 Task: Look for space in East Hill-Meridian, United States from 6th September, 2023 to 15th September, 2023 for 6 adults in price range Rs.8000 to Rs.12000. Place can be entire place or private room with 6 bedrooms having 6 beds and 6 bathrooms. Property type can be house, flat, guest house. Amenities needed are: wifi, TV, free parkinig on premises, gym, breakfast. Booking option can be shelf check-in. Required host language is English.
Action: Mouse moved to (525, 124)
Screenshot: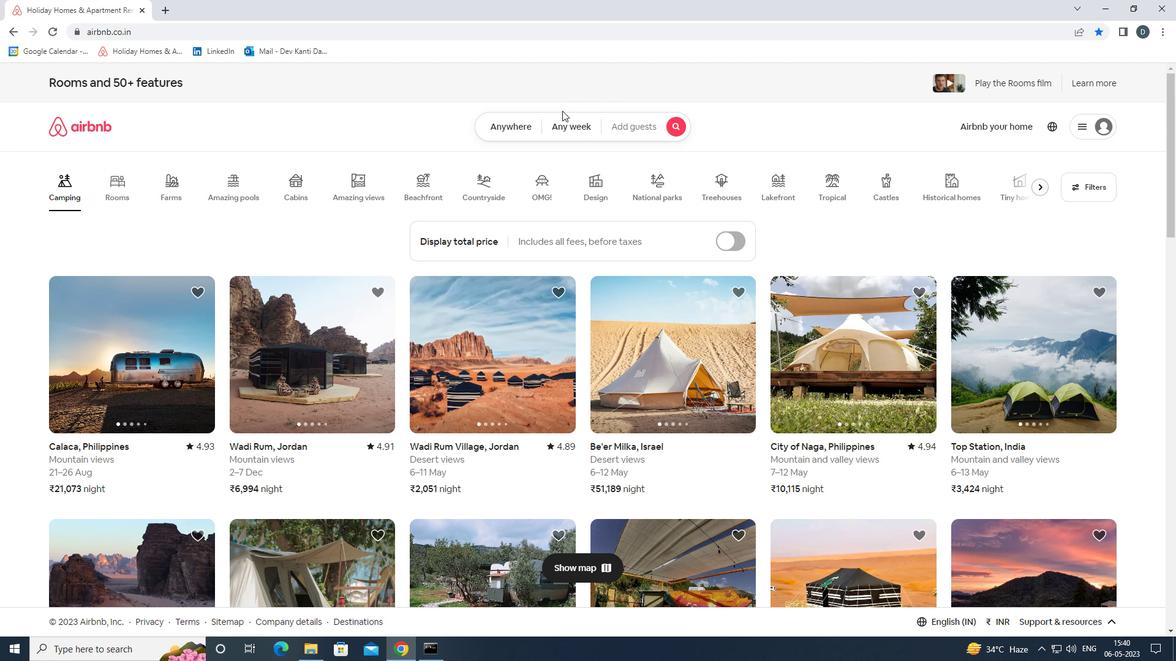 
Action: Mouse pressed left at (525, 124)
Screenshot: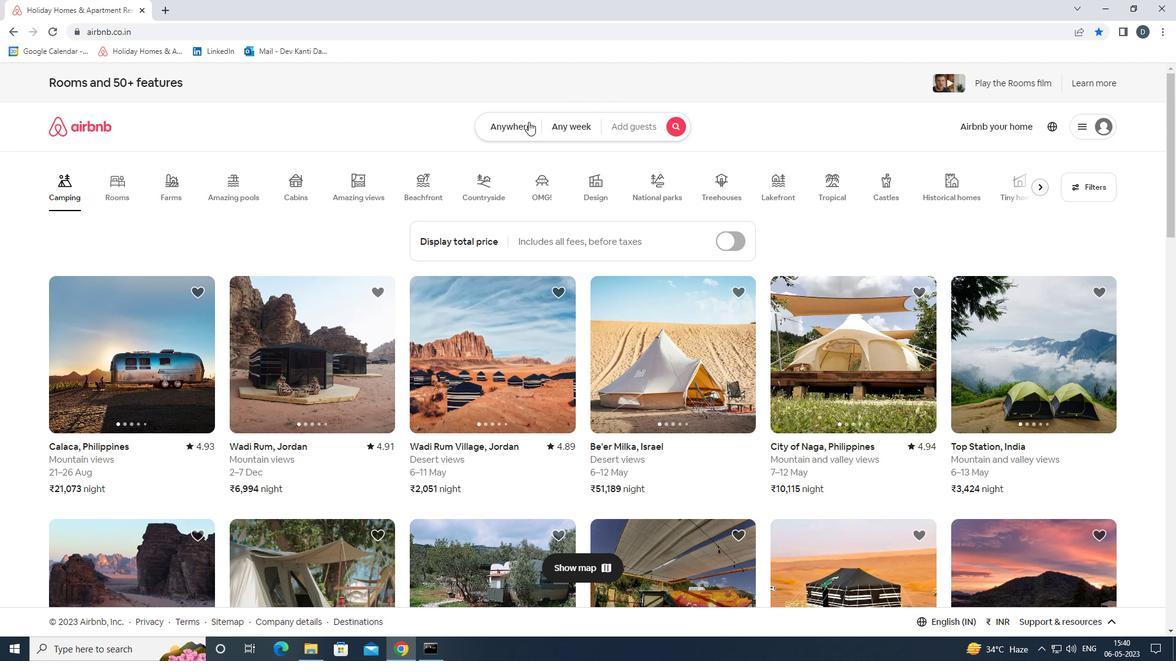 
Action: Mouse moved to (477, 175)
Screenshot: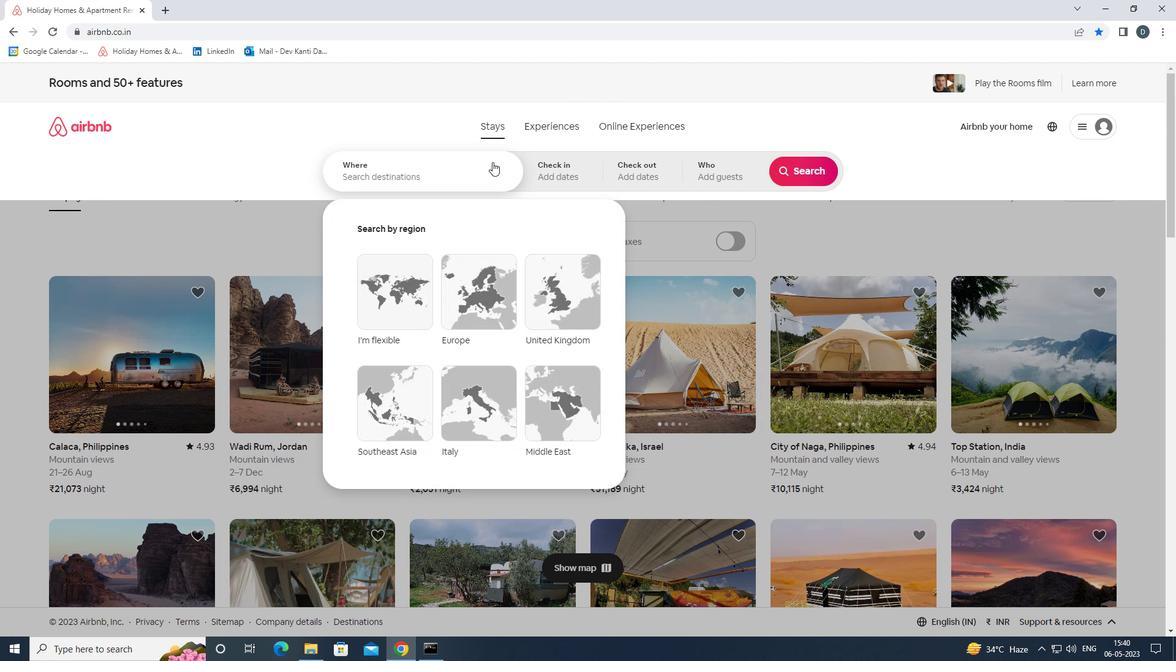 
Action: Mouse pressed left at (477, 175)
Screenshot: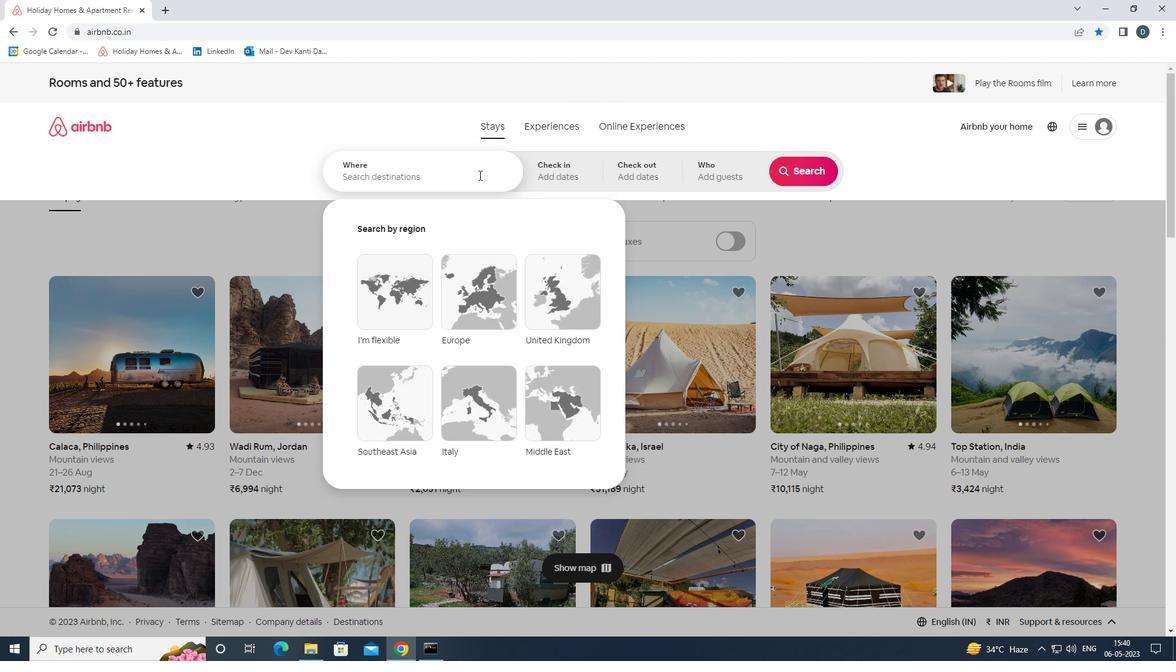 
Action: Key pressed <Key.shift>EAST<Key.space><Key.shift>HILL-<Key.shift><Key.shift>MERIDIAN,<Key.shift><Key.shift><Key.shift><Key.shift><Key.shift>UNITED<Key.space><Key.shift>STATES<Key.enter>
Screenshot: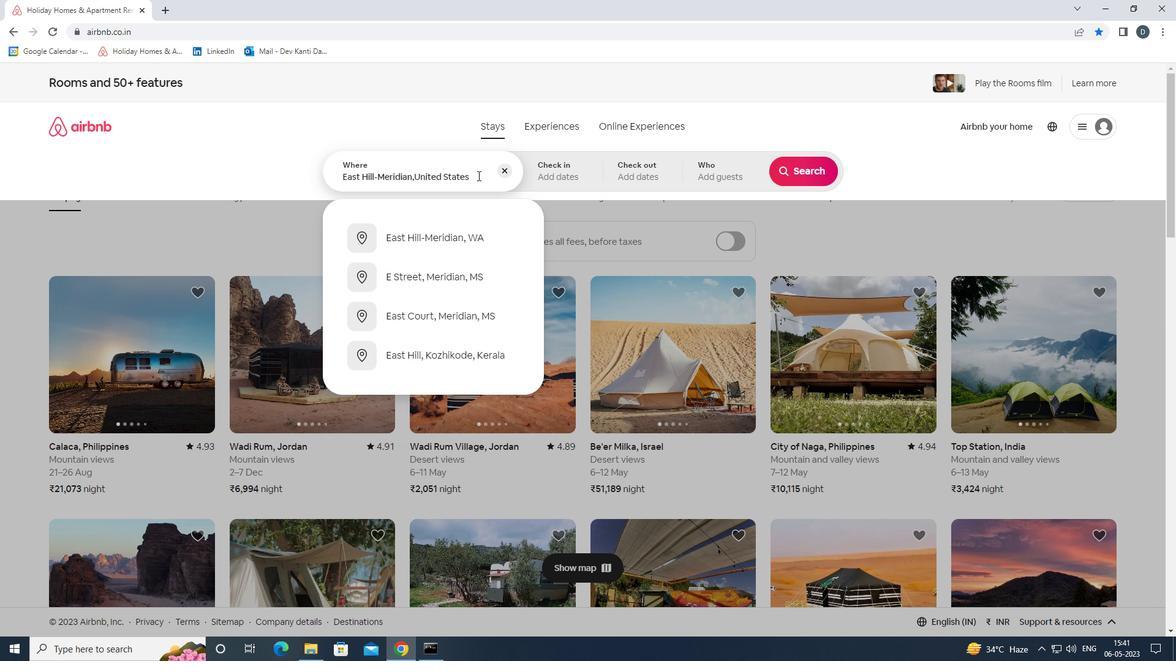 
Action: Mouse moved to (794, 270)
Screenshot: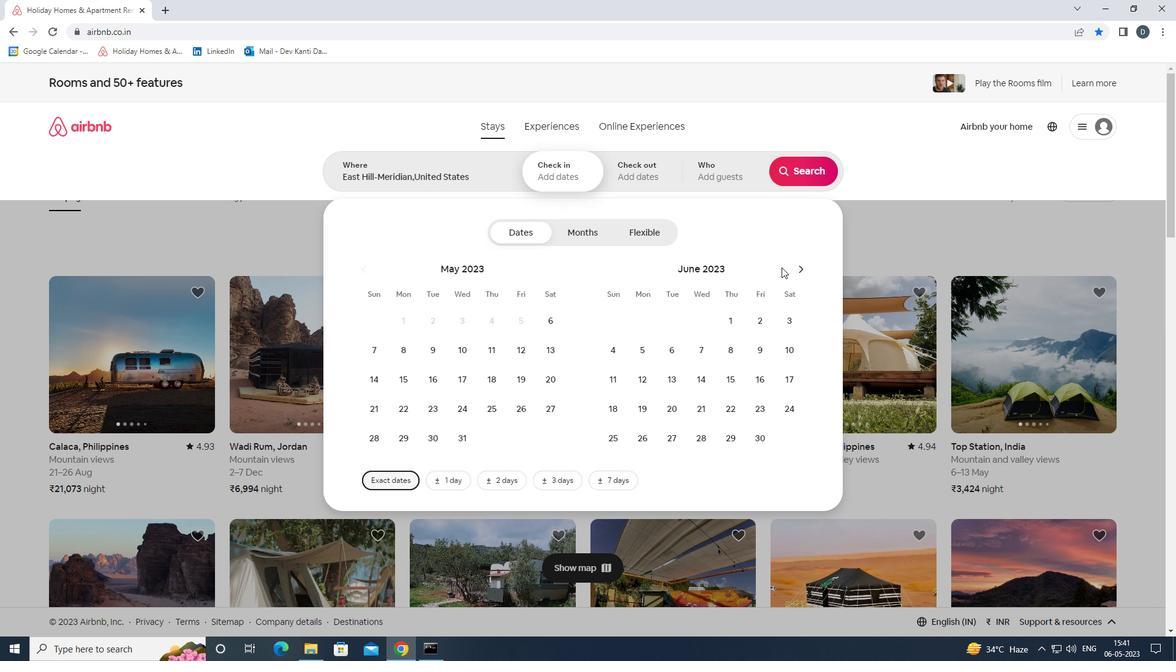 
Action: Mouse pressed left at (794, 270)
Screenshot: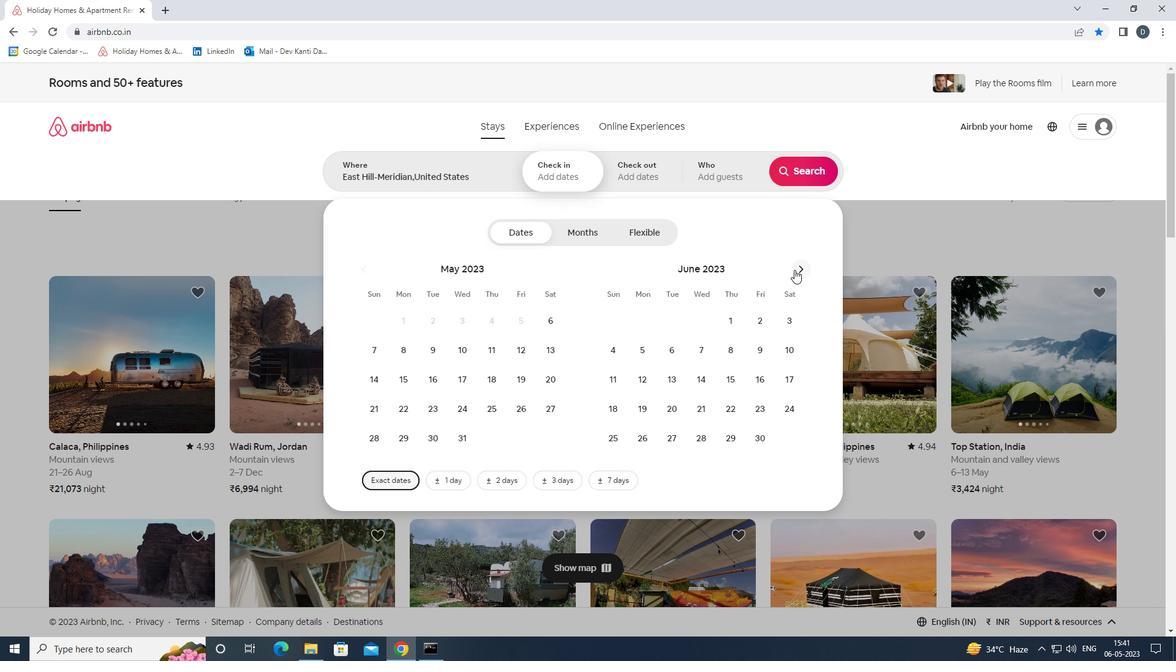 
Action: Mouse pressed left at (794, 270)
Screenshot: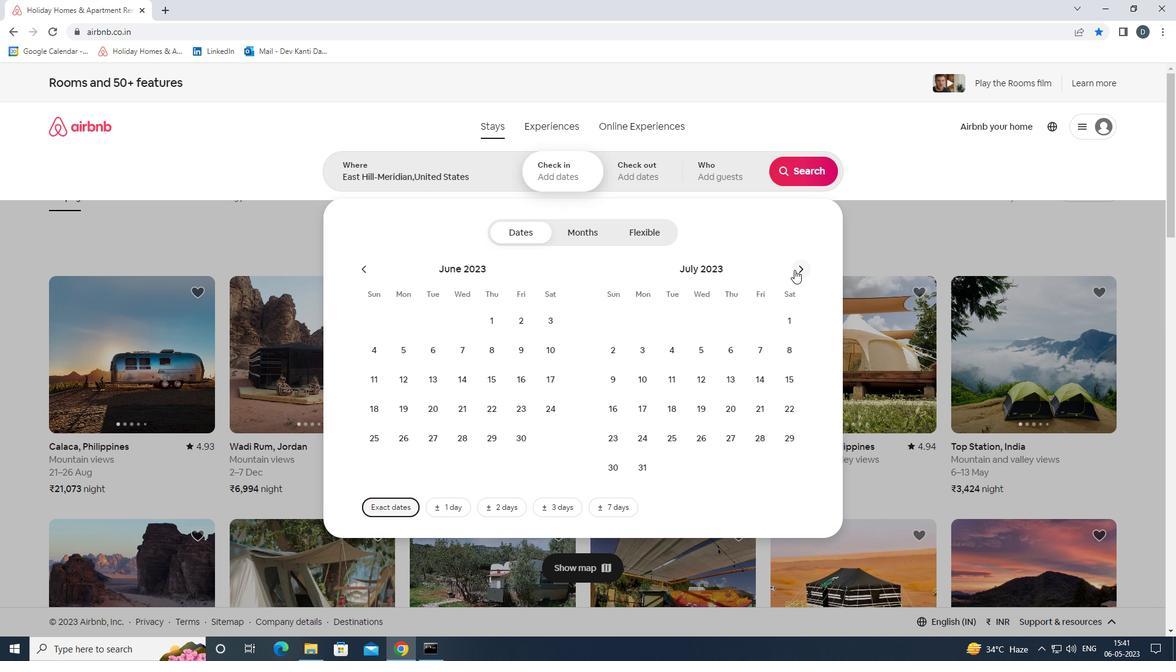 
Action: Mouse moved to (798, 269)
Screenshot: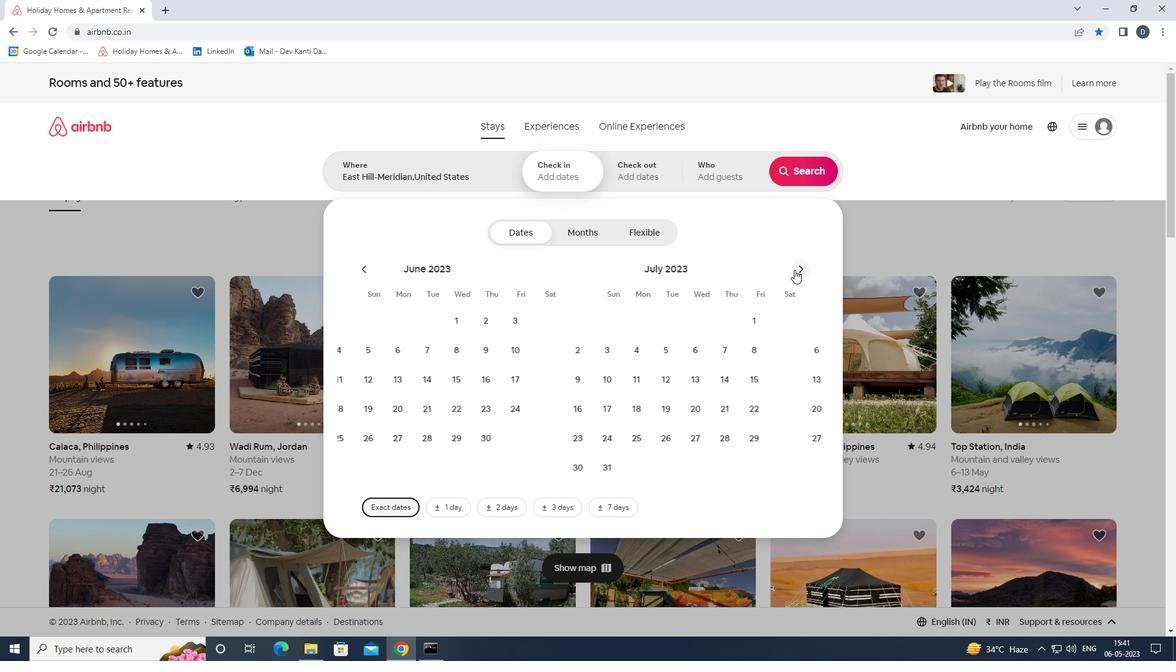 
Action: Mouse pressed left at (798, 269)
Screenshot: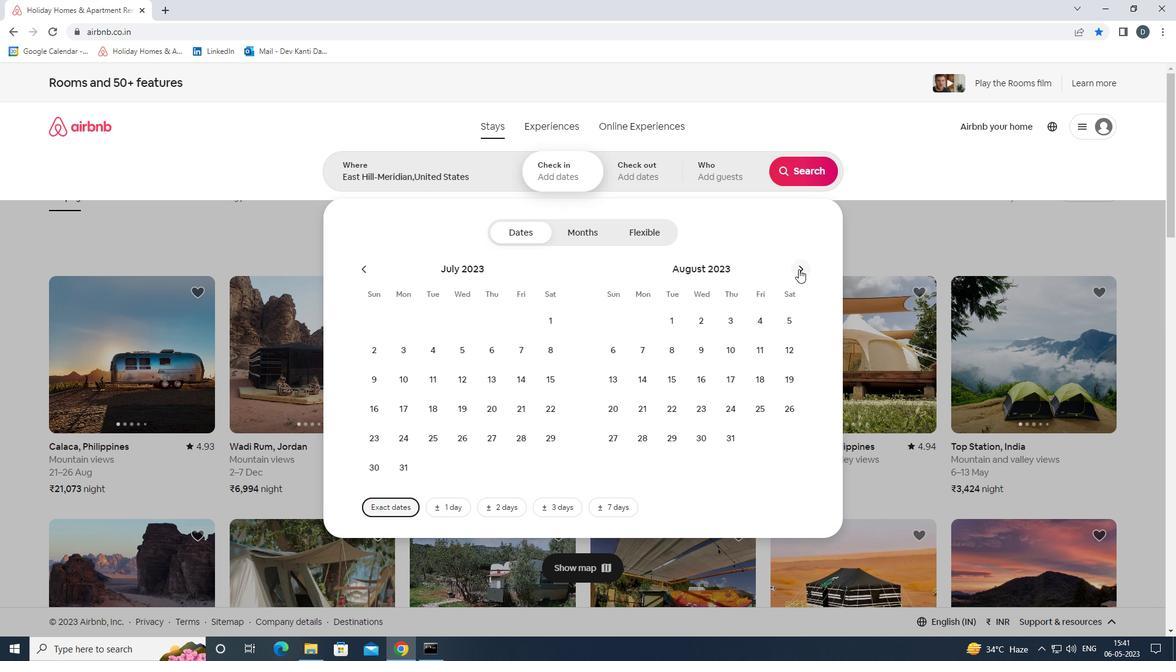 
Action: Mouse moved to (711, 355)
Screenshot: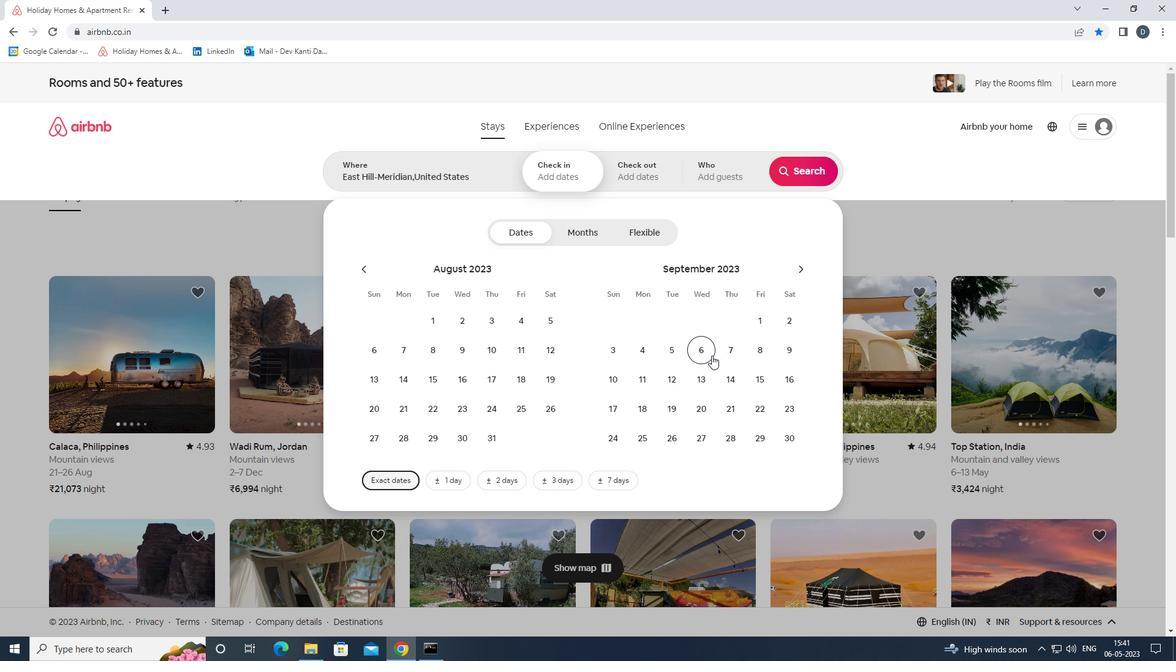 
Action: Mouse pressed left at (711, 355)
Screenshot: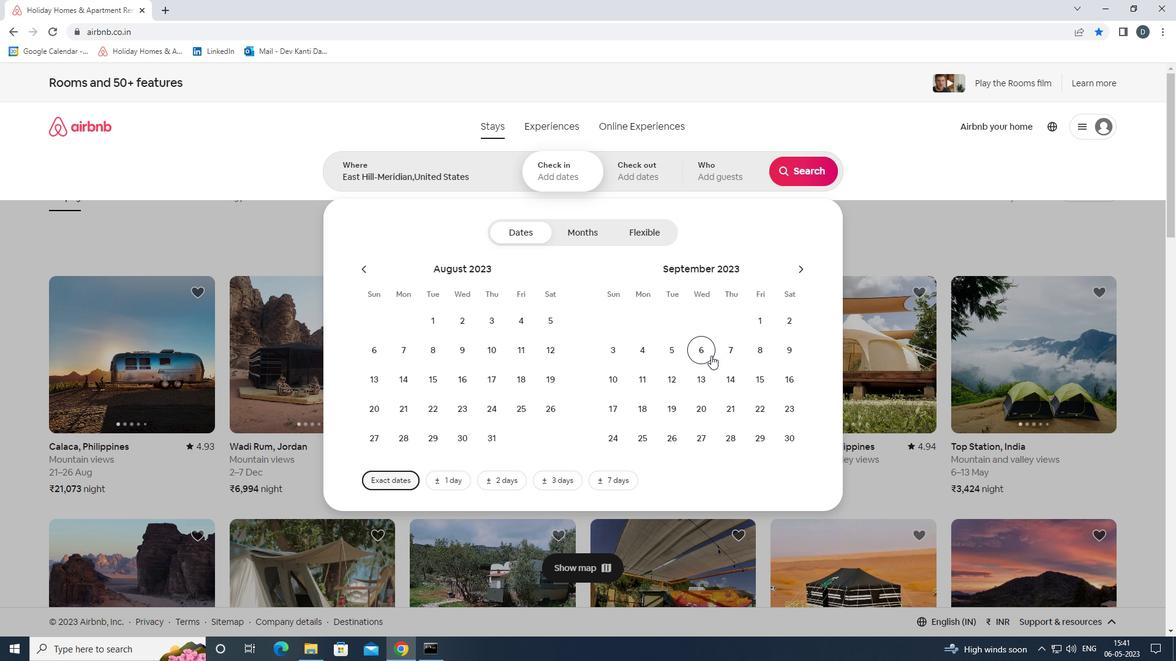 
Action: Mouse moved to (753, 377)
Screenshot: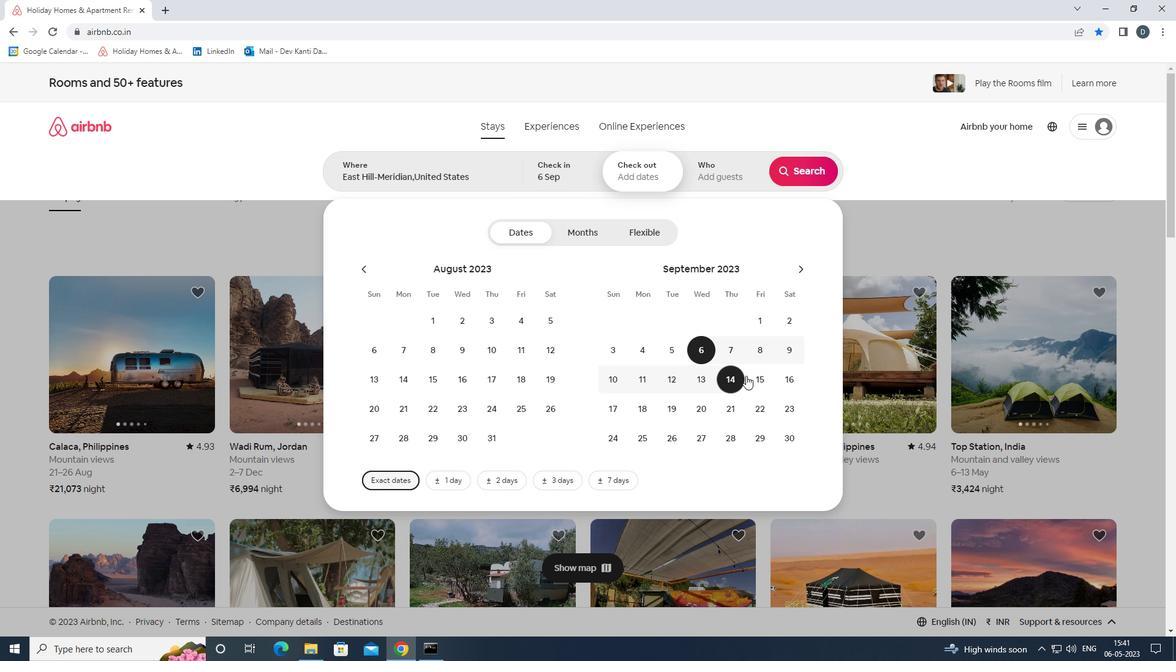 
Action: Mouse pressed left at (753, 377)
Screenshot: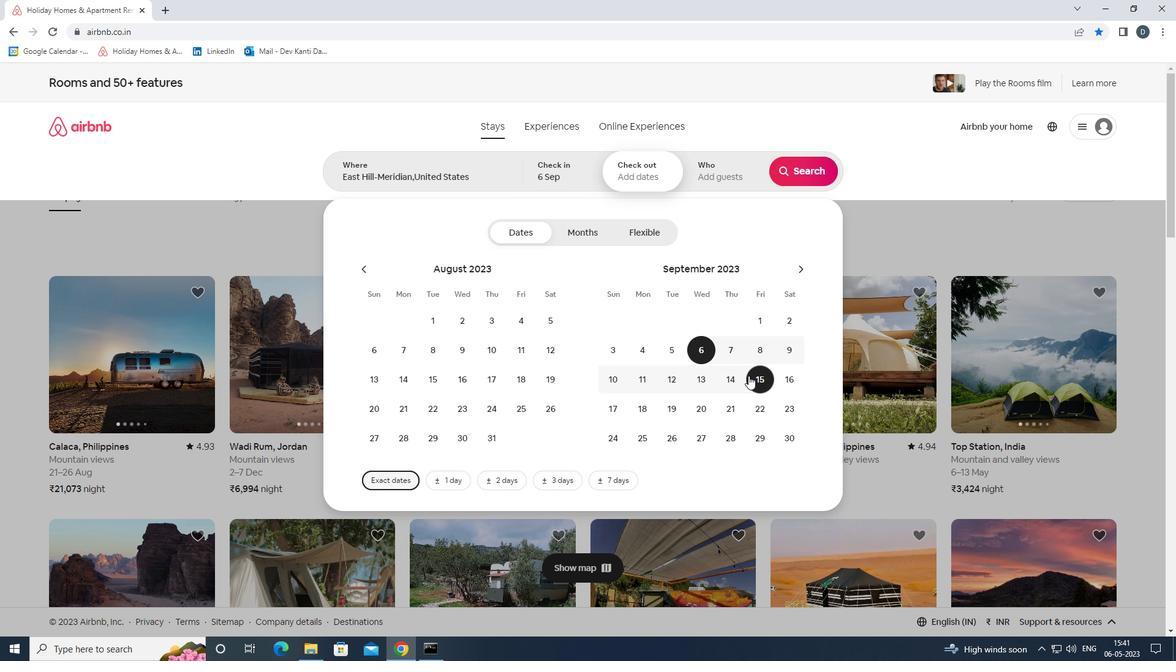 
Action: Mouse moved to (723, 179)
Screenshot: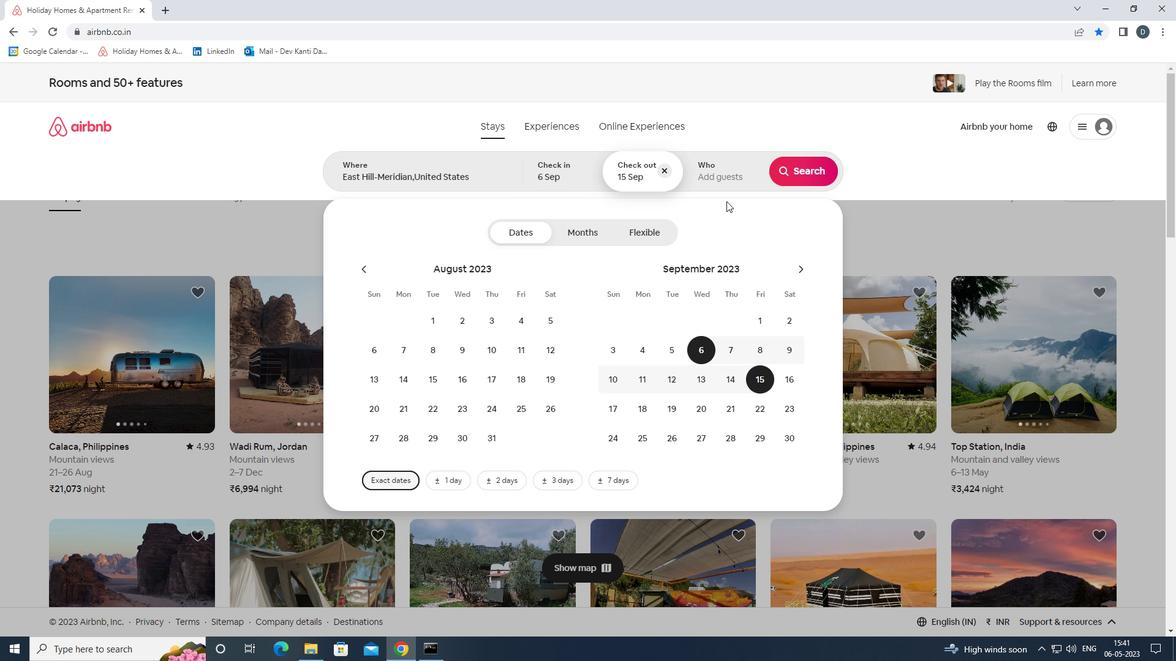 
Action: Mouse pressed left at (723, 179)
Screenshot: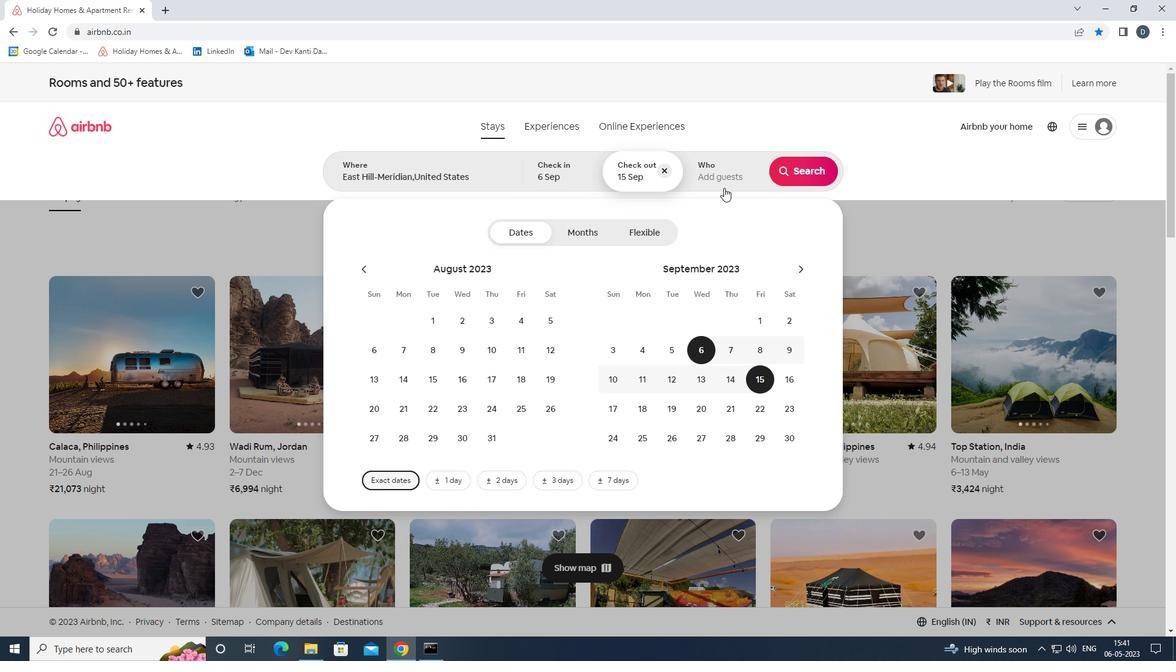 
Action: Mouse moved to (802, 235)
Screenshot: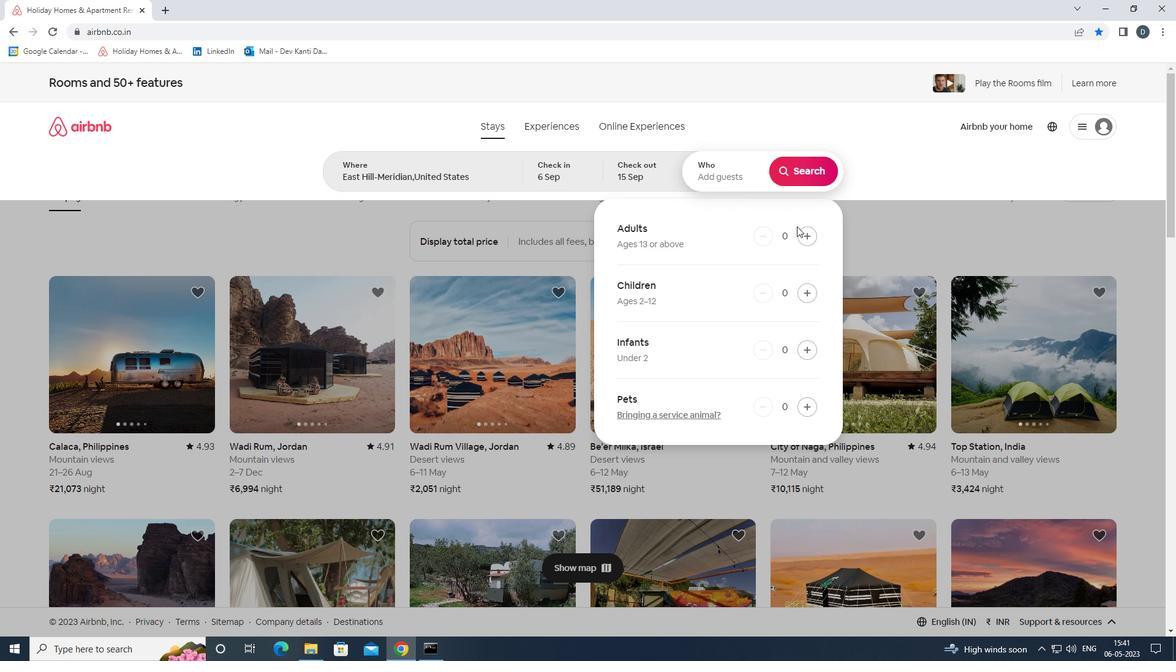 
Action: Mouse pressed left at (802, 235)
Screenshot: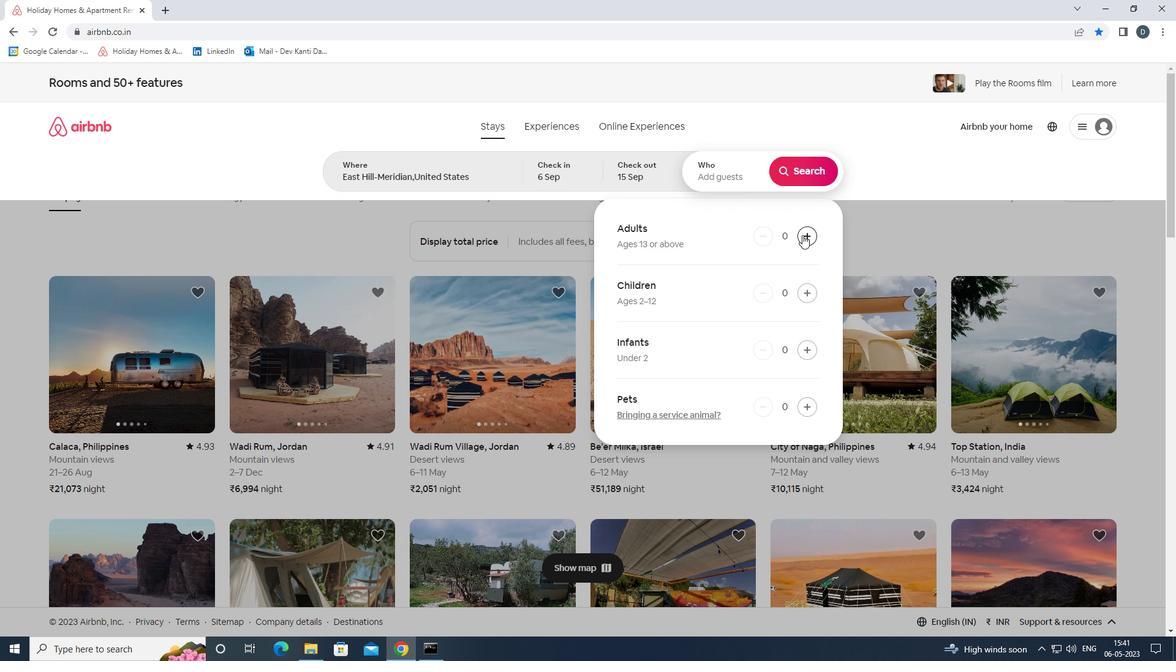 
Action: Mouse pressed left at (802, 235)
Screenshot: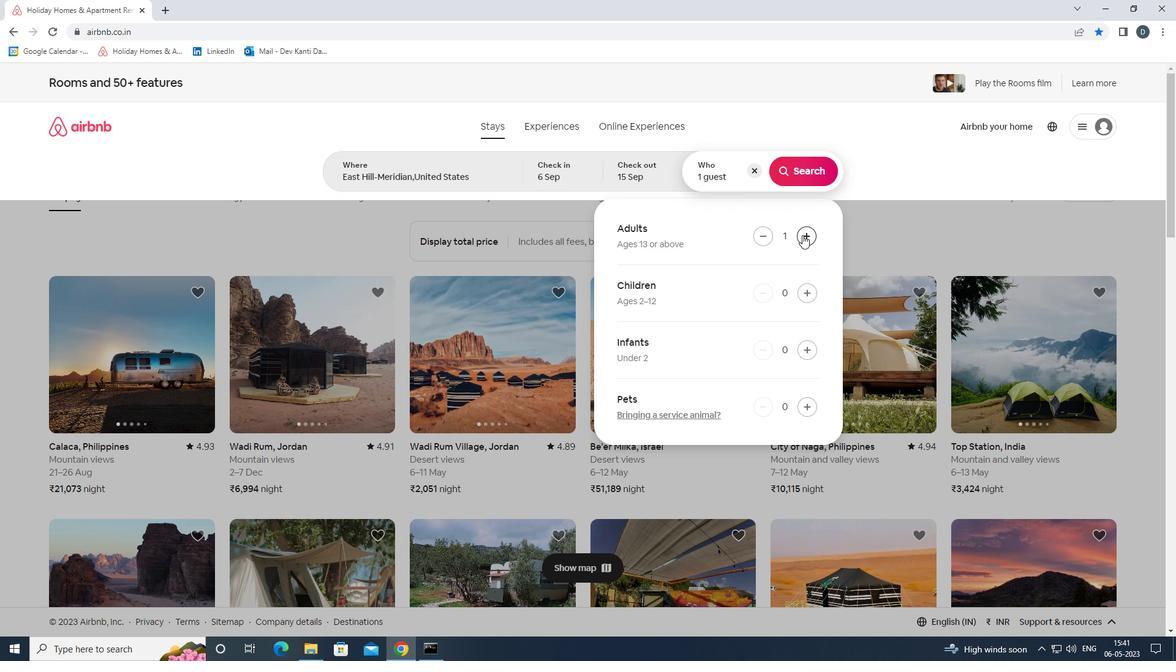 
Action: Mouse pressed left at (802, 235)
Screenshot: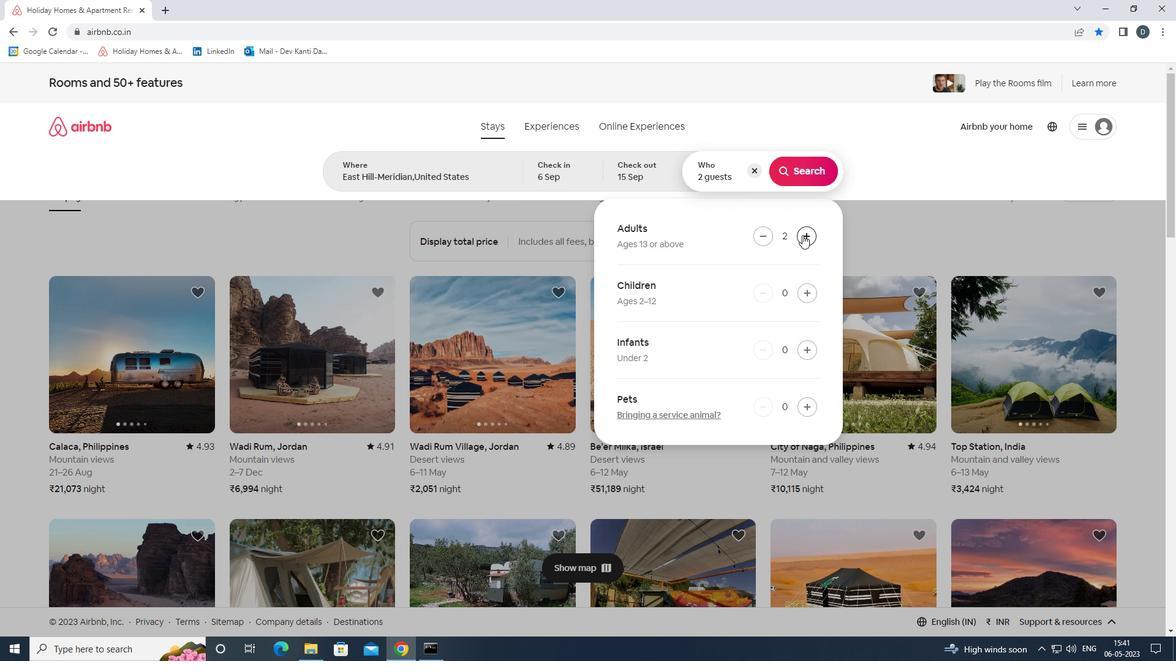 
Action: Mouse pressed left at (802, 235)
Screenshot: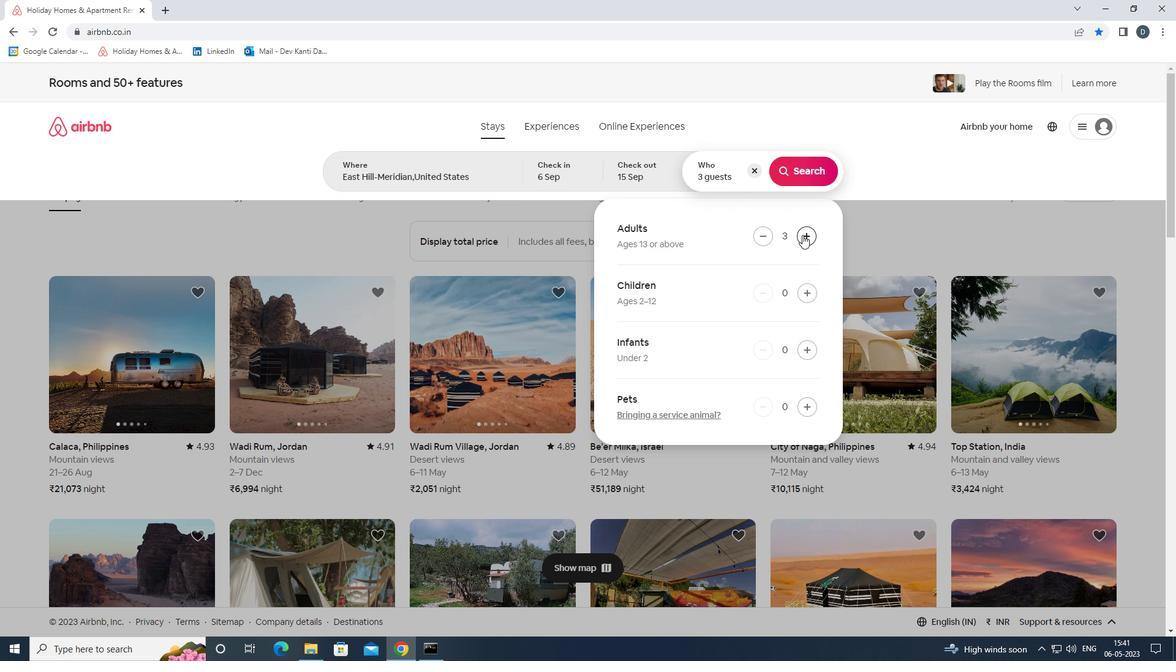
Action: Mouse pressed left at (802, 235)
Screenshot: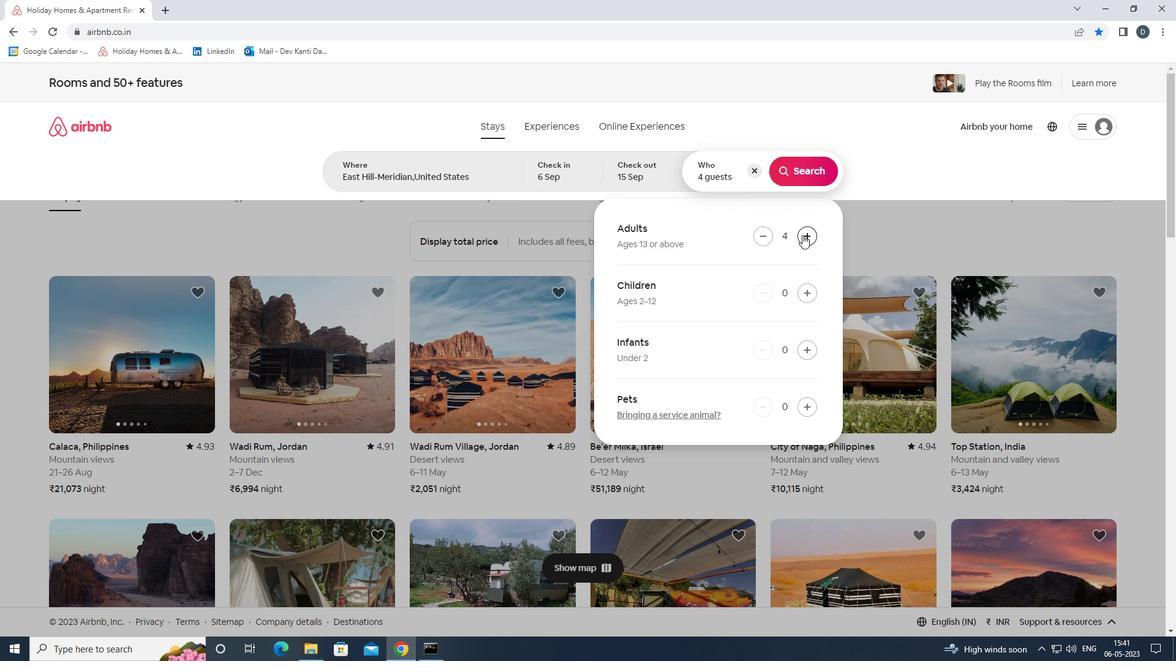 
Action: Mouse pressed left at (802, 235)
Screenshot: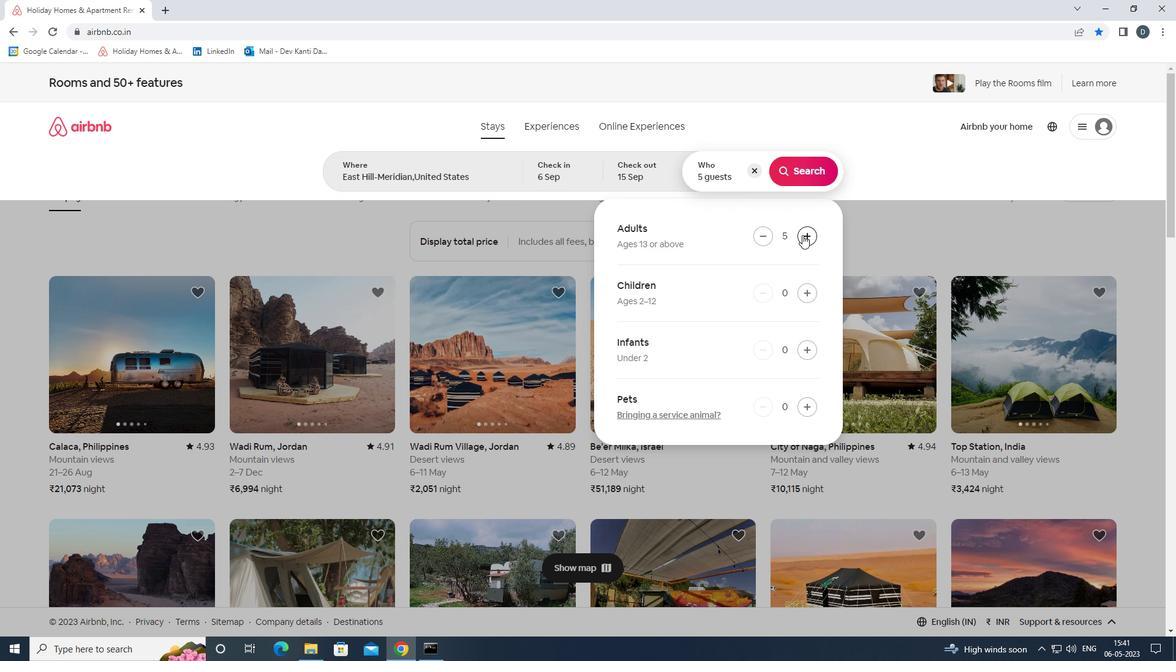 
Action: Mouse moved to (803, 172)
Screenshot: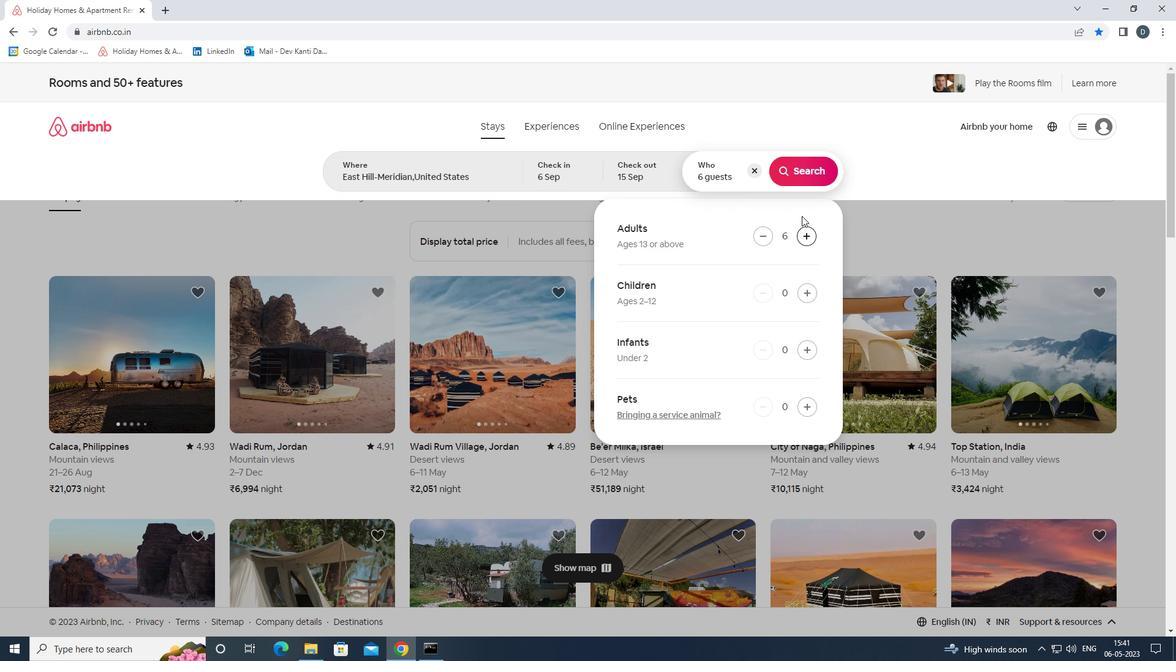 
Action: Mouse pressed left at (803, 172)
Screenshot: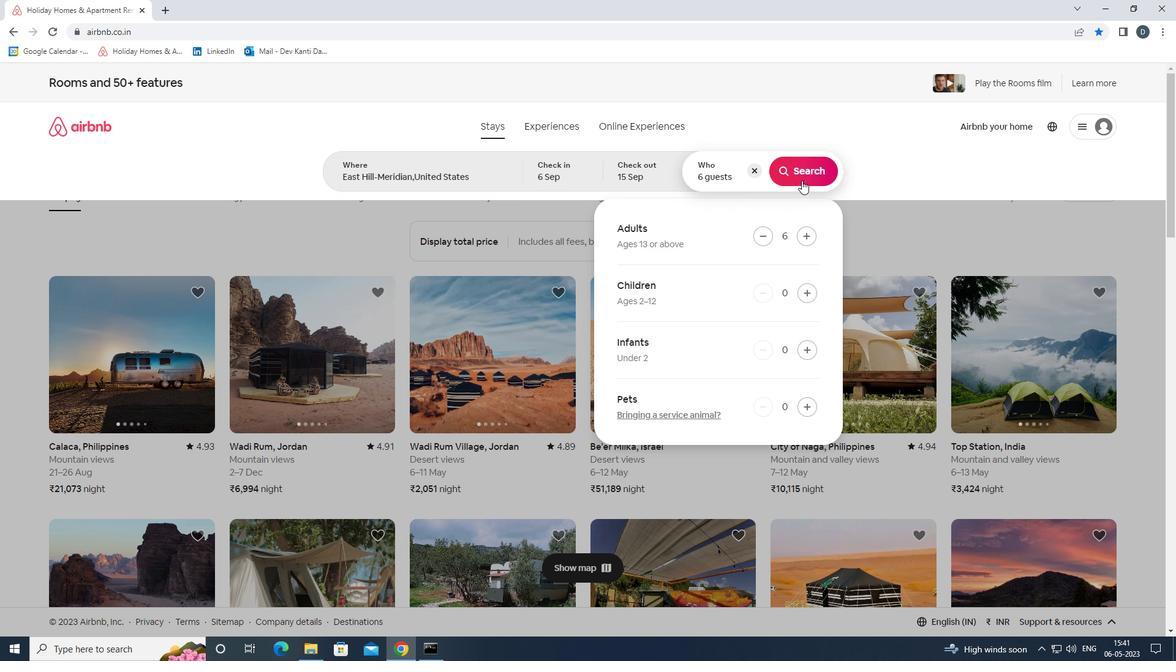 
Action: Mouse moved to (1113, 129)
Screenshot: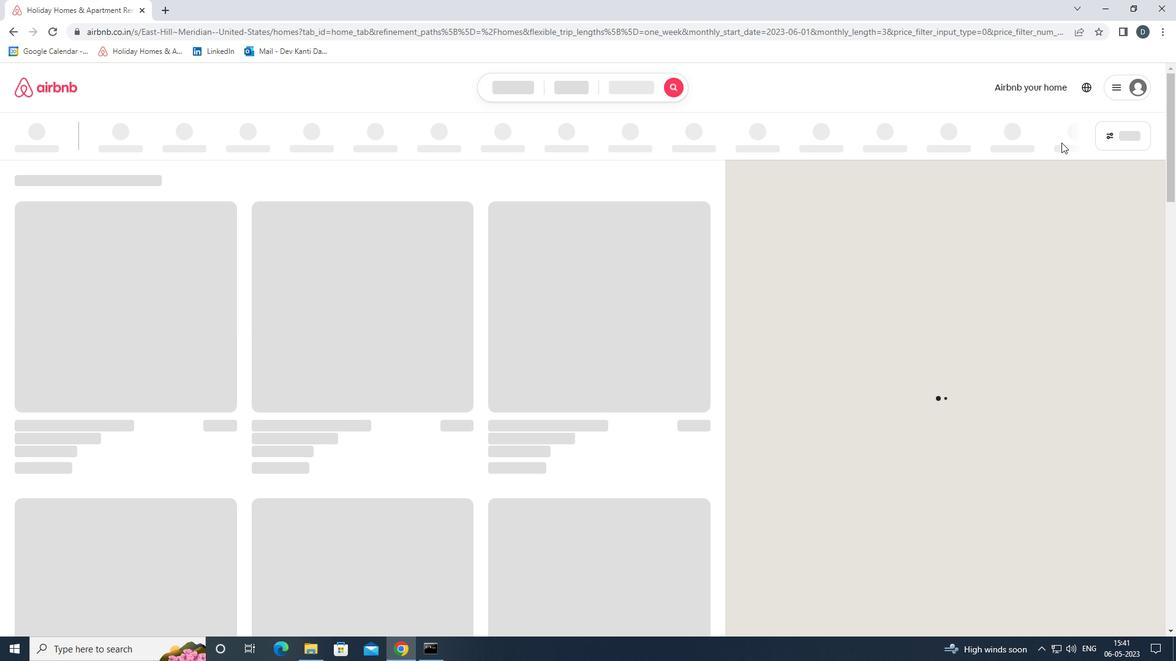 
Action: Mouse pressed left at (1113, 129)
Screenshot: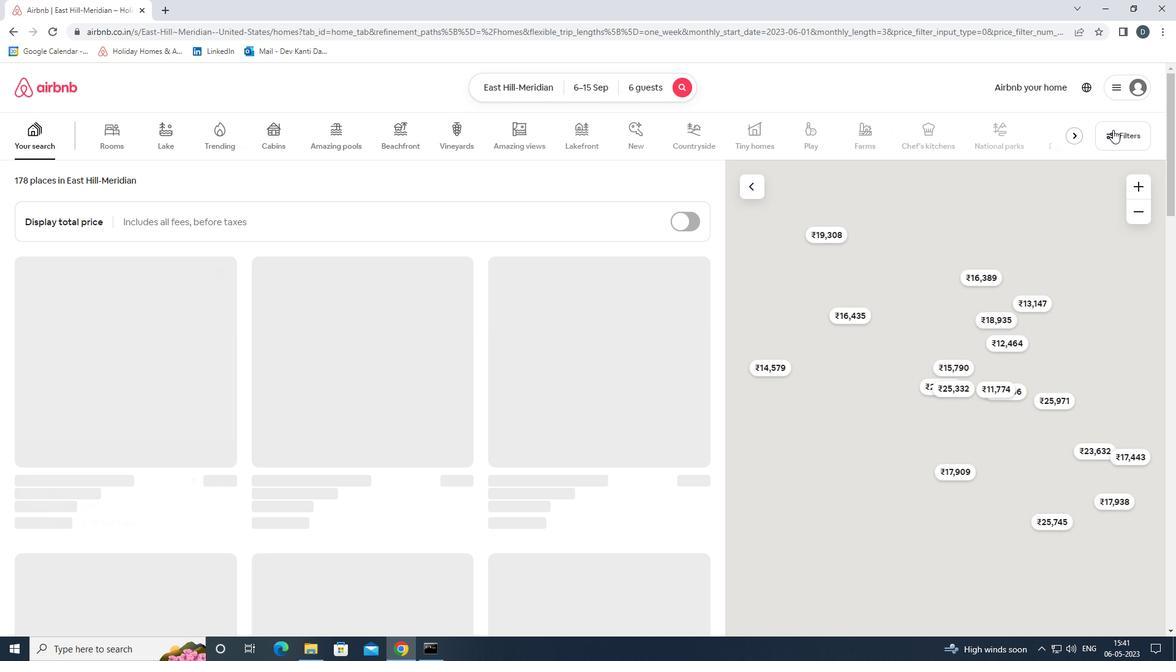 
Action: Mouse moved to (526, 433)
Screenshot: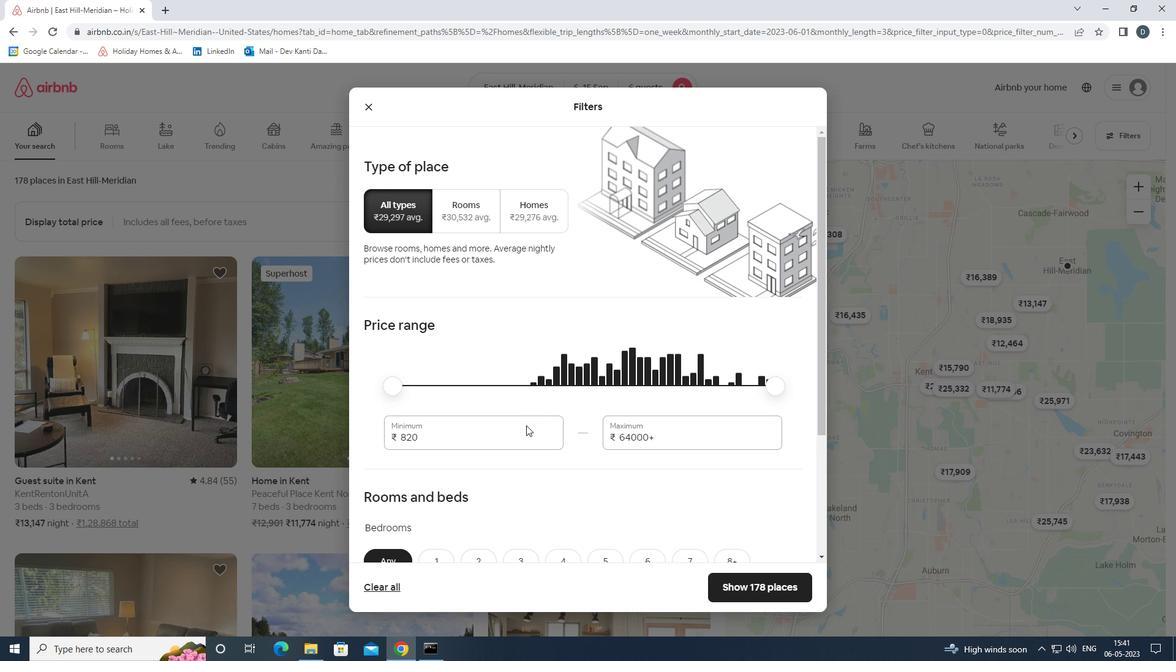 
Action: Mouse pressed left at (526, 433)
Screenshot: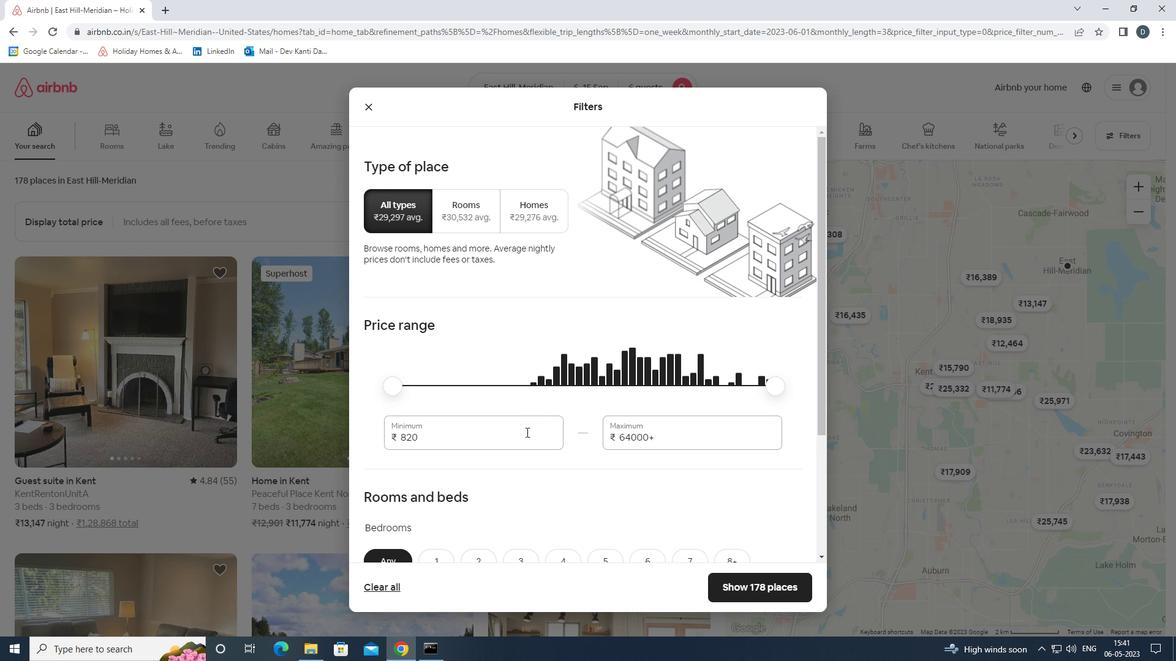 
Action: Mouse pressed left at (526, 433)
Screenshot: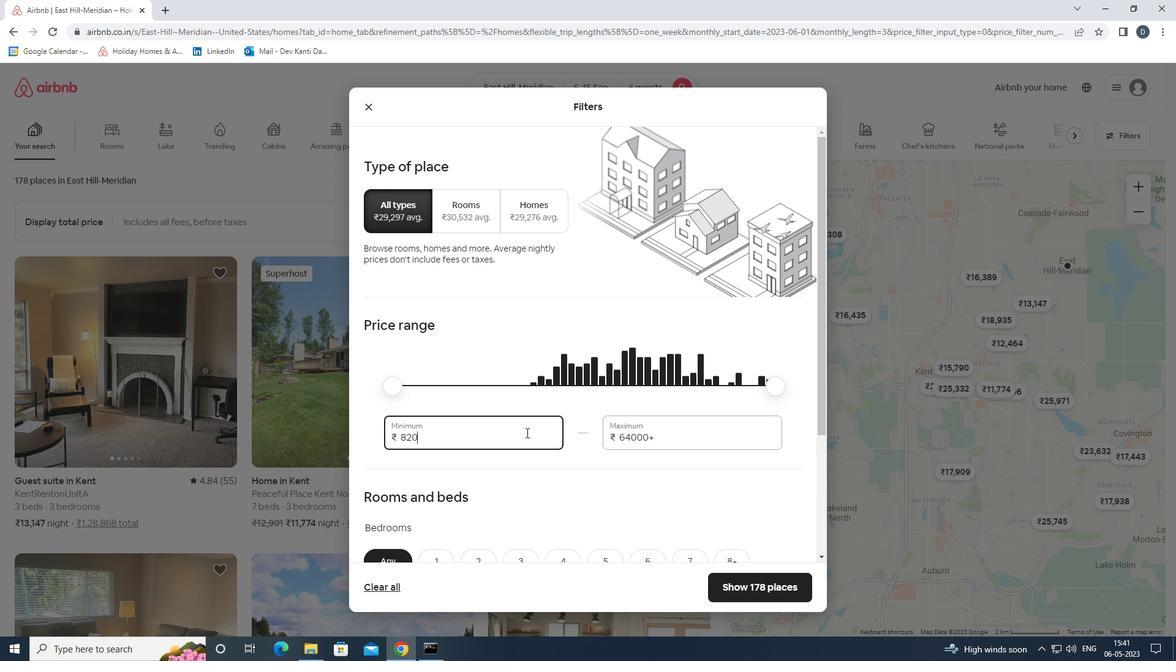 
Action: Mouse moved to (526, 433)
Screenshot: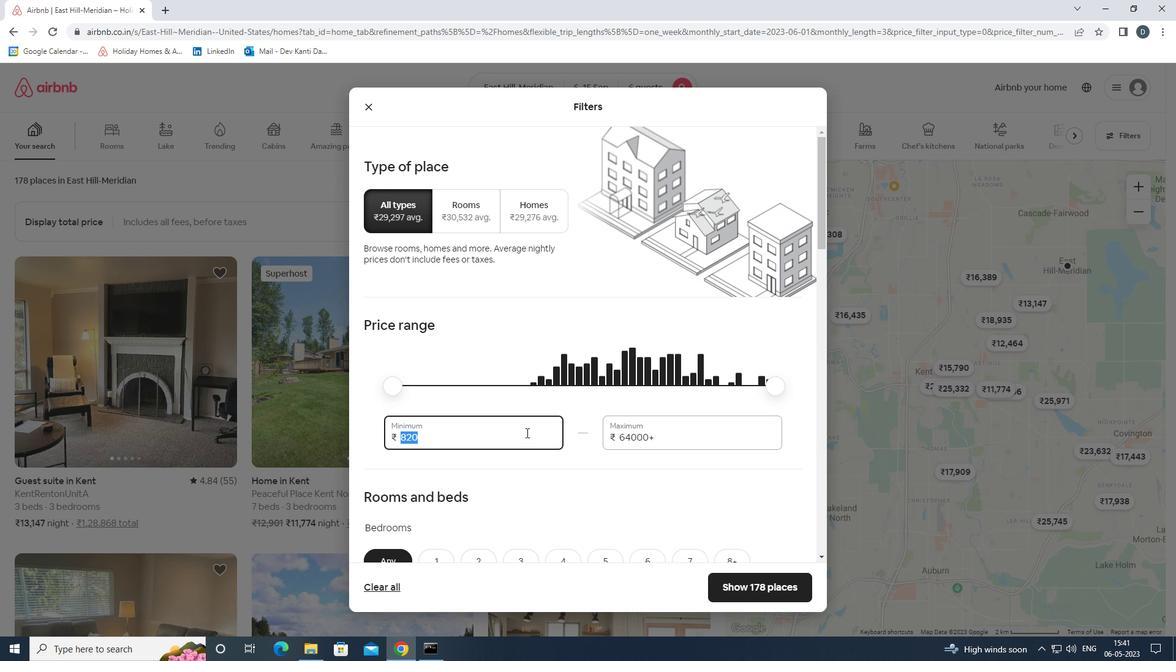
Action: Key pressed 8000<Key.tab>12000
Screenshot: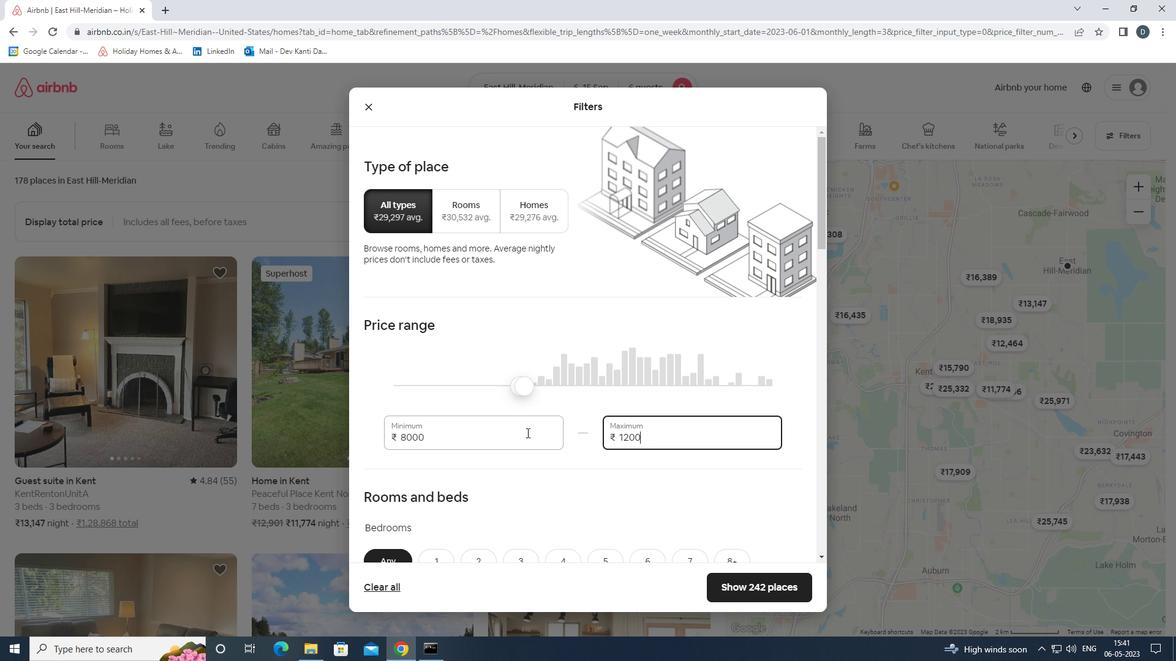 
Action: Mouse scrolled (526, 432) with delta (0, 0)
Screenshot: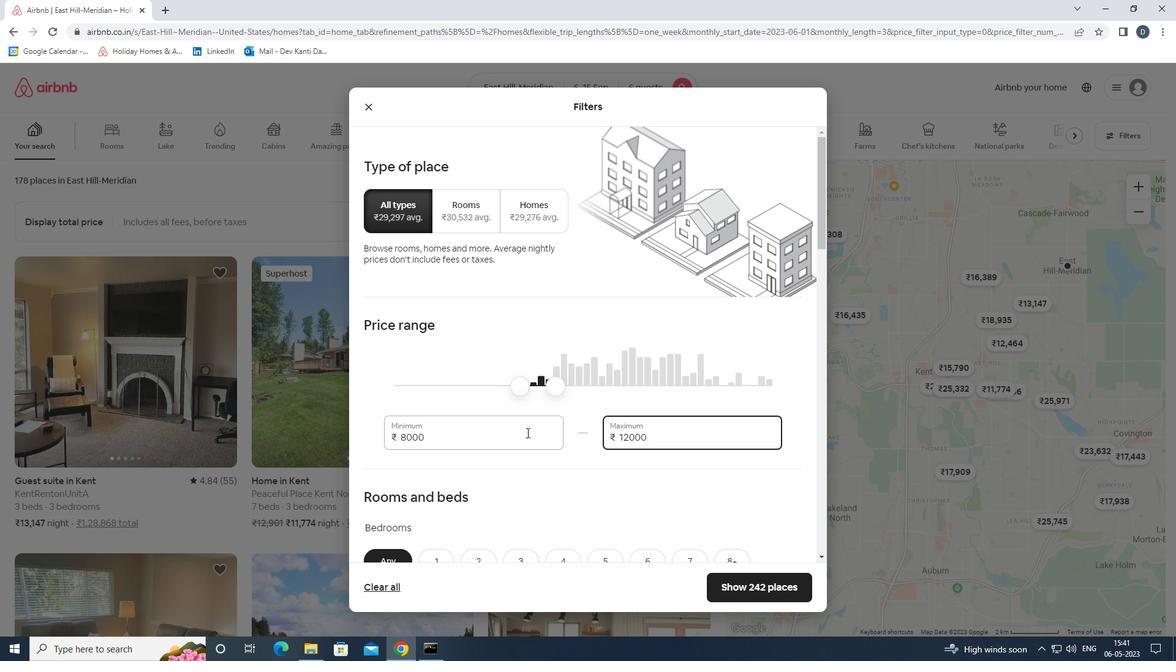 
Action: Mouse scrolled (526, 432) with delta (0, 0)
Screenshot: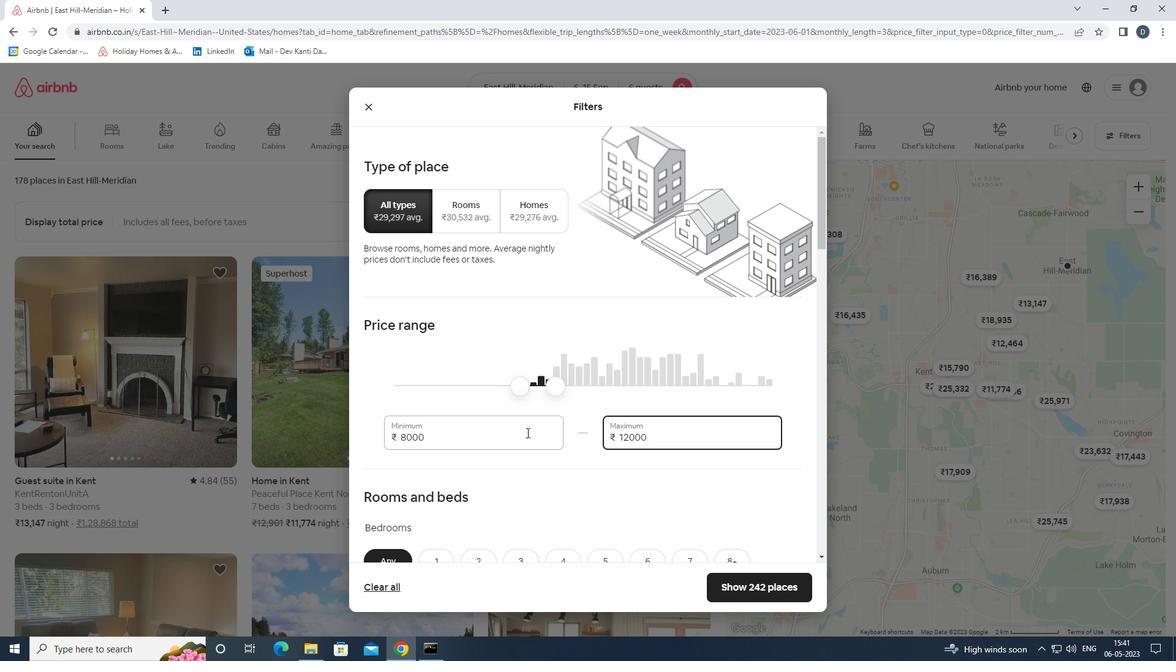 
Action: Mouse scrolled (526, 432) with delta (0, 0)
Screenshot: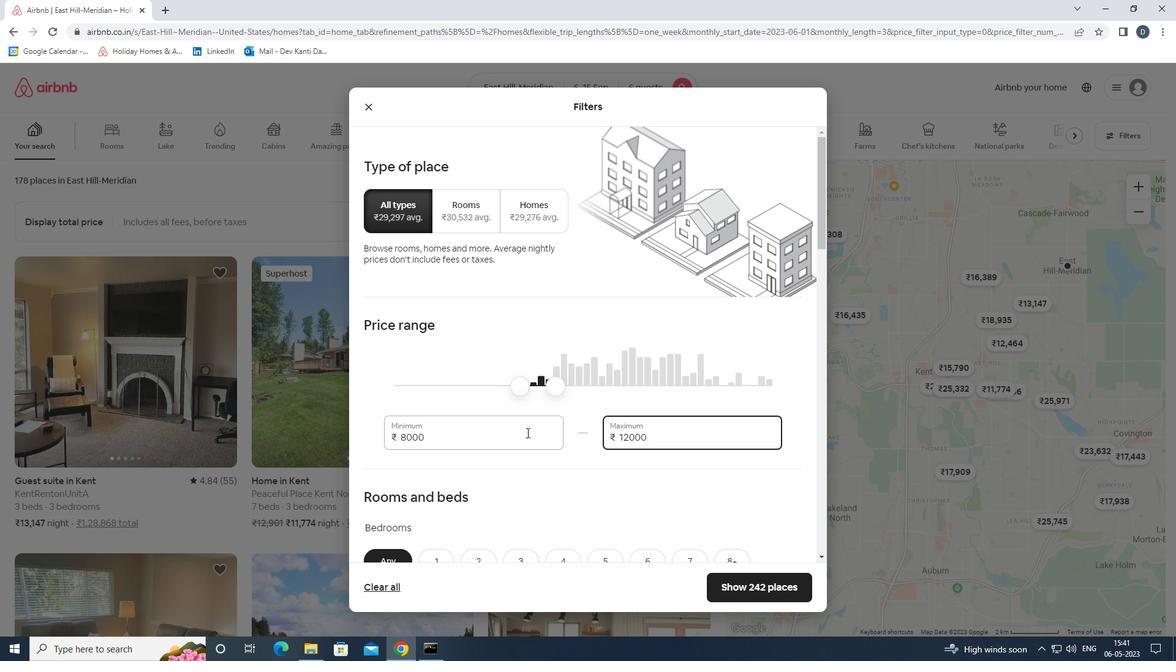 
Action: Mouse moved to (530, 433)
Screenshot: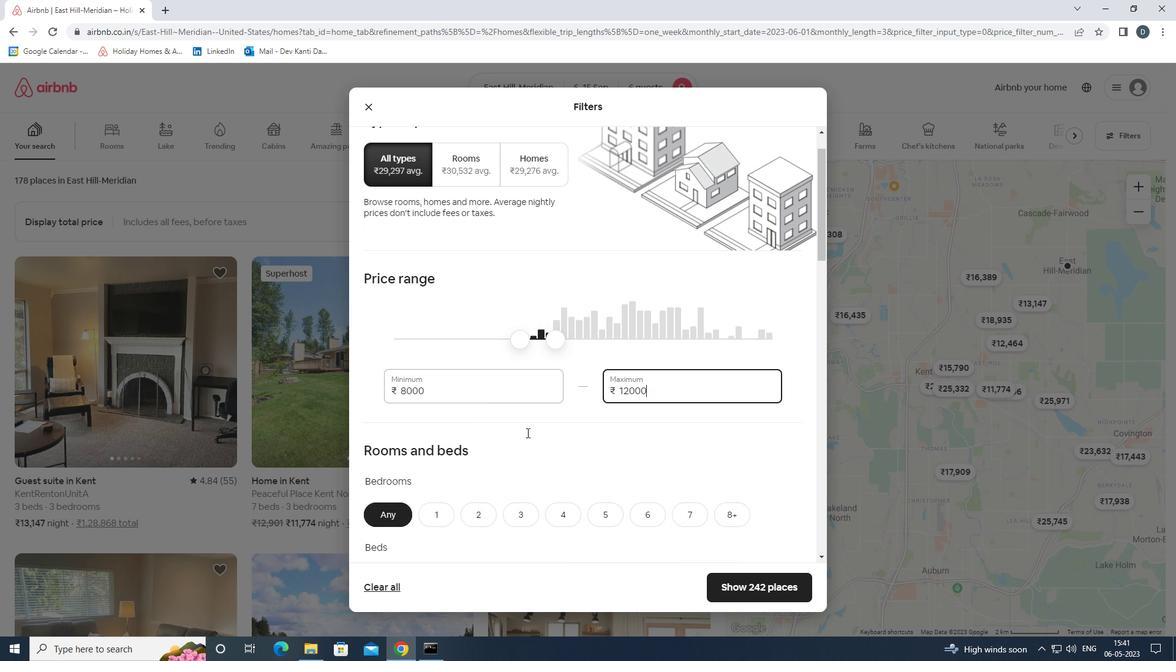 
Action: Mouse scrolled (530, 432) with delta (0, 0)
Screenshot: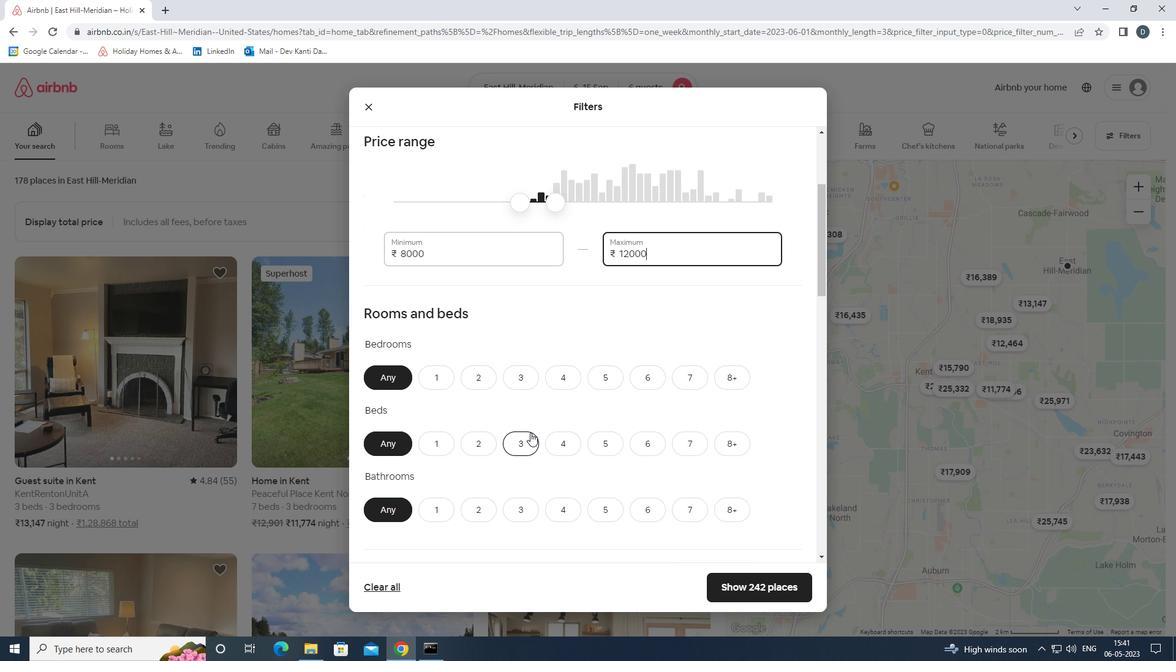 
Action: Mouse moved to (655, 315)
Screenshot: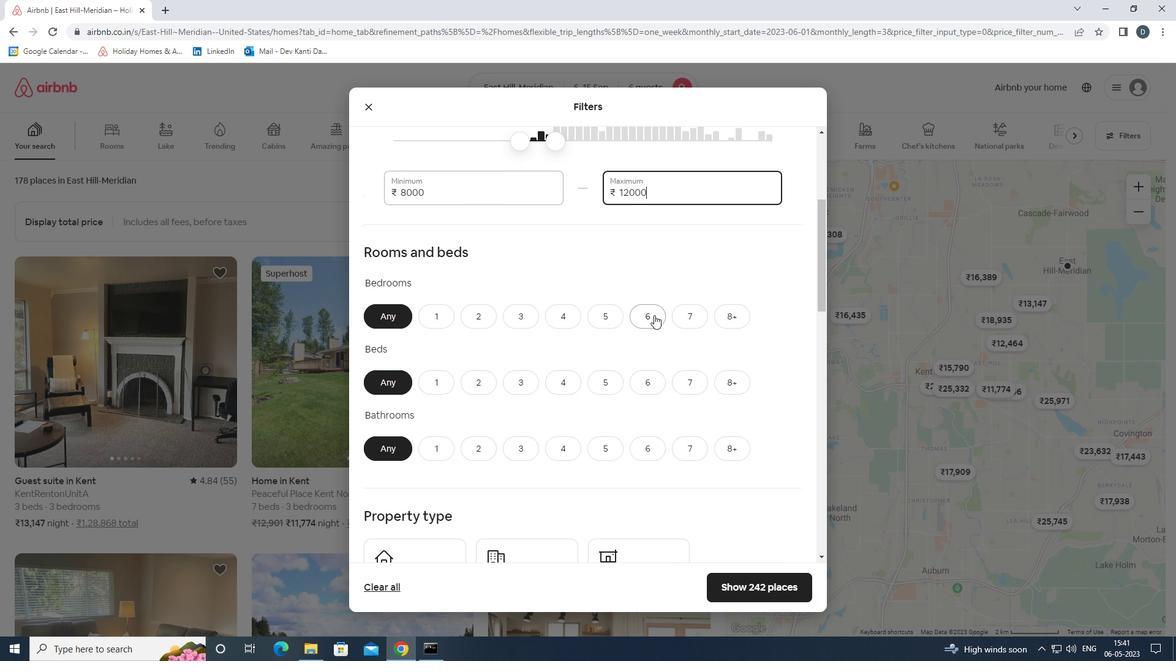 
Action: Mouse pressed left at (655, 315)
Screenshot: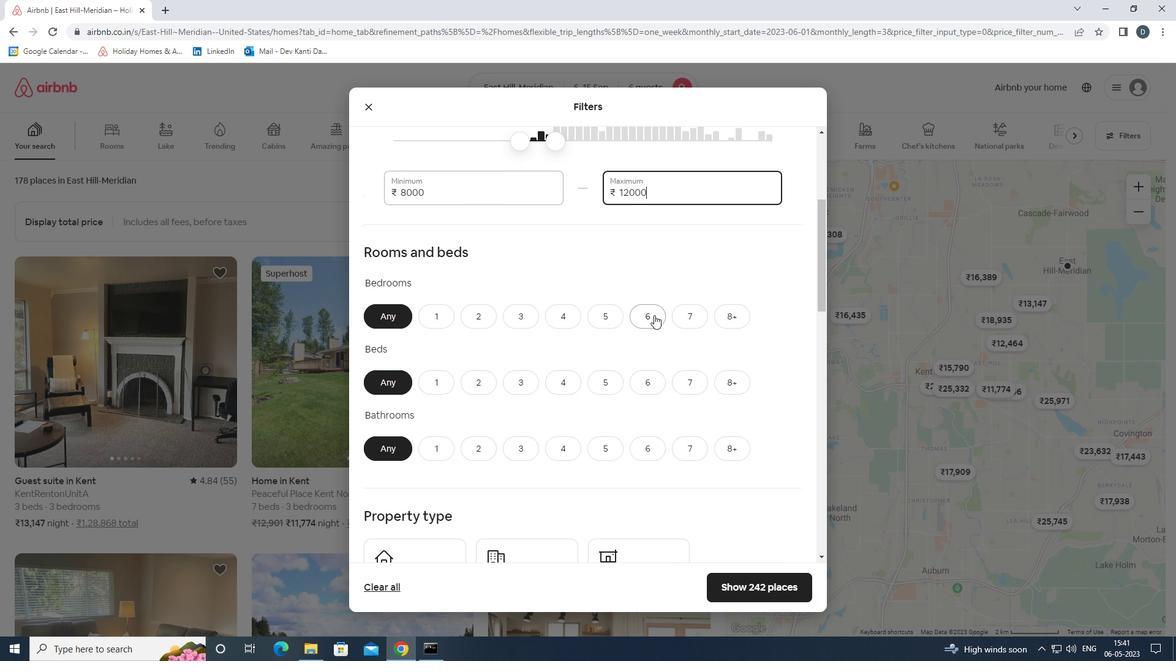 
Action: Mouse moved to (650, 374)
Screenshot: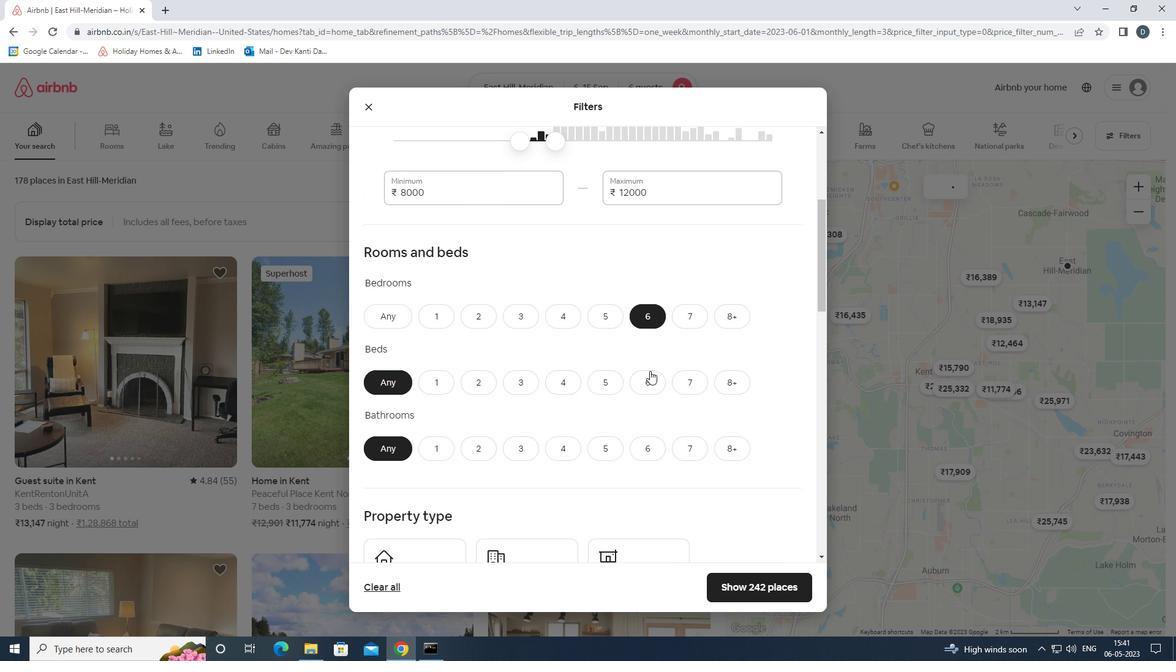 
Action: Mouse pressed left at (650, 374)
Screenshot: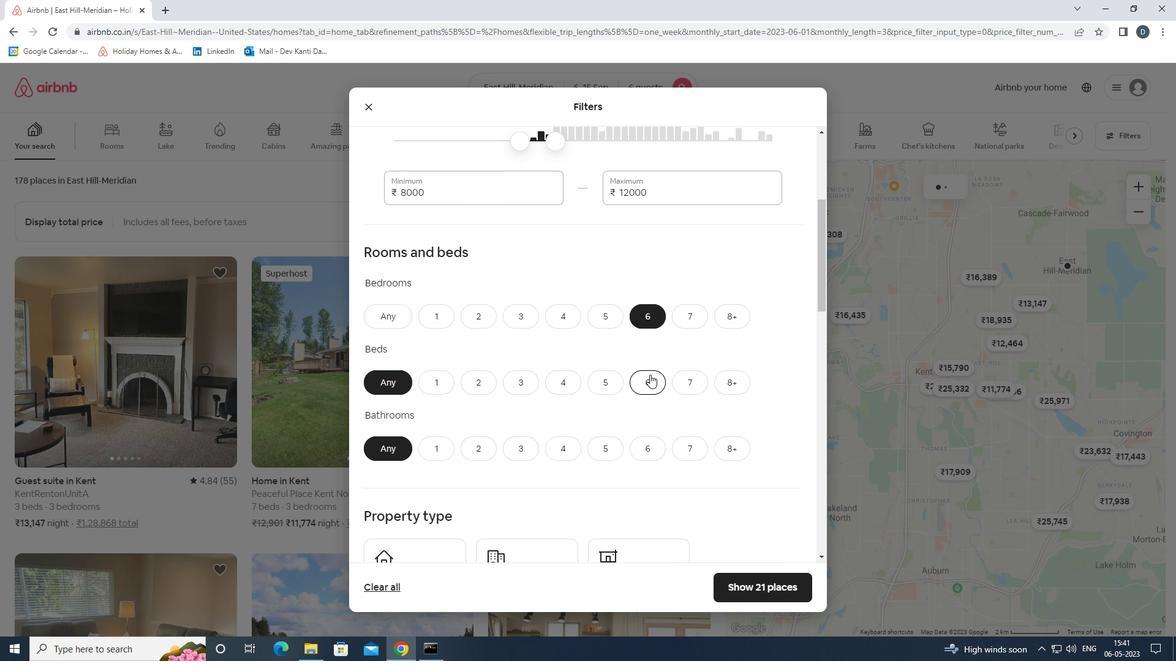
Action: Mouse moved to (640, 448)
Screenshot: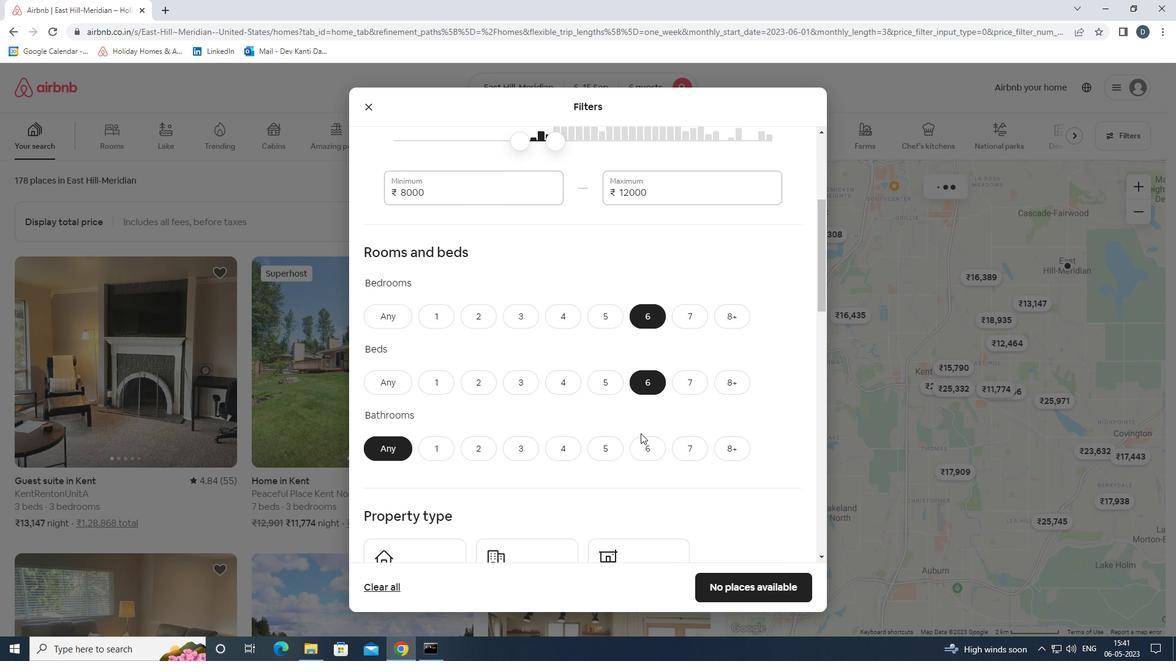 
Action: Mouse pressed left at (640, 448)
Screenshot: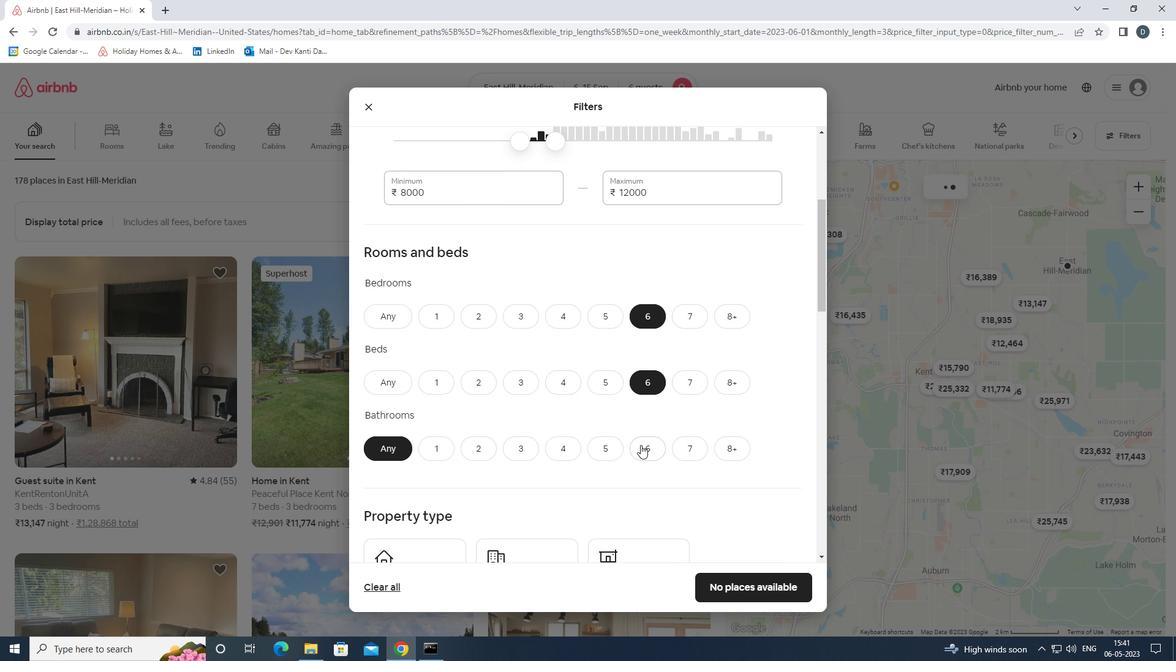 
Action: Mouse moved to (640, 449)
Screenshot: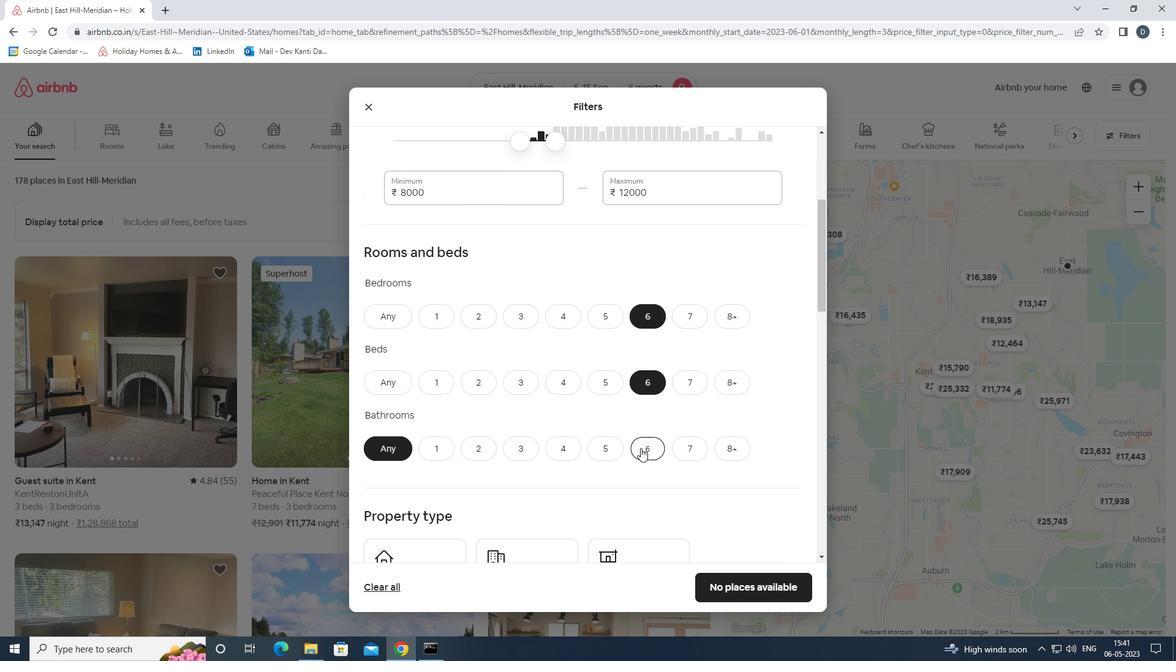 
Action: Mouse scrolled (640, 448) with delta (0, 0)
Screenshot: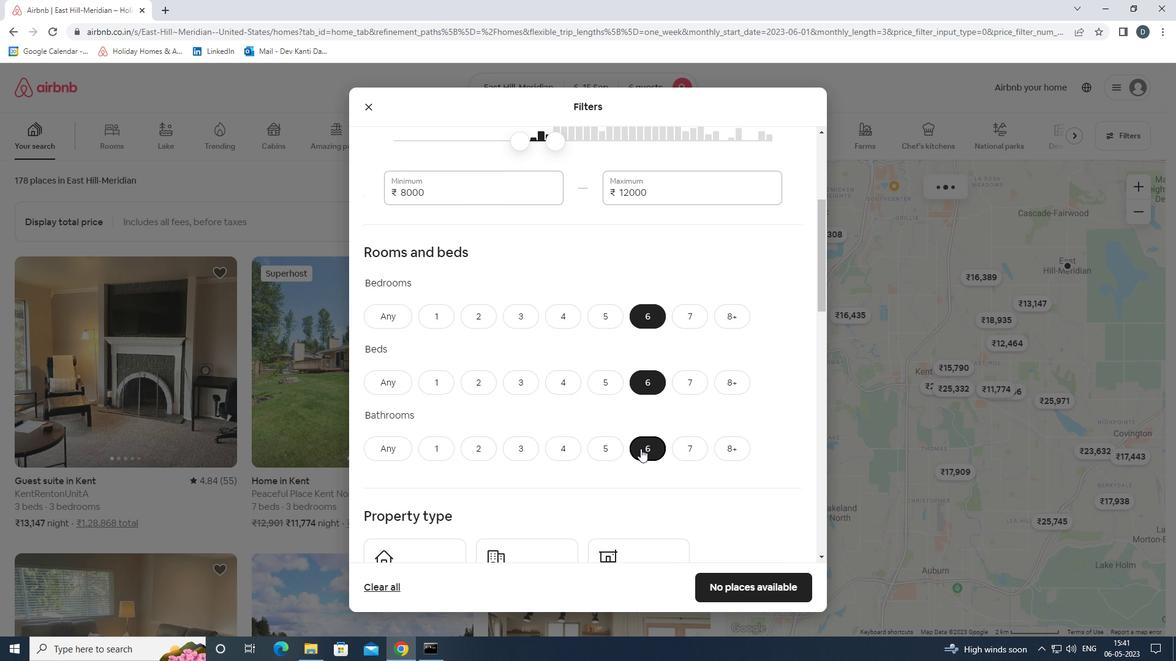 
Action: Mouse scrolled (640, 448) with delta (0, 0)
Screenshot: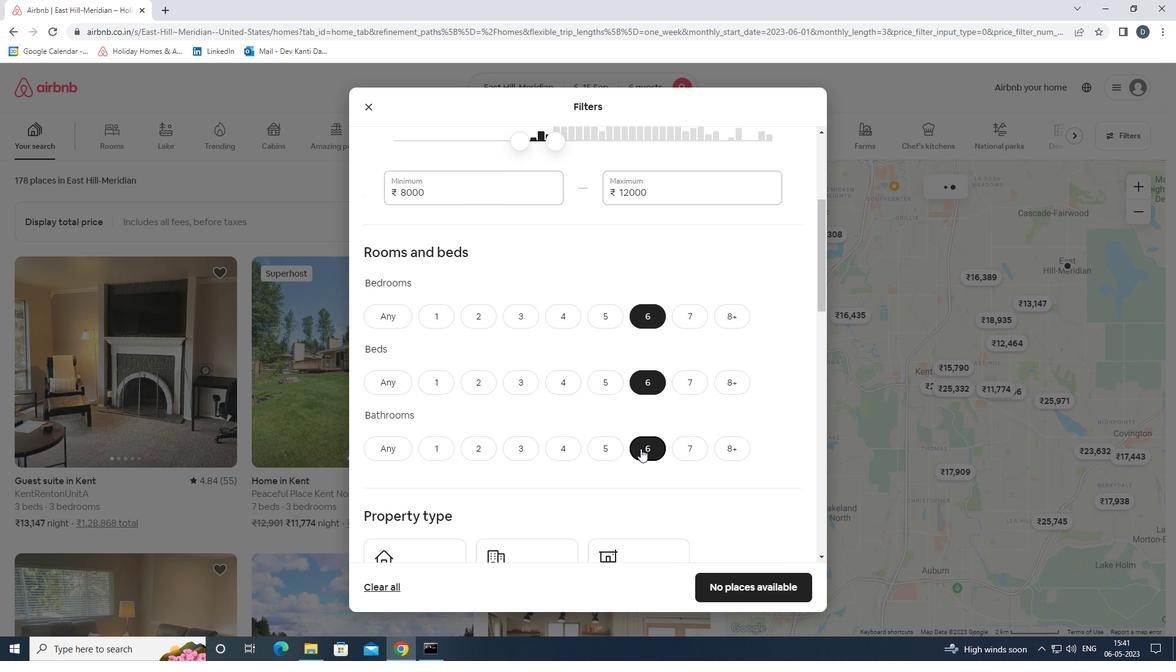 
Action: Mouse scrolled (640, 448) with delta (0, 0)
Screenshot: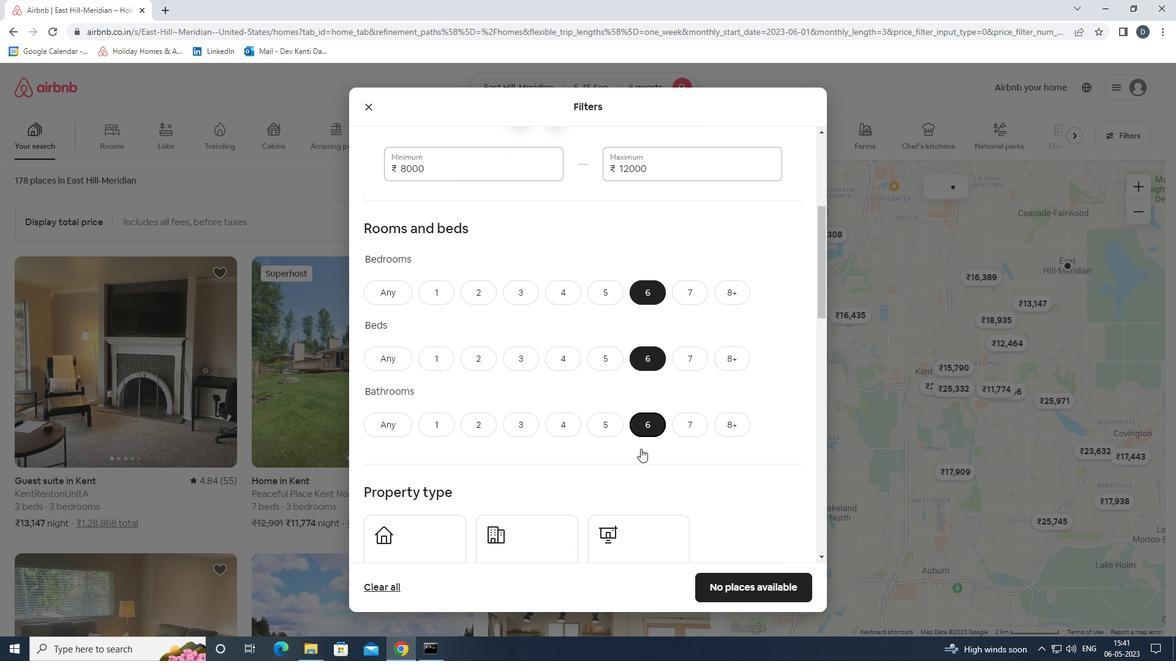 
Action: Mouse moved to (425, 404)
Screenshot: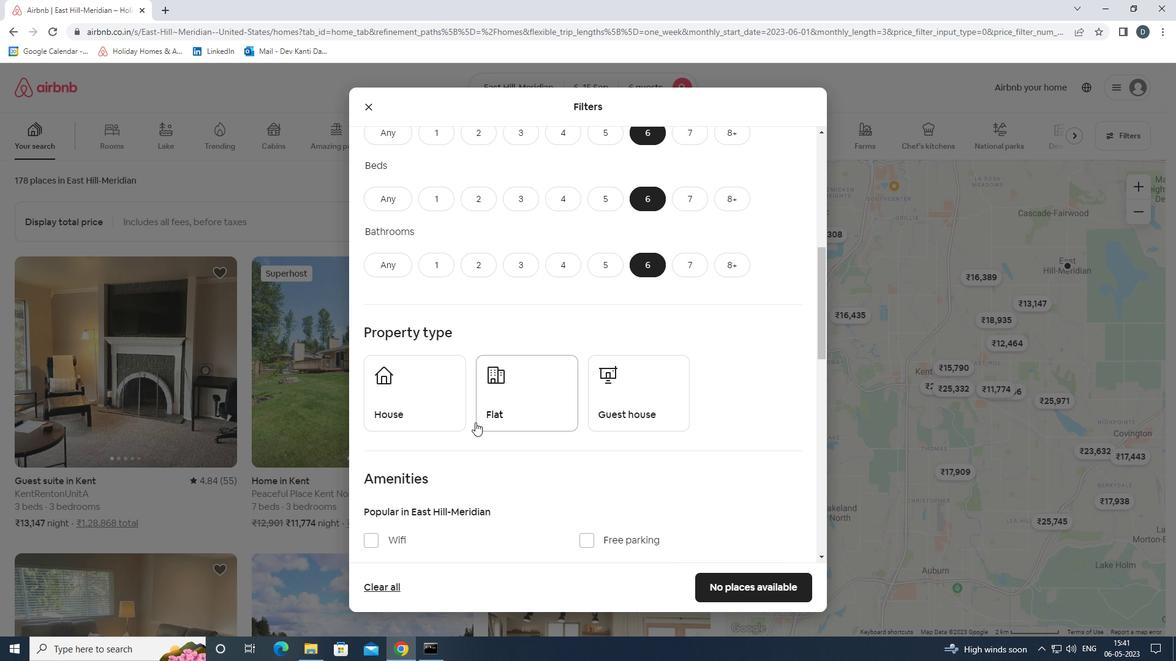 
Action: Mouse pressed left at (425, 404)
Screenshot: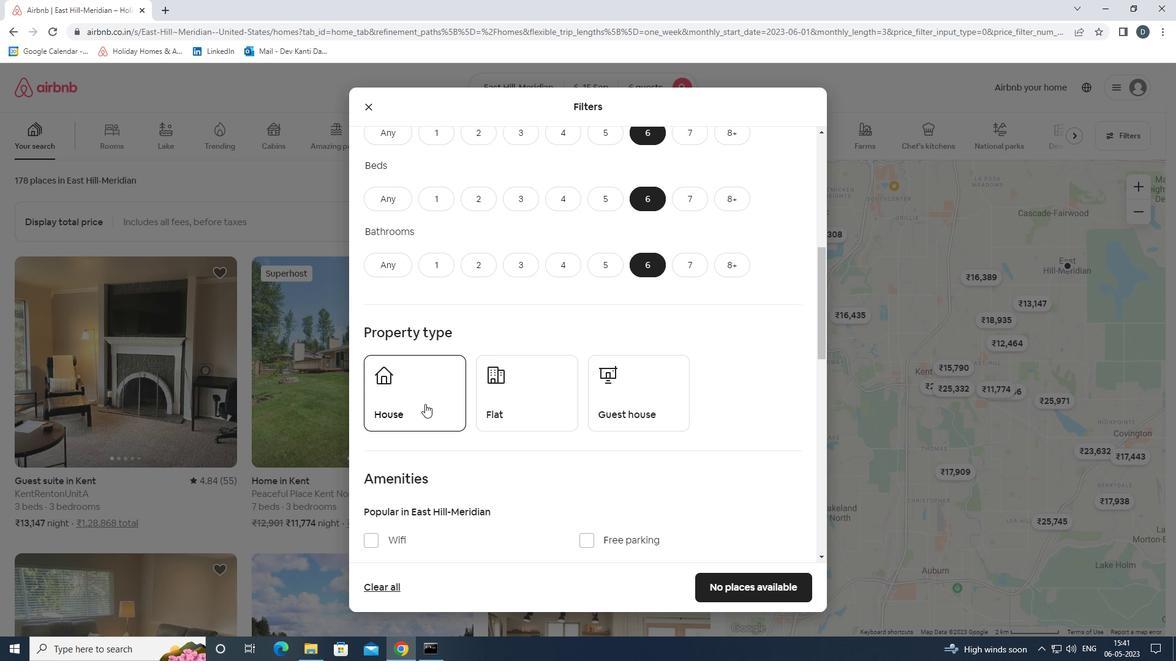 
Action: Mouse moved to (506, 404)
Screenshot: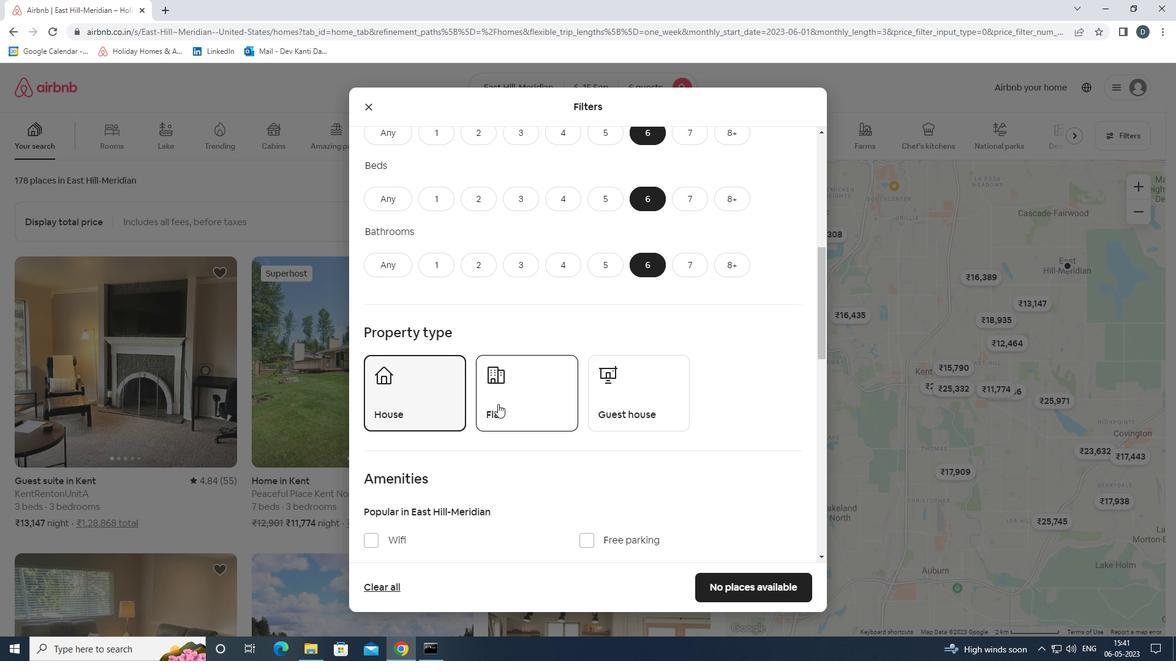 
Action: Mouse pressed left at (506, 404)
Screenshot: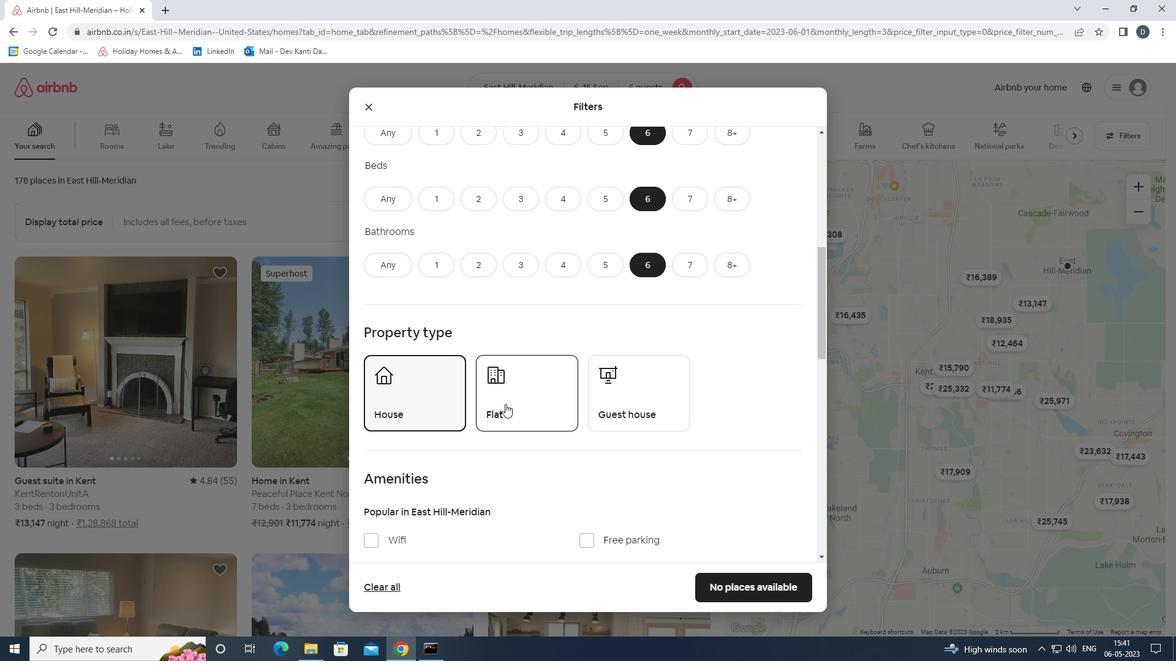 
Action: Mouse moved to (619, 403)
Screenshot: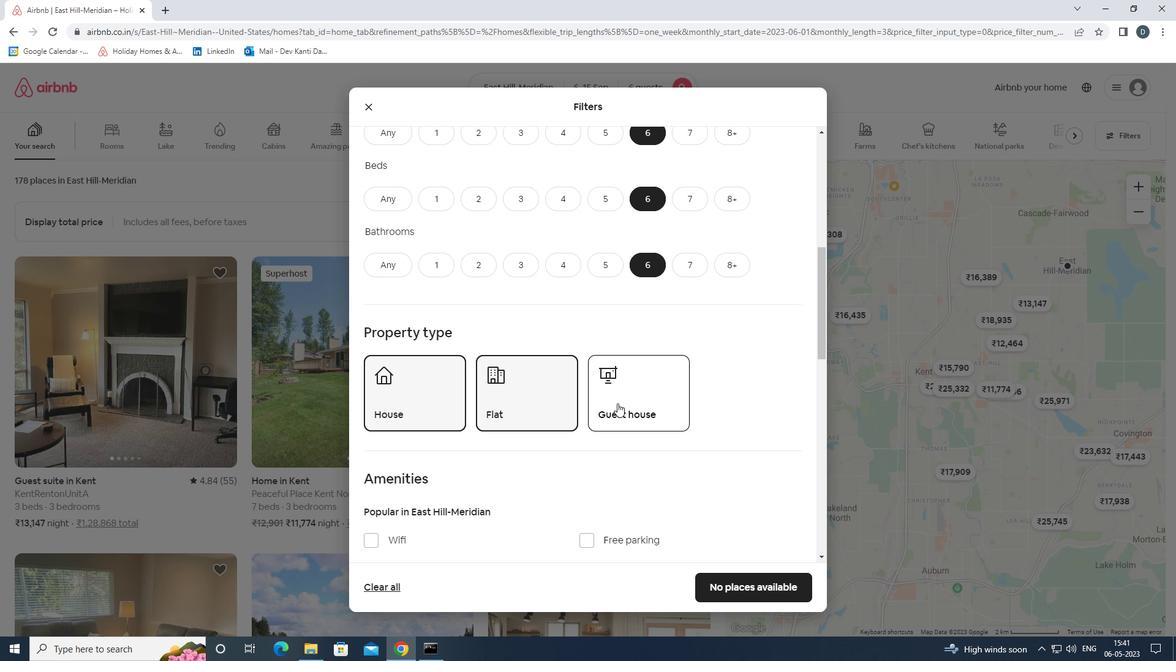
Action: Mouse pressed left at (619, 403)
Screenshot: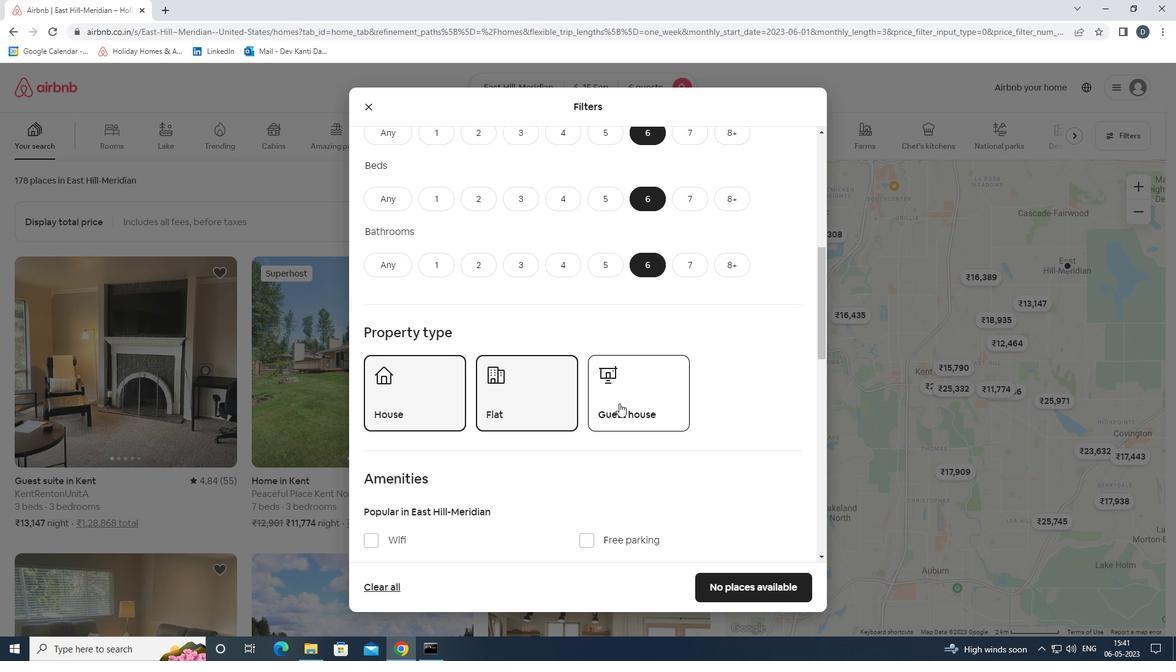 
Action: Mouse scrolled (619, 403) with delta (0, 0)
Screenshot: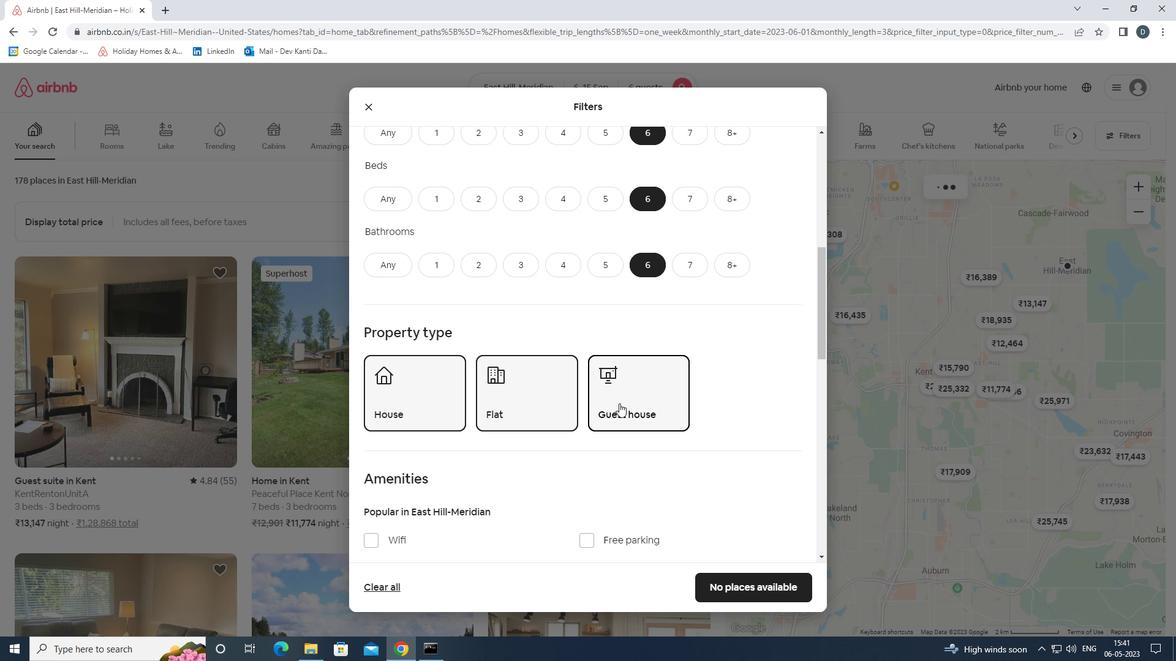 
Action: Mouse scrolled (619, 403) with delta (0, 0)
Screenshot: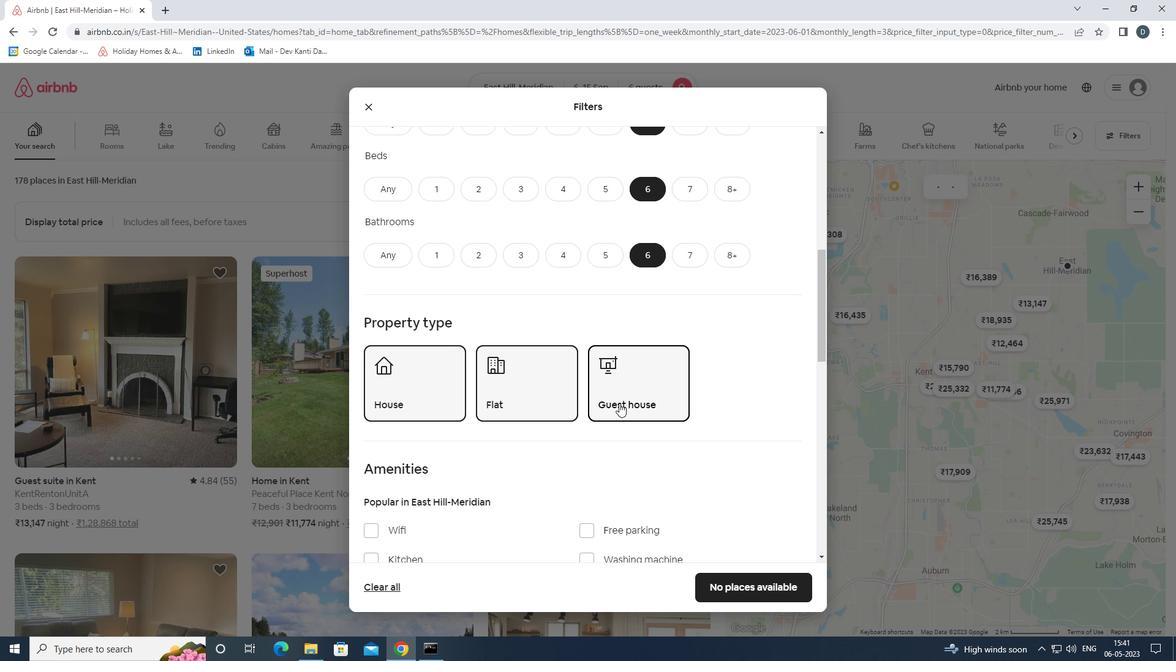 
Action: Mouse scrolled (619, 403) with delta (0, 0)
Screenshot: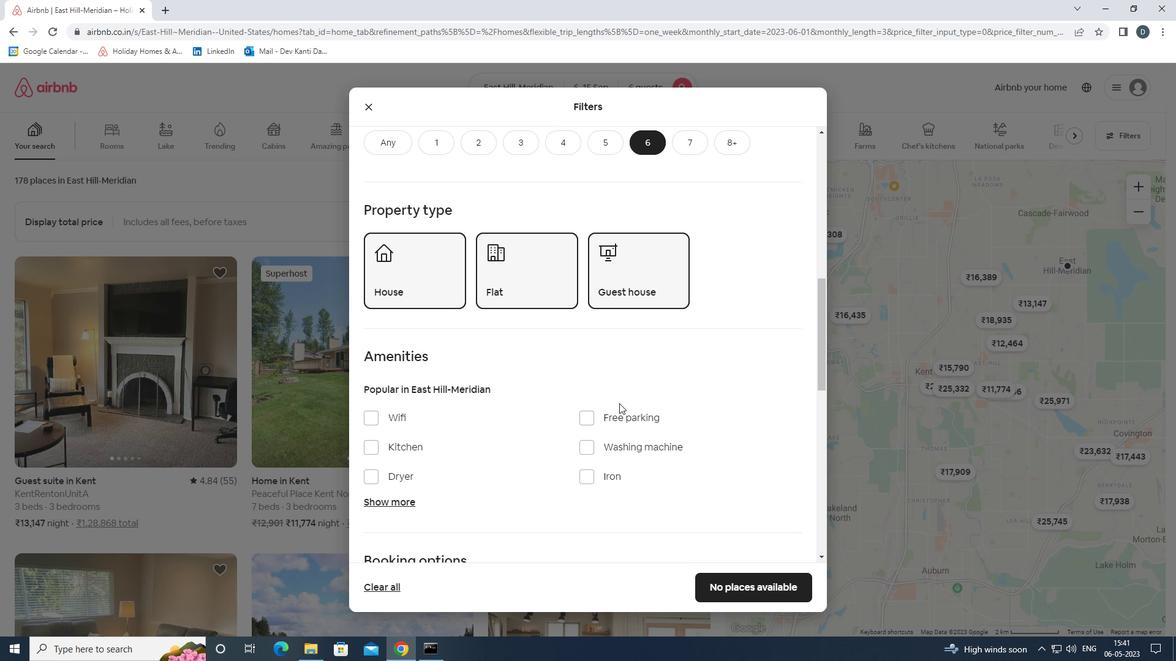 
Action: Mouse moved to (374, 360)
Screenshot: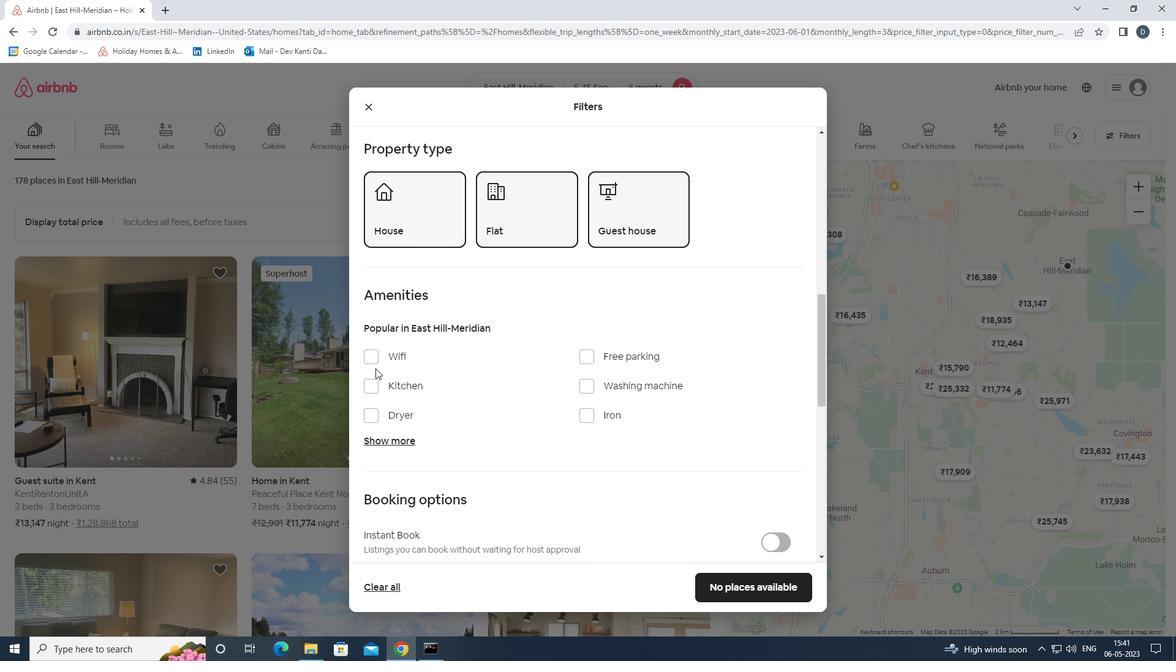 
Action: Mouse pressed left at (374, 360)
Screenshot: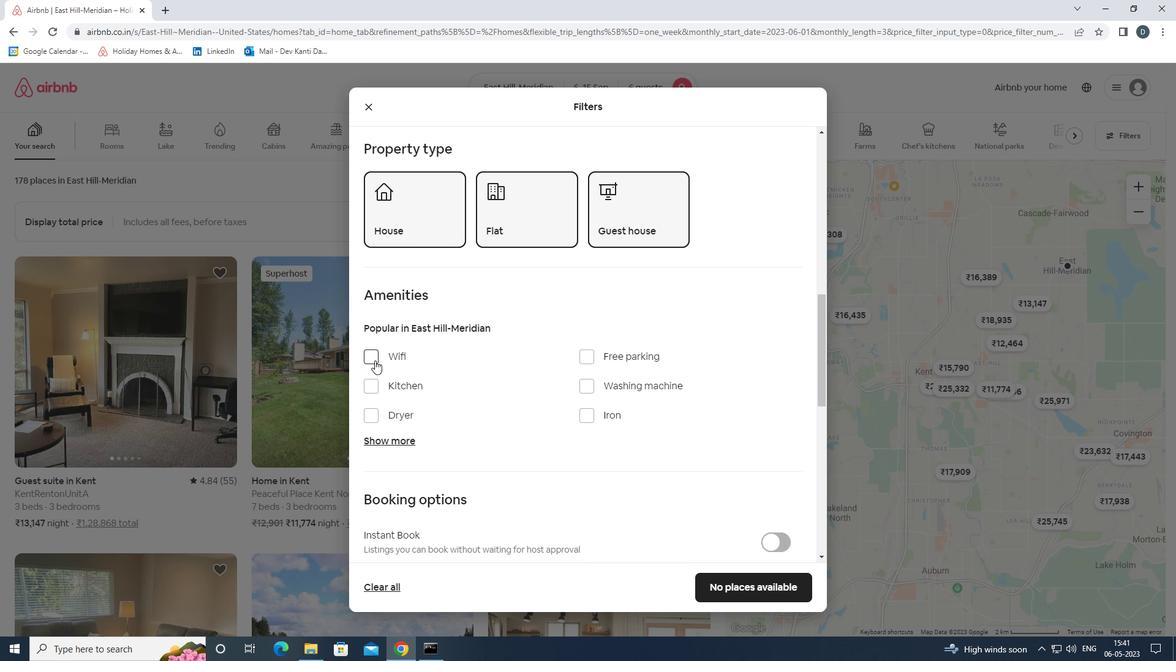 
Action: Mouse moved to (602, 362)
Screenshot: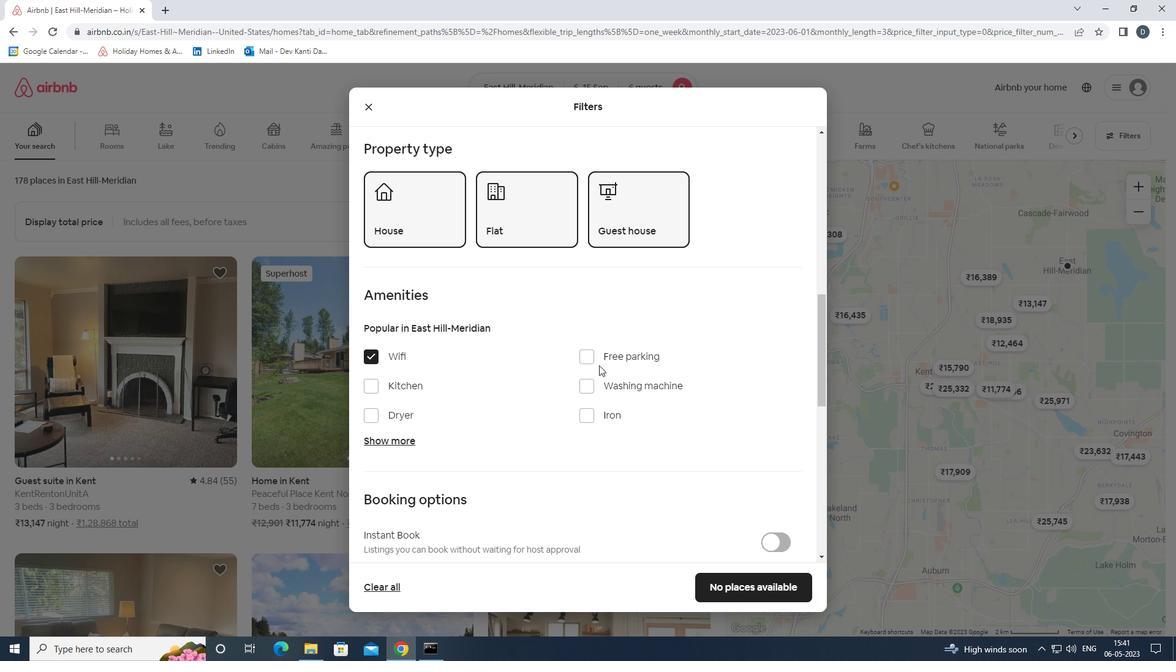 
Action: Mouse pressed left at (602, 362)
Screenshot: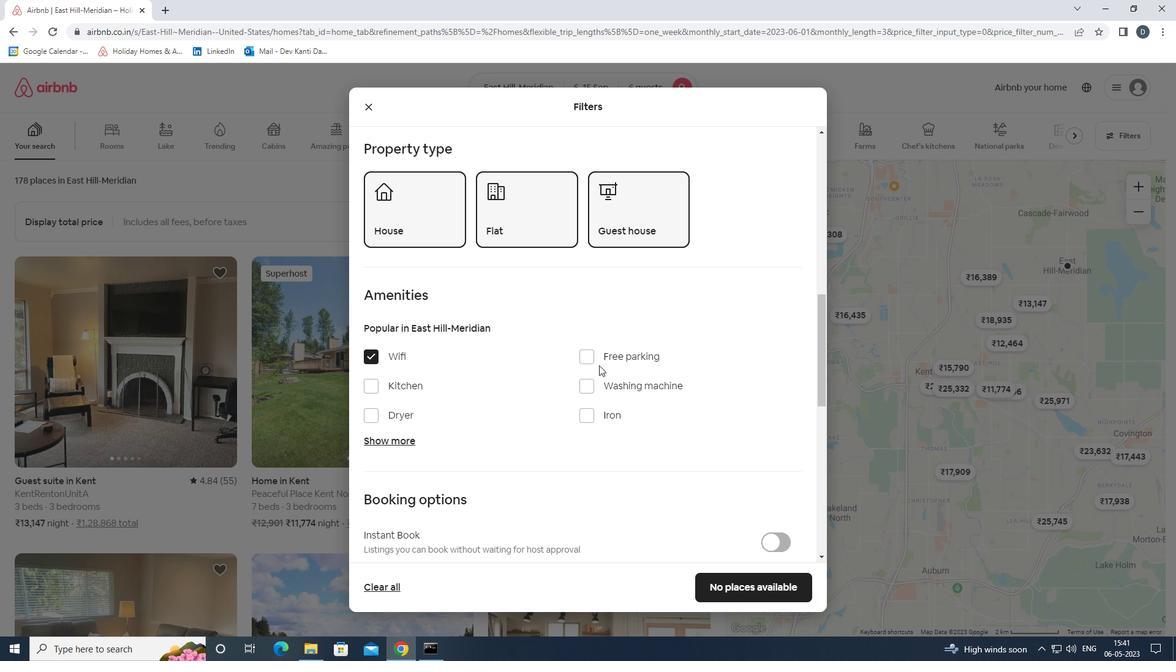 
Action: Mouse moved to (408, 441)
Screenshot: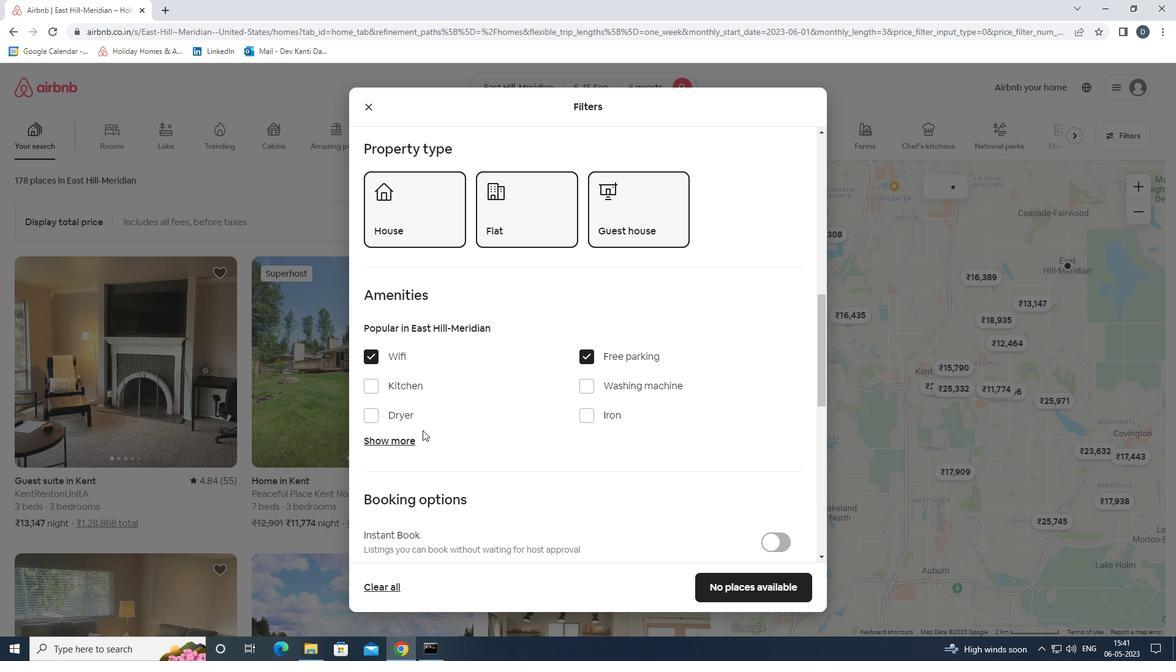 
Action: Mouse pressed left at (408, 441)
Screenshot: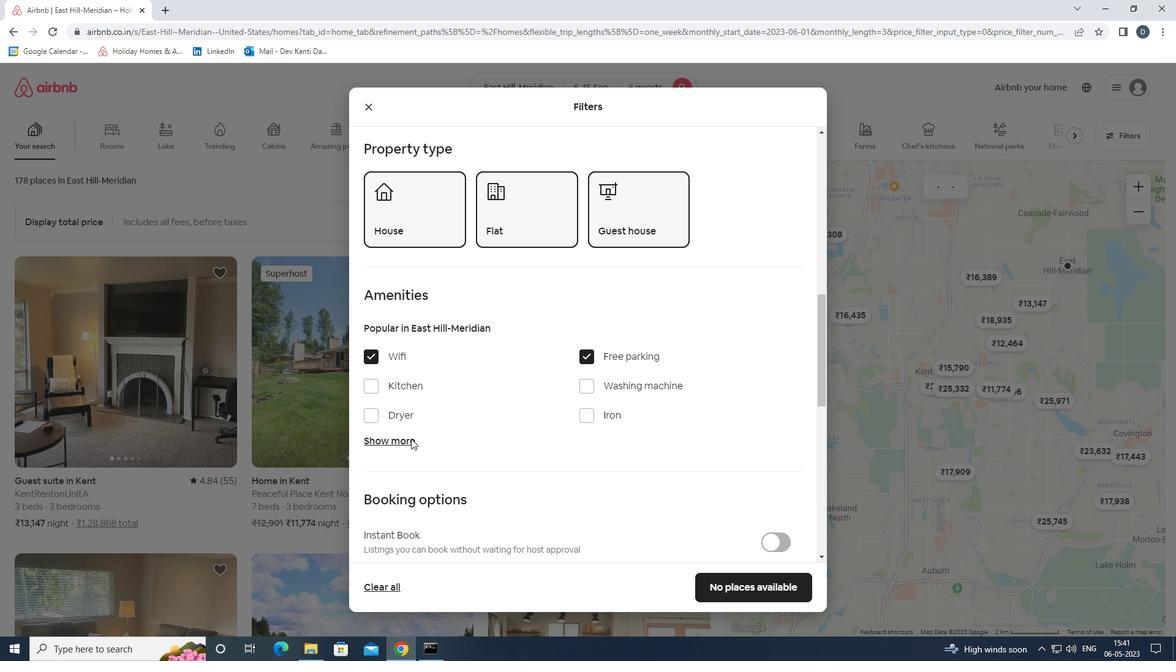 
Action: Mouse moved to (518, 421)
Screenshot: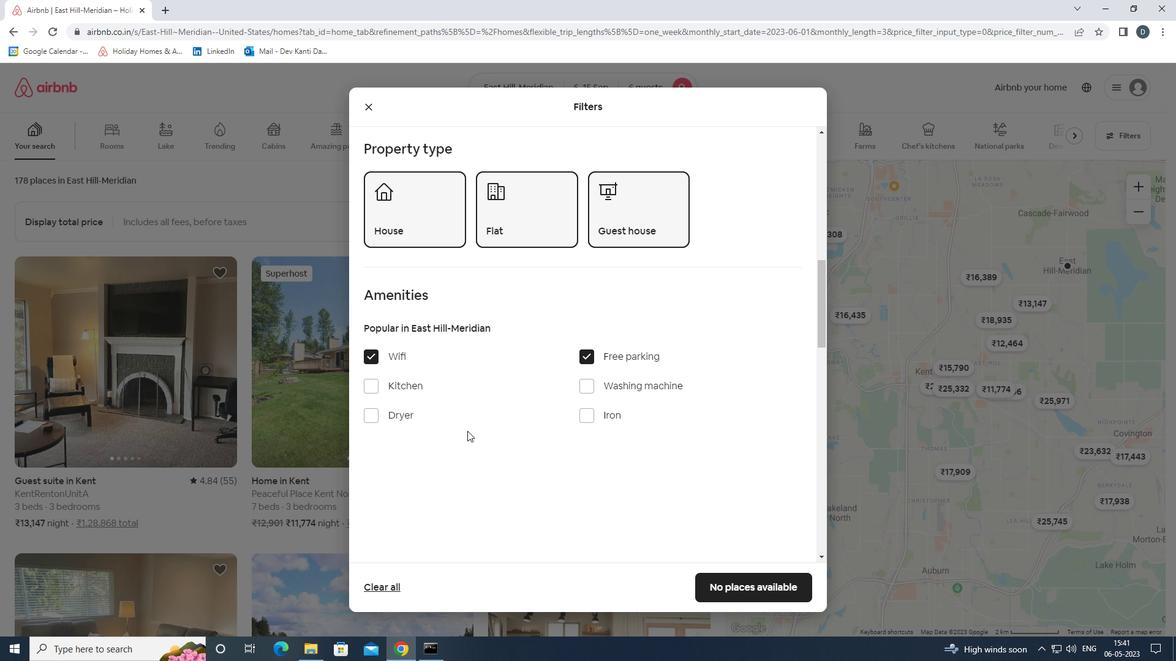 
Action: Mouse scrolled (518, 420) with delta (0, 0)
Screenshot: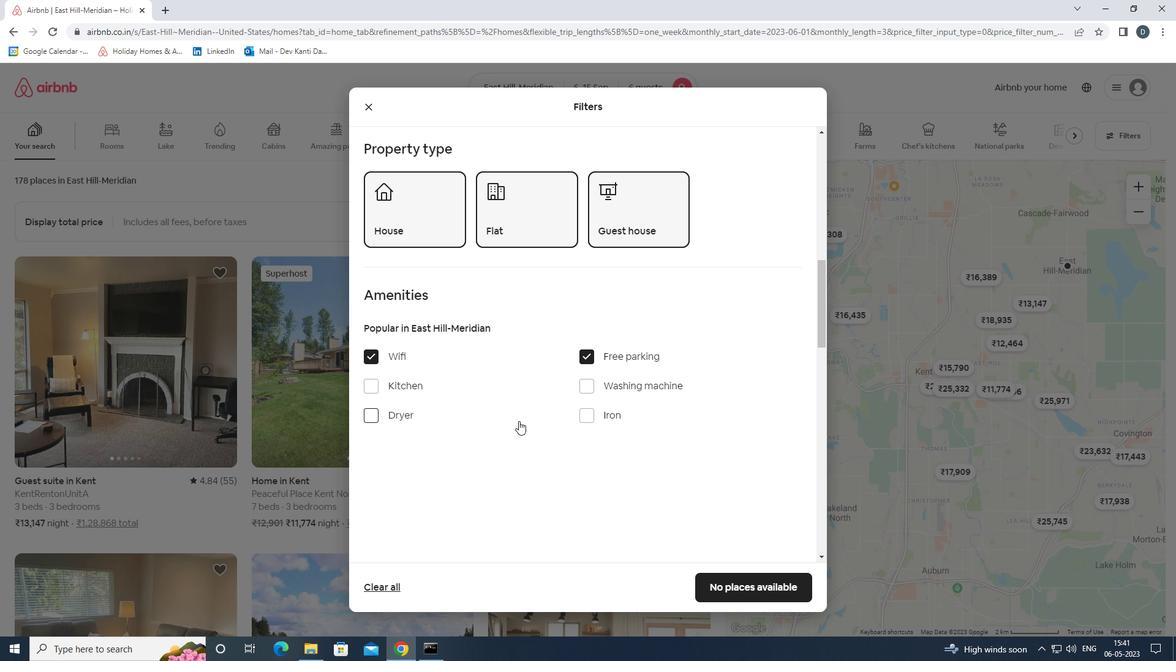 
Action: Mouse moved to (528, 417)
Screenshot: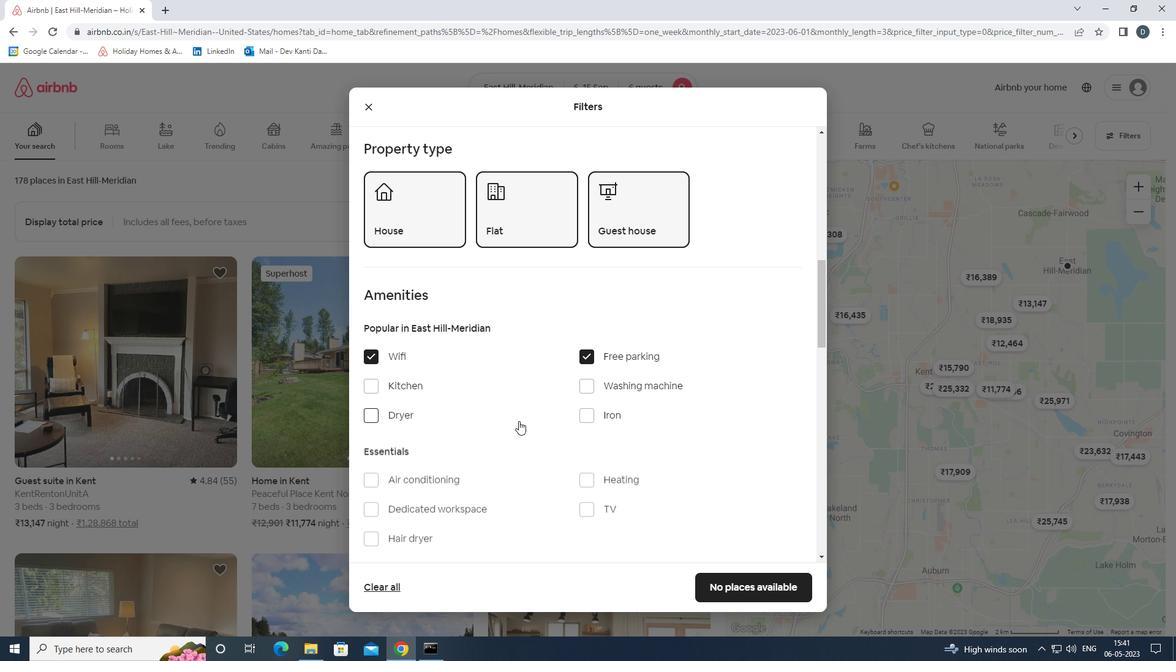
Action: Mouse scrolled (528, 416) with delta (0, 0)
Screenshot: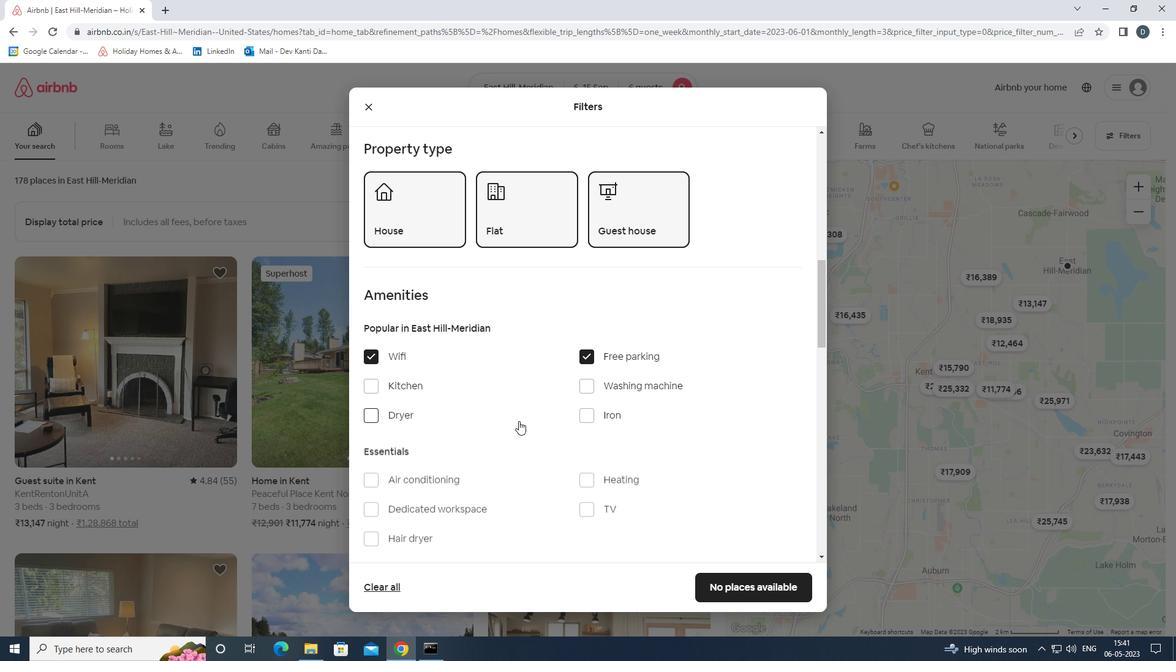 
Action: Mouse moved to (600, 384)
Screenshot: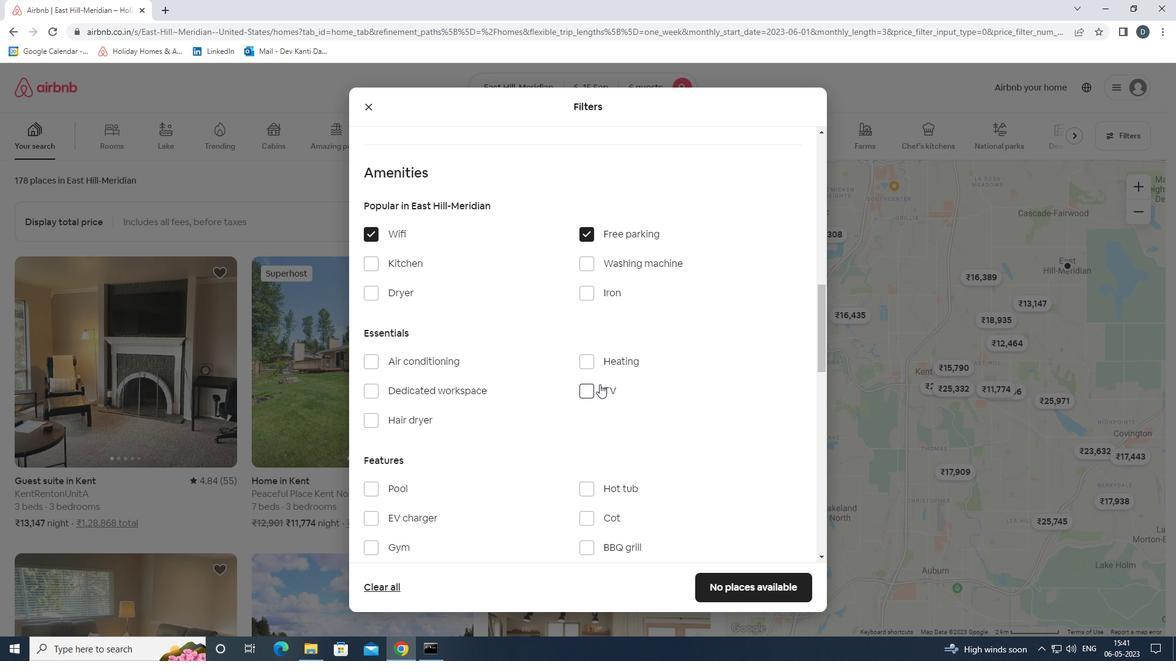 
Action: Mouse pressed left at (600, 384)
Screenshot: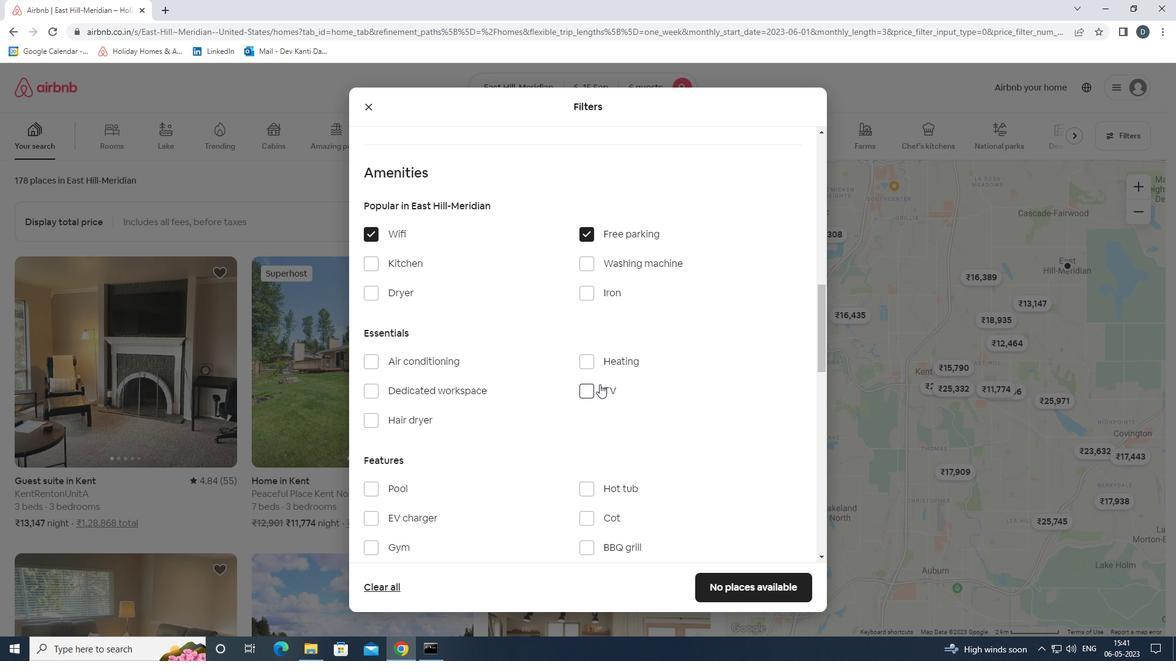 
Action: Mouse moved to (597, 384)
Screenshot: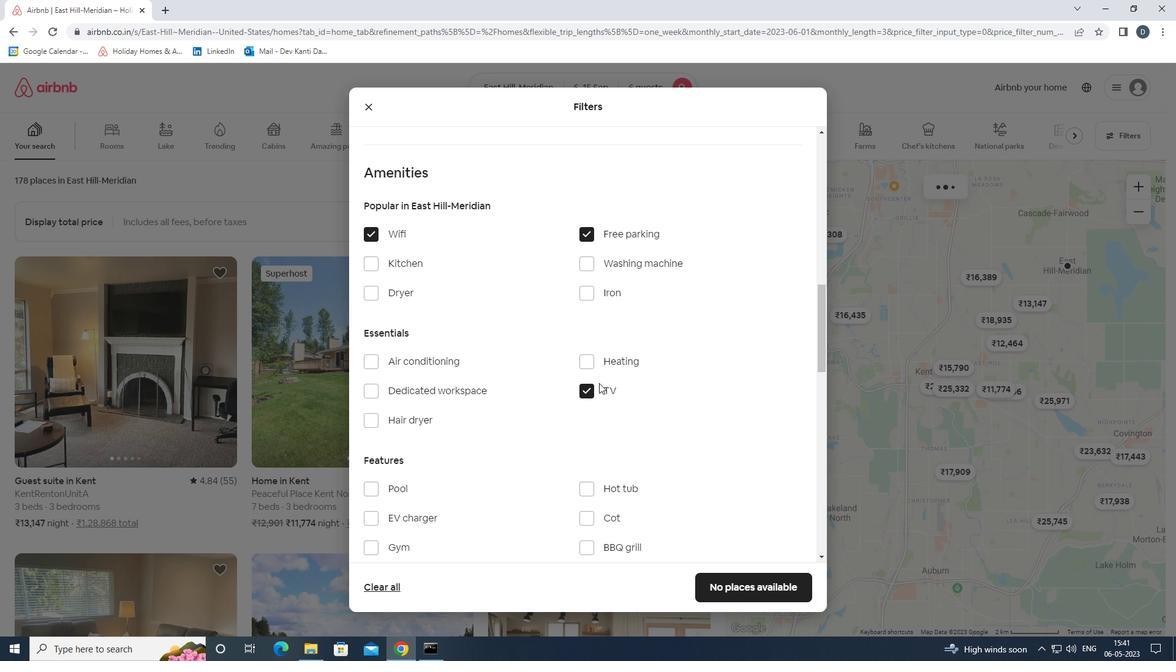 
Action: Mouse scrolled (597, 383) with delta (0, 0)
Screenshot: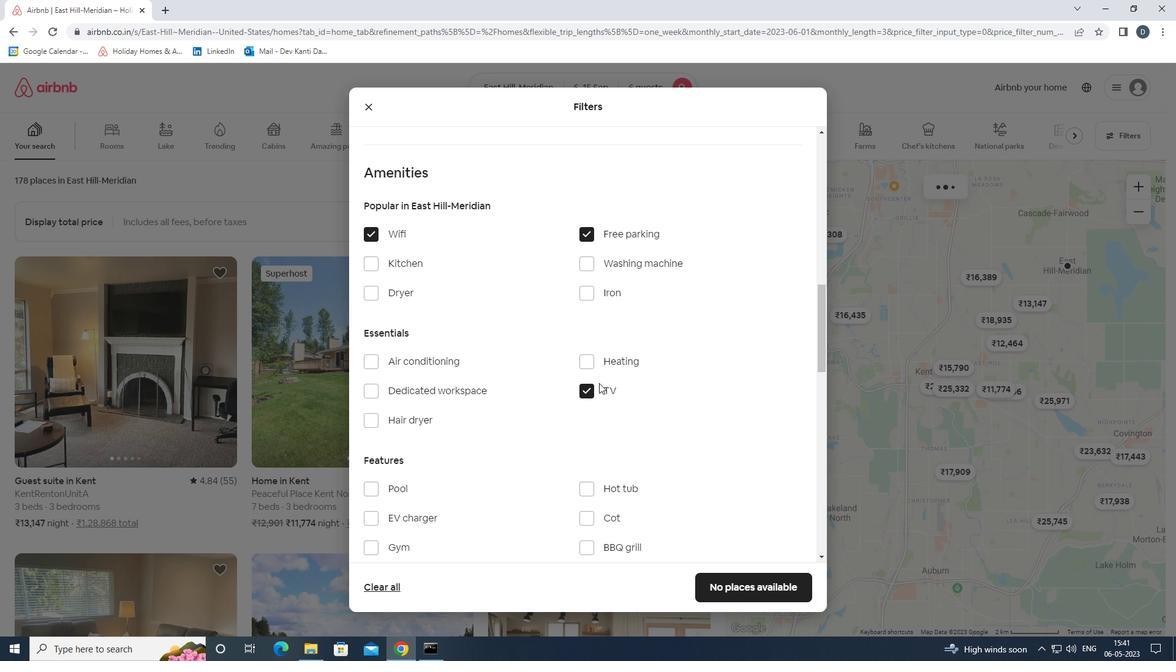 
Action: Mouse scrolled (597, 383) with delta (0, 0)
Screenshot: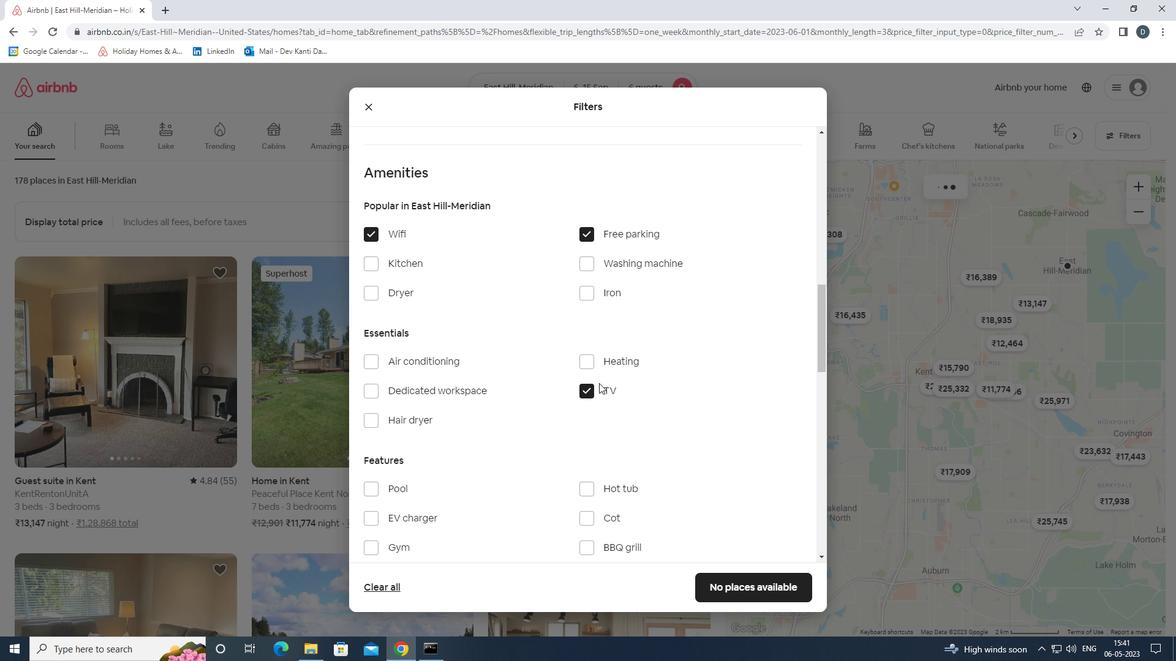
Action: Mouse scrolled (597, 383) with delta (0, 0)
Screenshot: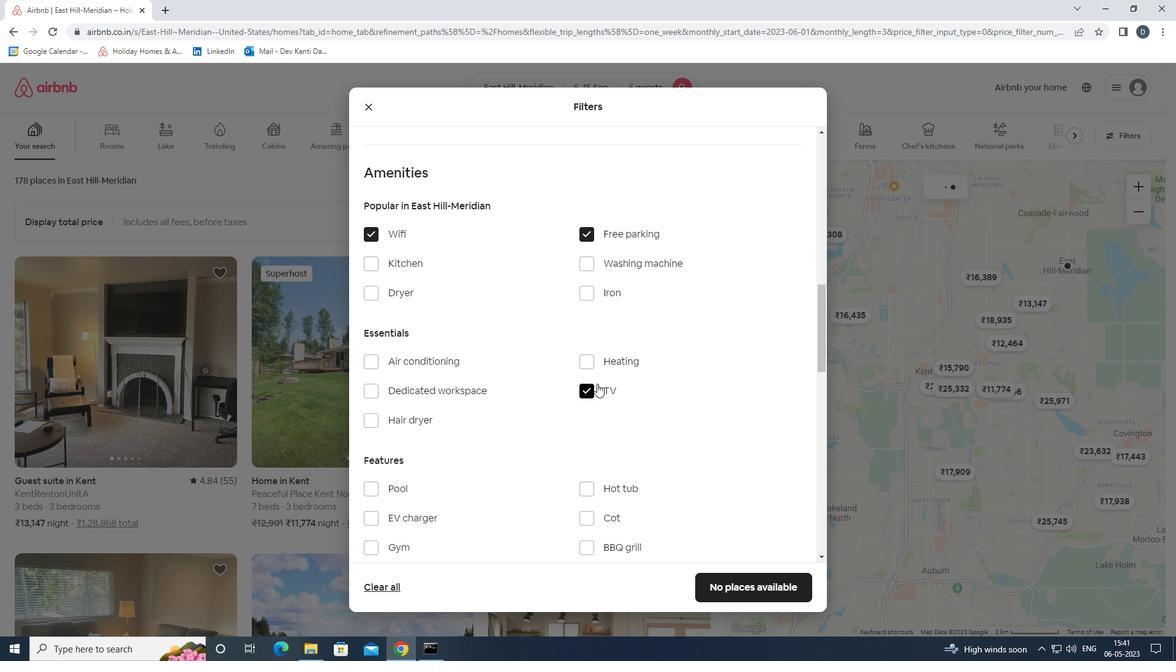 
Action: Mouse moved to (403, 362)
Screenshot: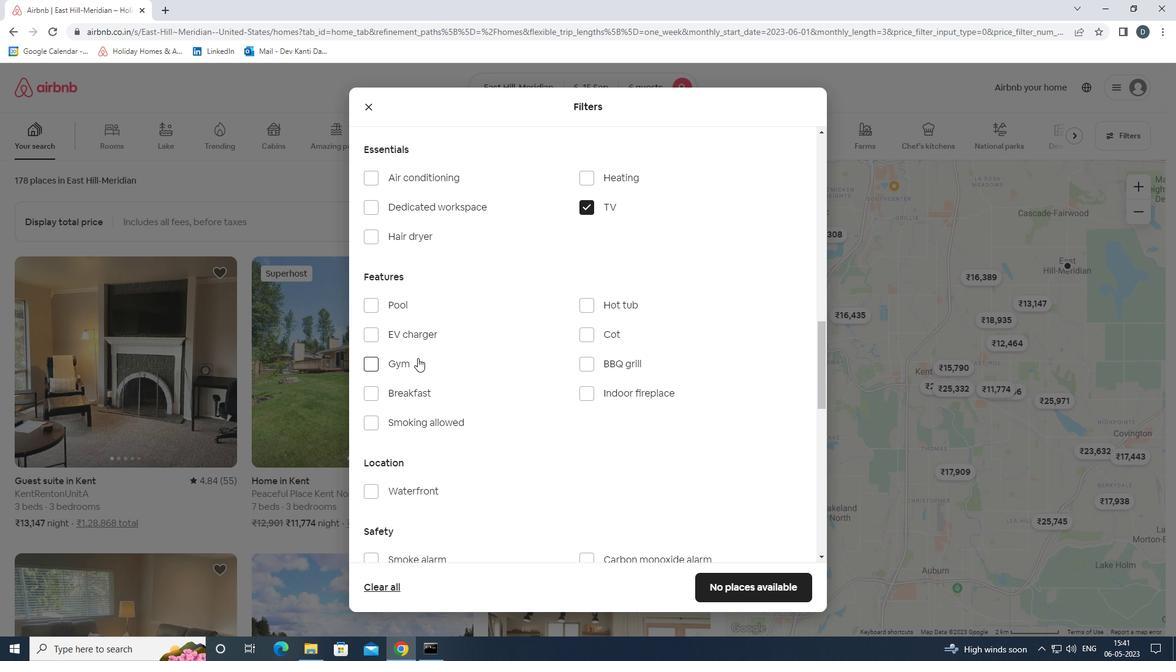 
Action: Mouse pressed left at (403, 362)
Screenshot: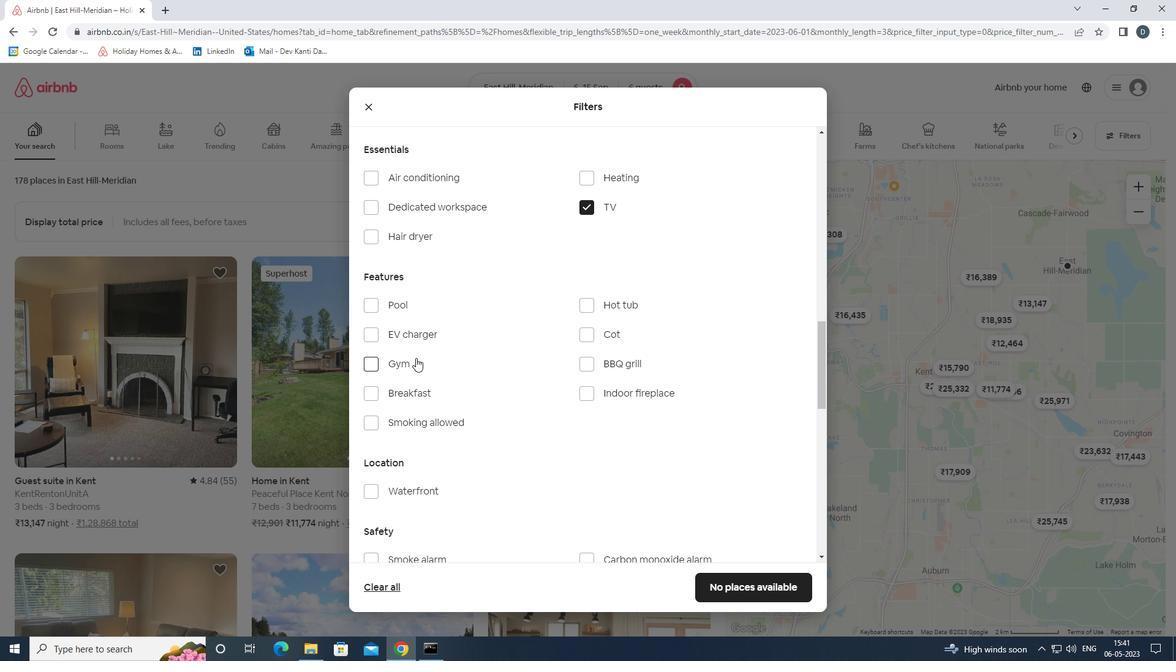 
Action: Mouse moved to (403, 393)
Screenshot: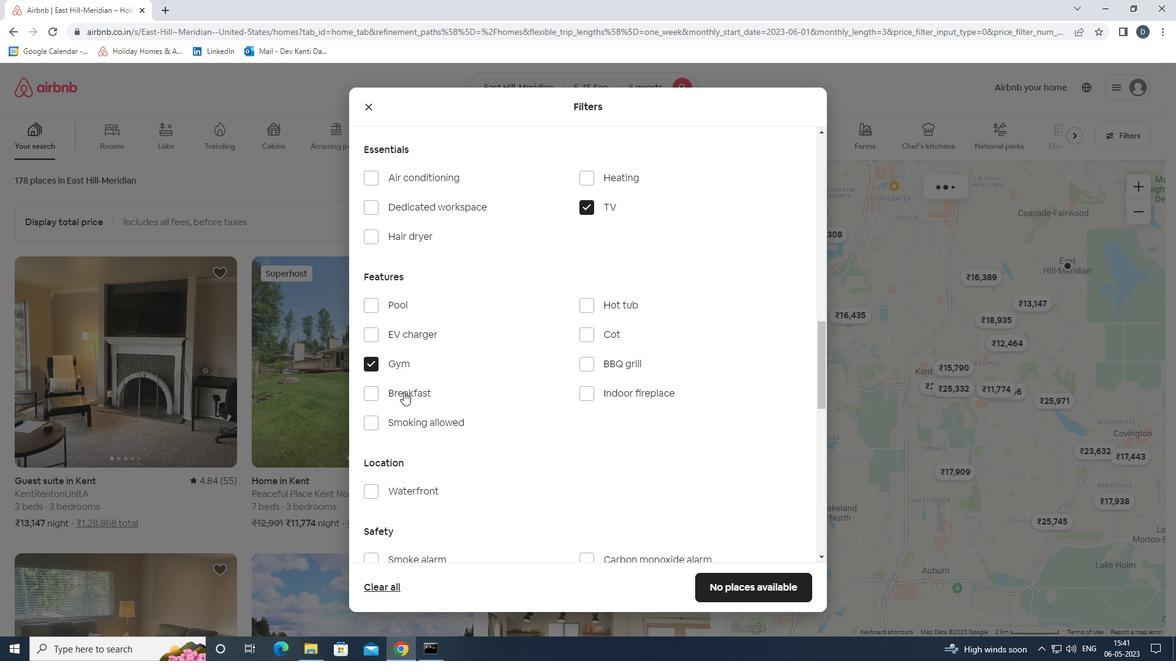 
Action: Mouse pressed left at (403, 393)
Screenshot: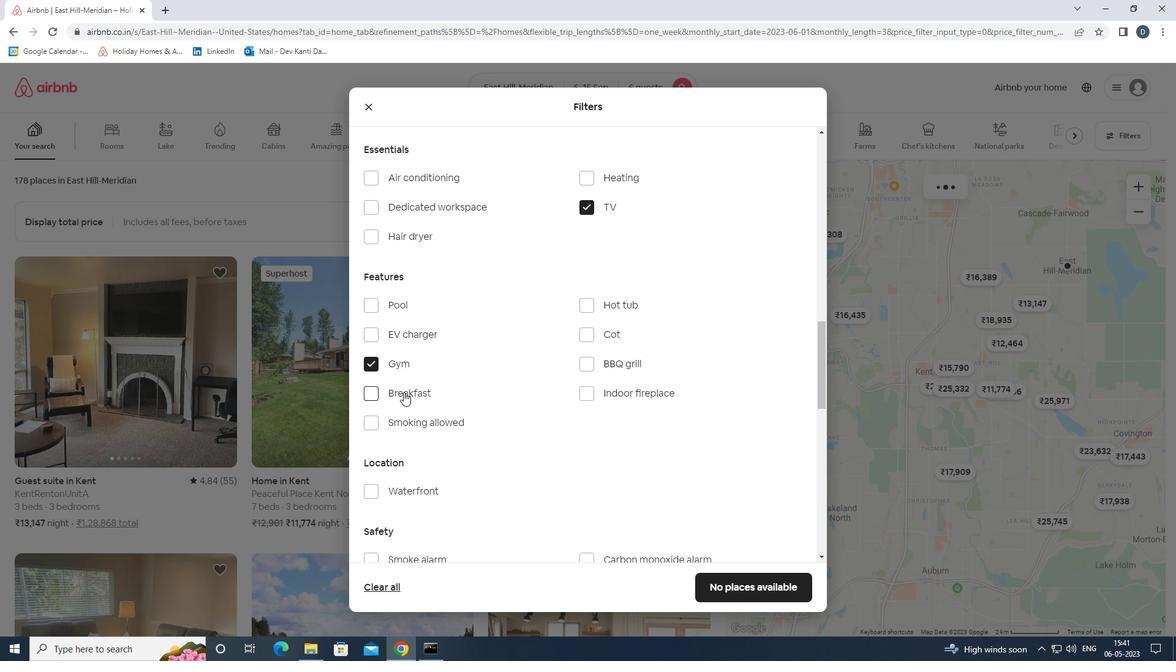 
Action: Mouse moved to (486, 380)
Screenshot: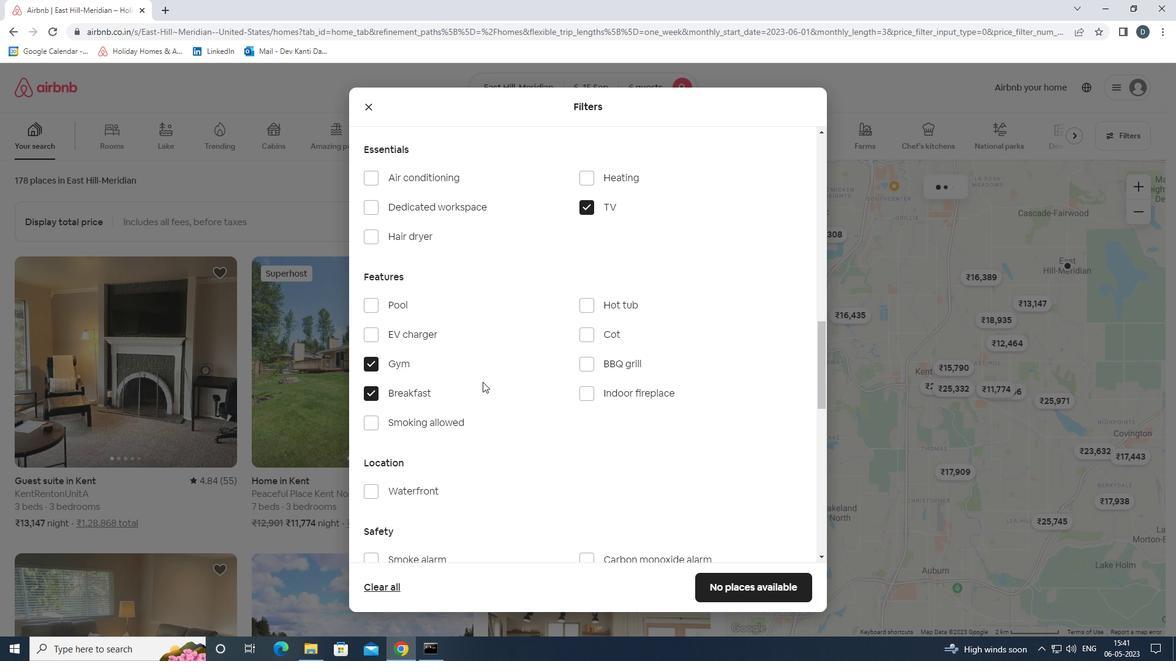 
Action: Mouse scrolled (486, 379) with delta (0, 0)
Screenshot: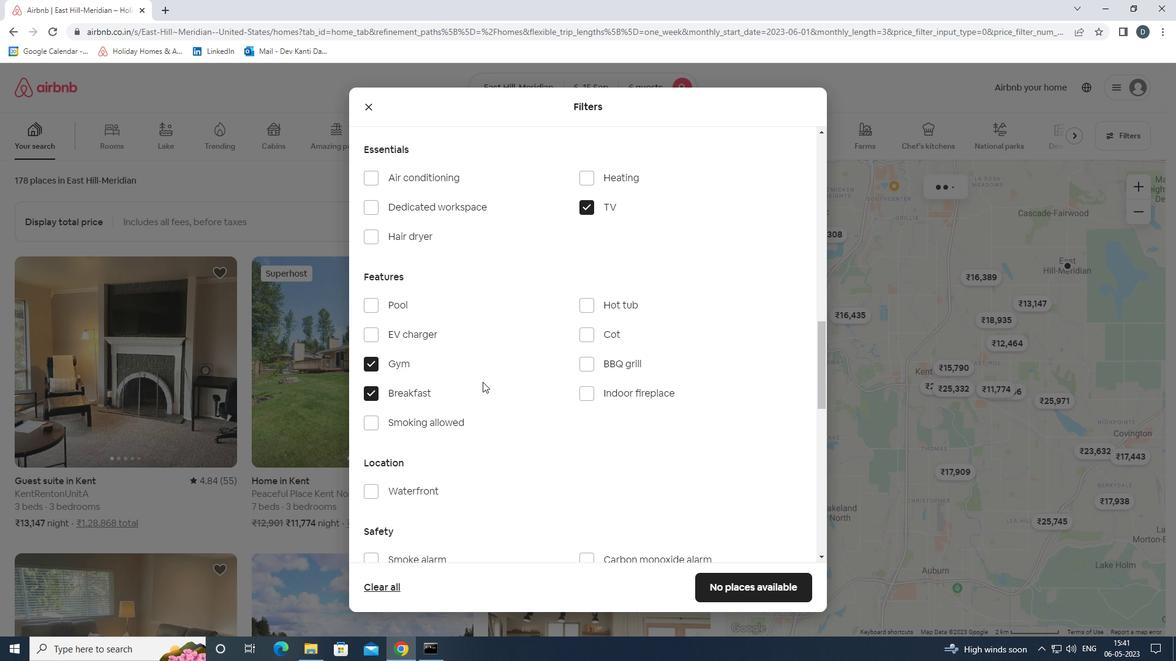 
Action: Mouse moved to (514, 377)
Screenshot: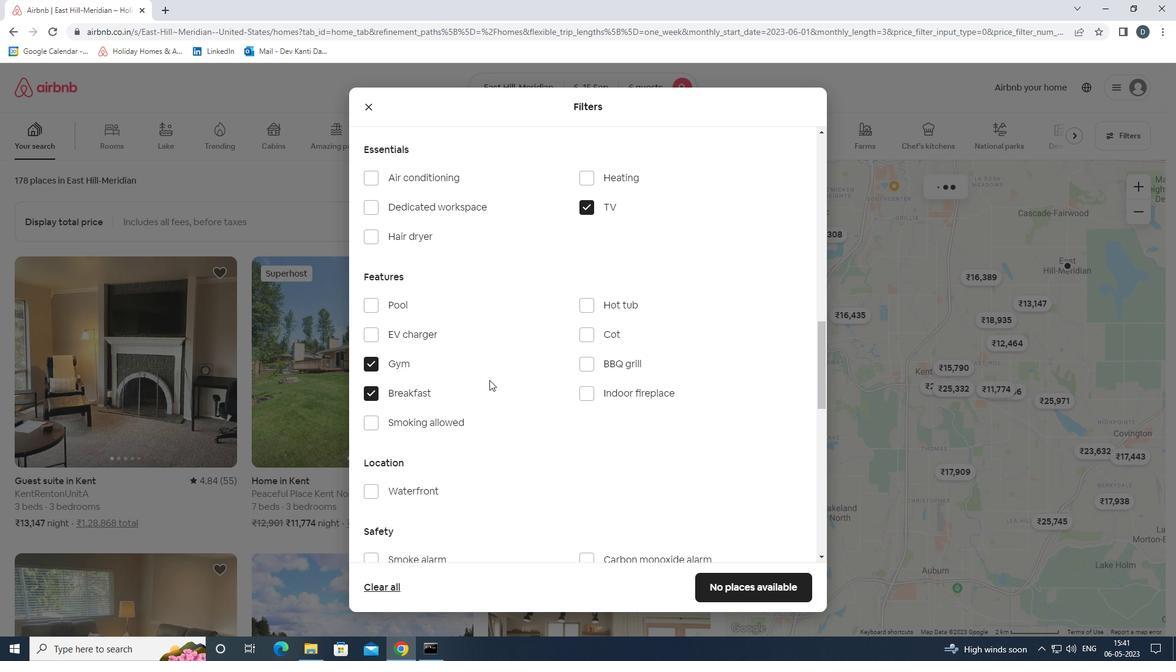 
Action: Mouse scrolled (514, 376) with delta (0, 0)
Screenshot: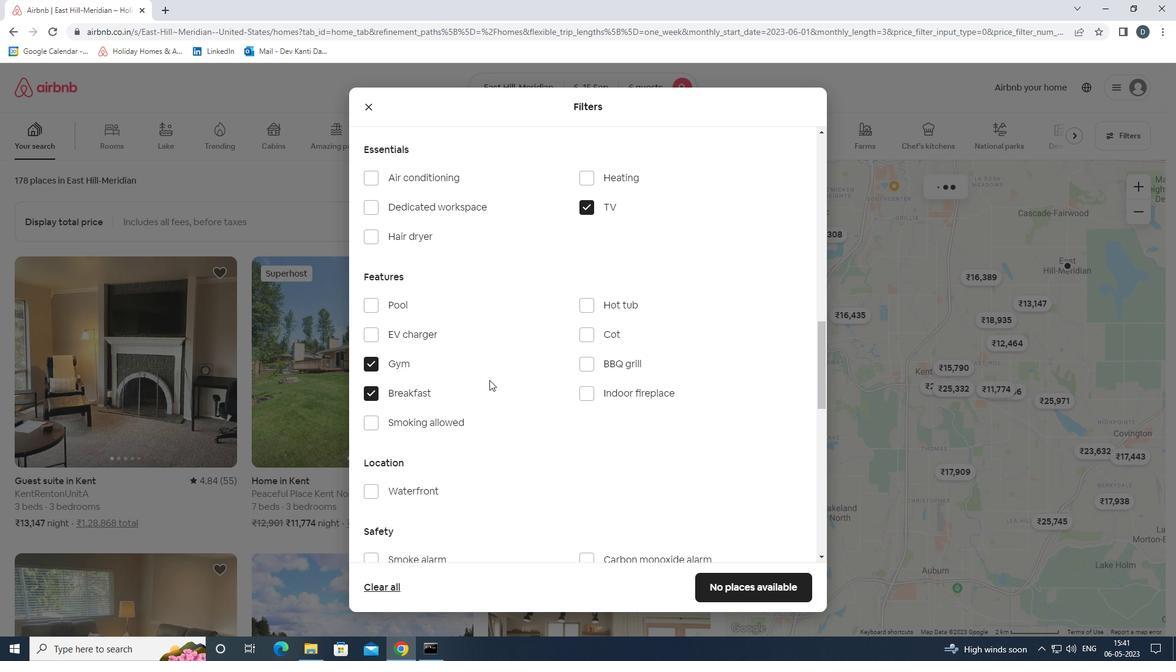
Action: Mouse moved to (556, 376)
Screenshot: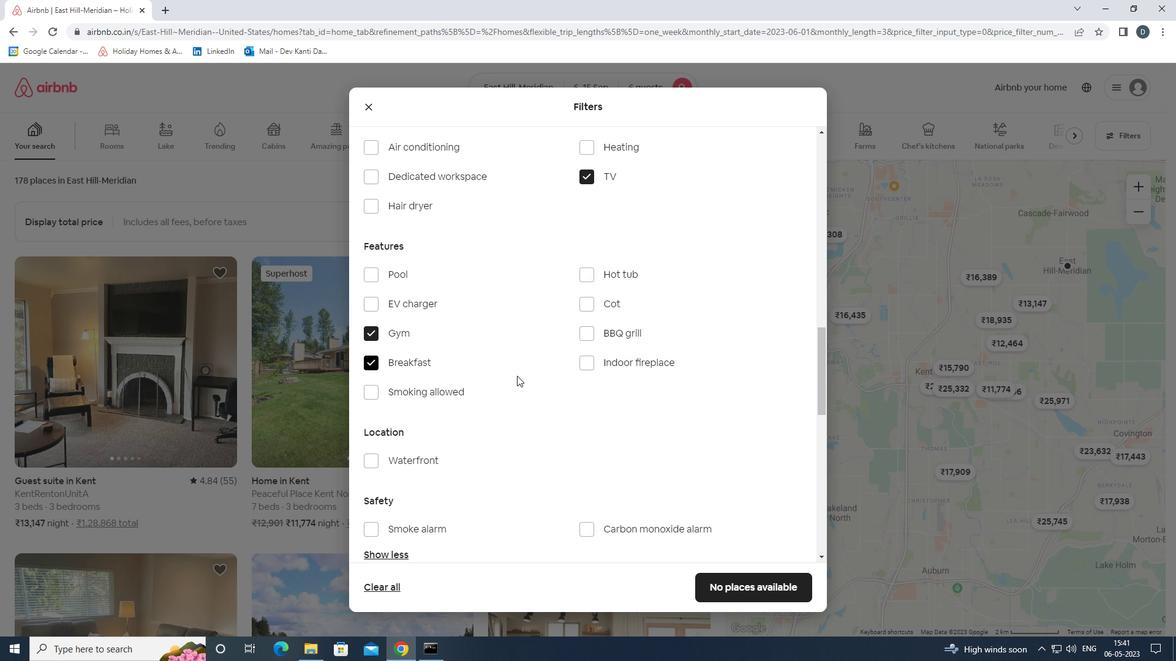 
Action: Mouse scrolled (556, 375) with delta (0, 0)
Screenshot: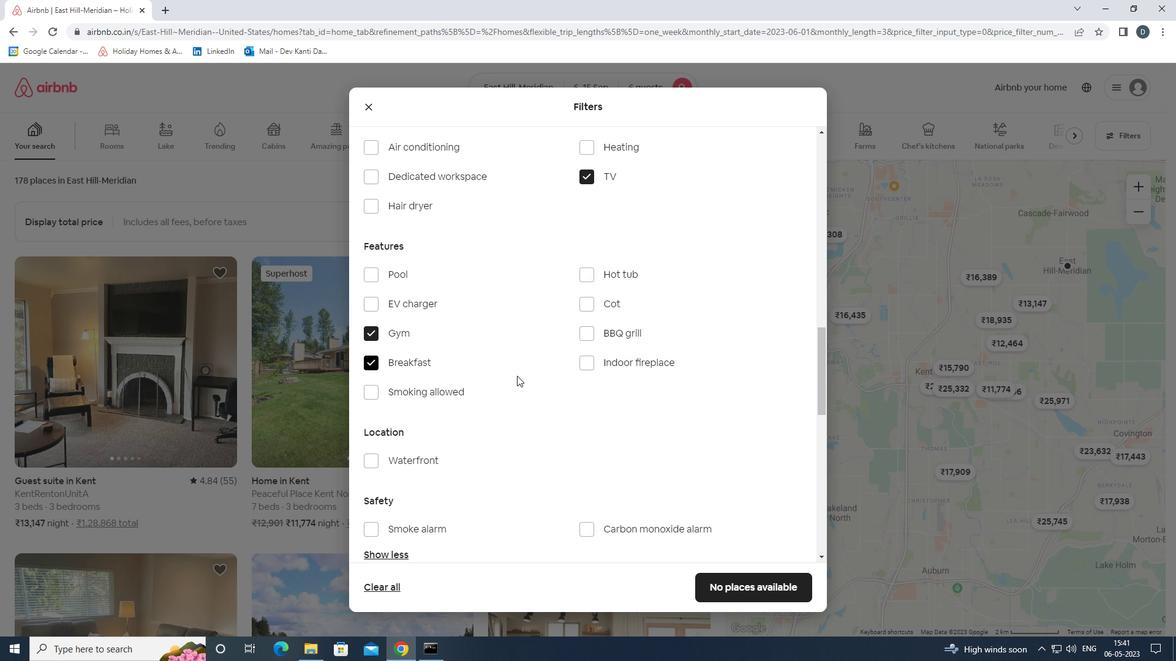 
Action: Mouse moved to (570, 373)
Screenshot: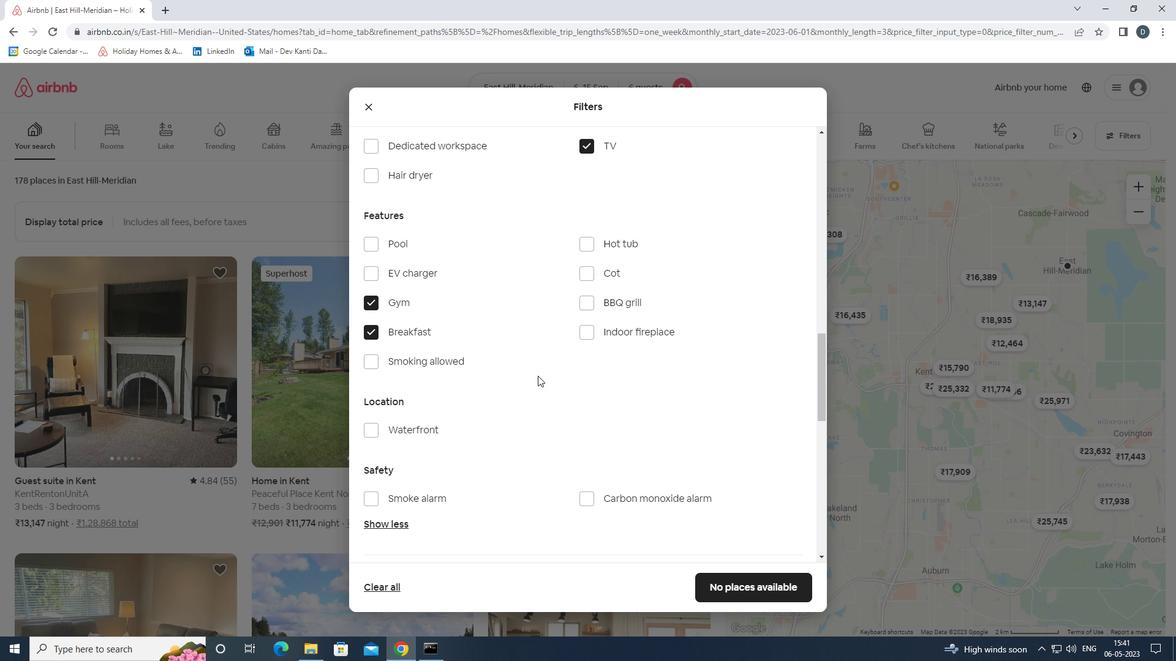 
Action: Mouse scrolled (570, 372) with delta (0, 0)
Screenshot: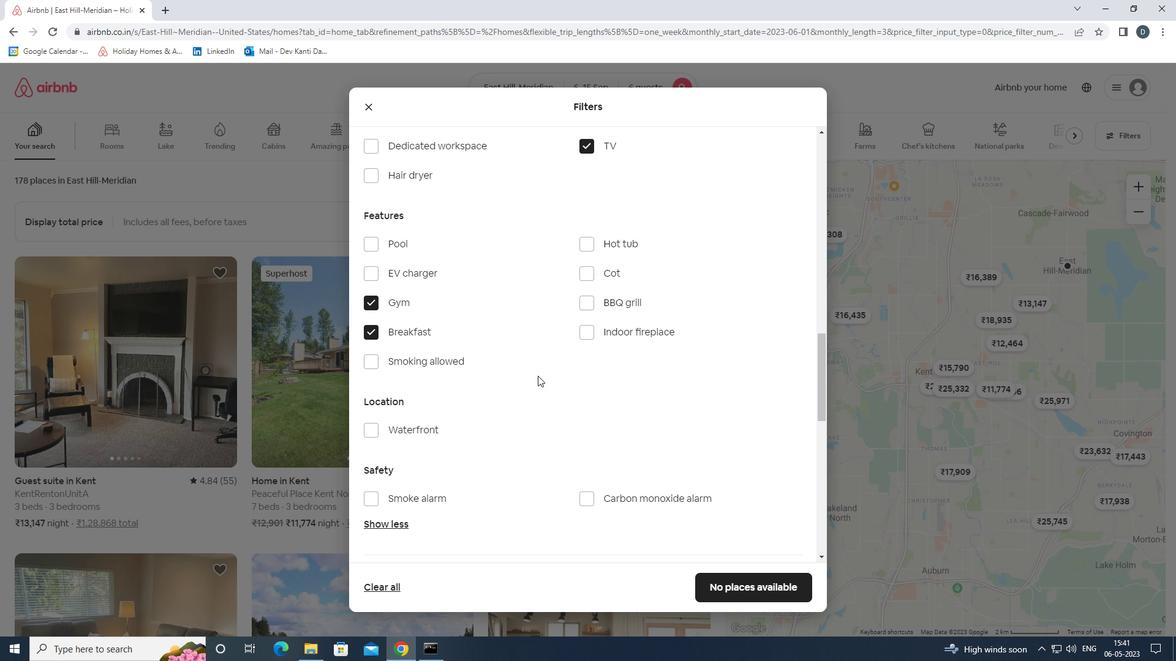 
Action: Mouse moved to (587, 376)
Screenshot: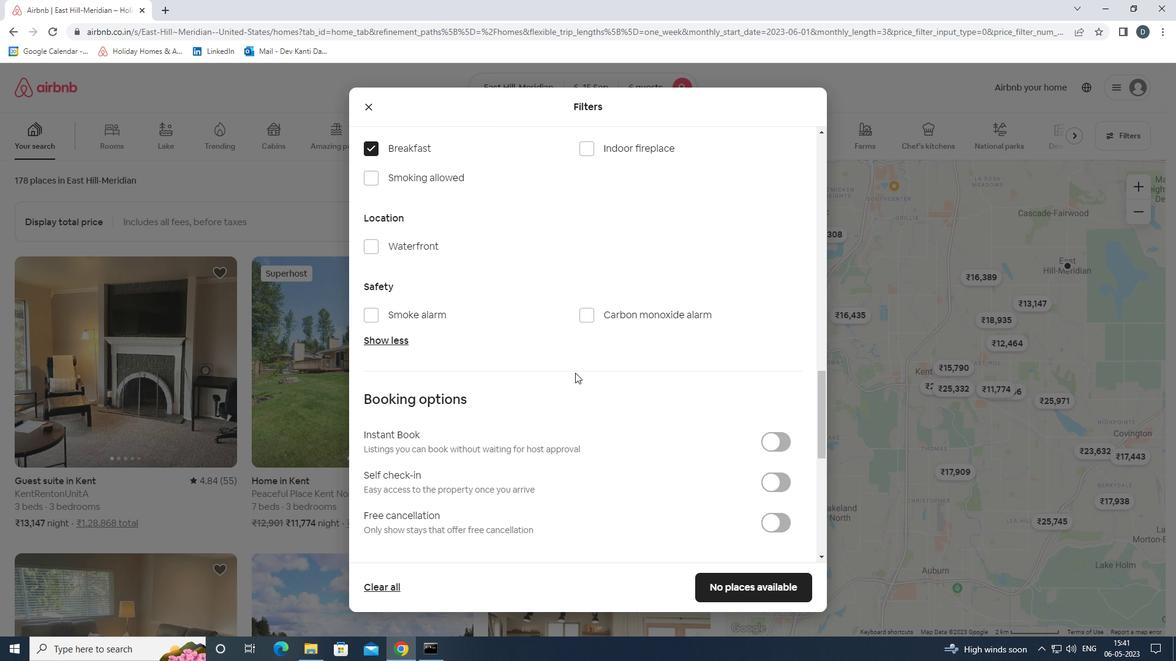 
Action: Mouse scrolled (587, 376) with delta (0, 0)
Screenshot: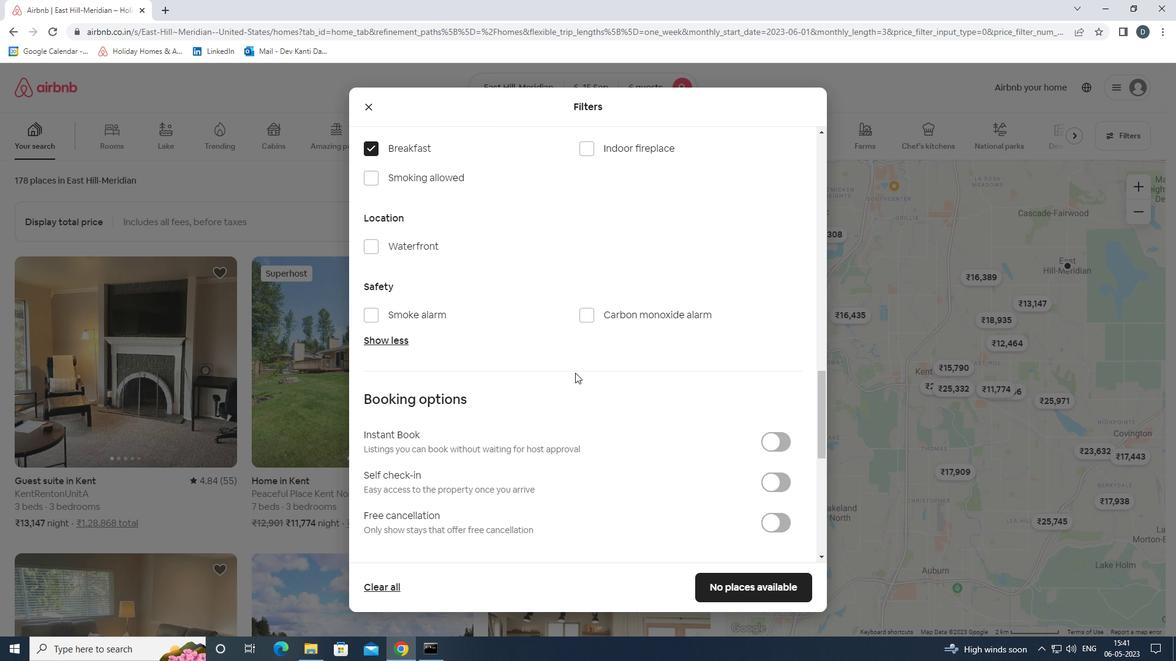 
Action: Mouse moved to (765, 418)
Screenshot: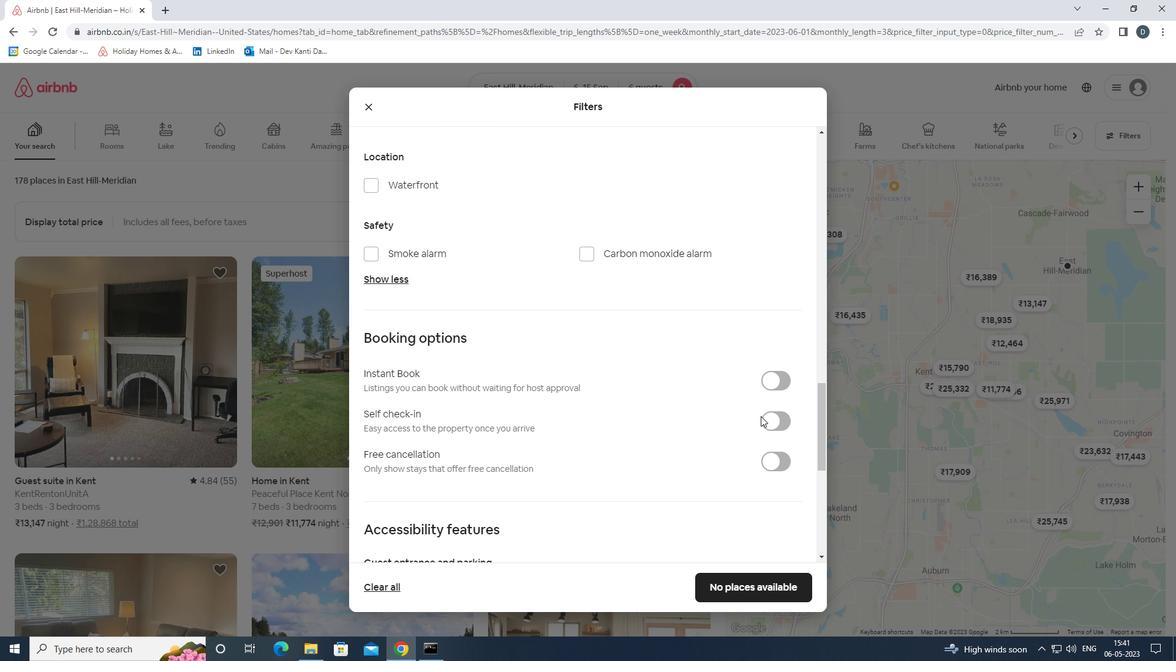 
Action: Mouse pressed left at (765, 418)
Screenshot: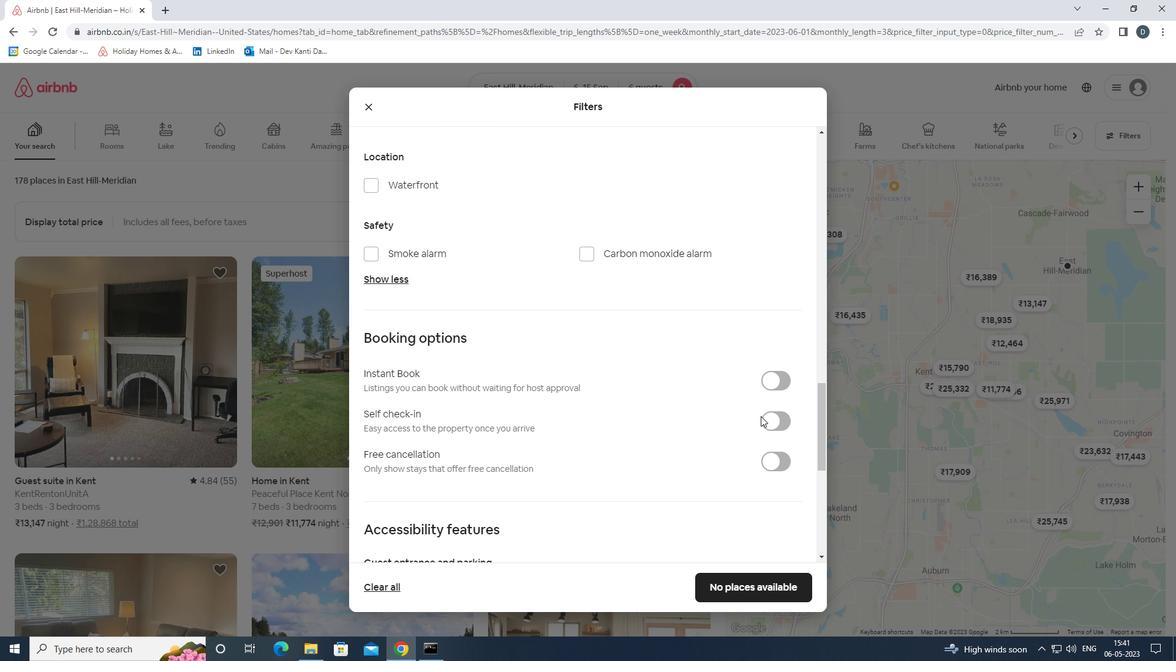 
Action: Mouse moved to (681, 398)
Screenshot: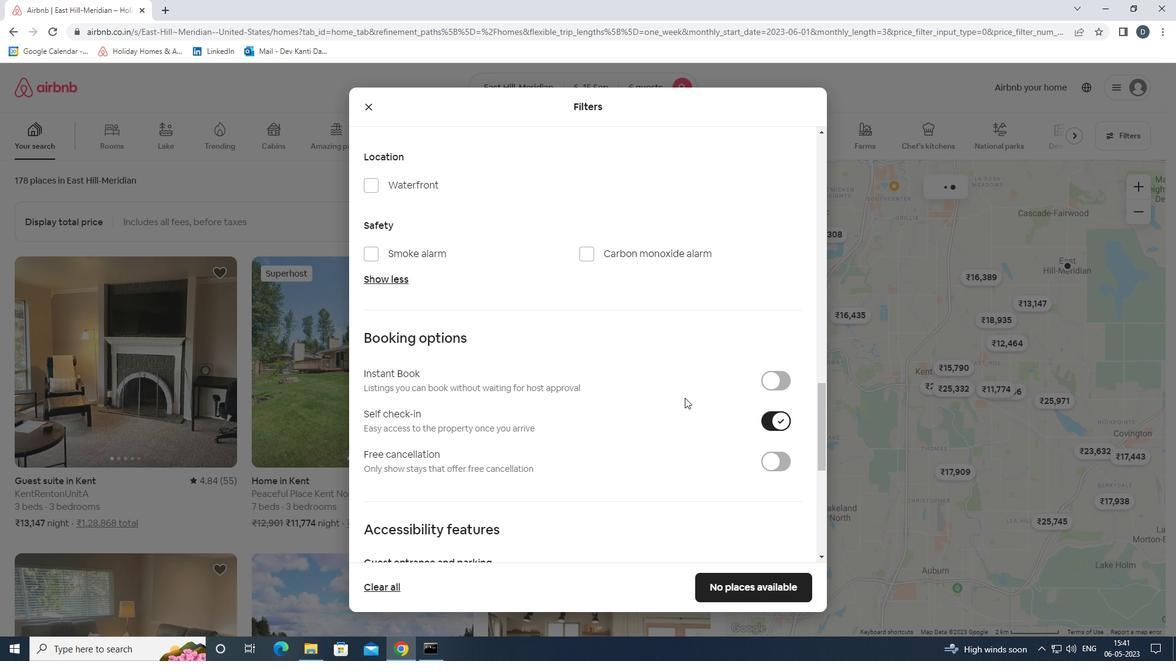 
Action: Mouse scrolled (681, 397) with delta (0, 0)
Screenshot: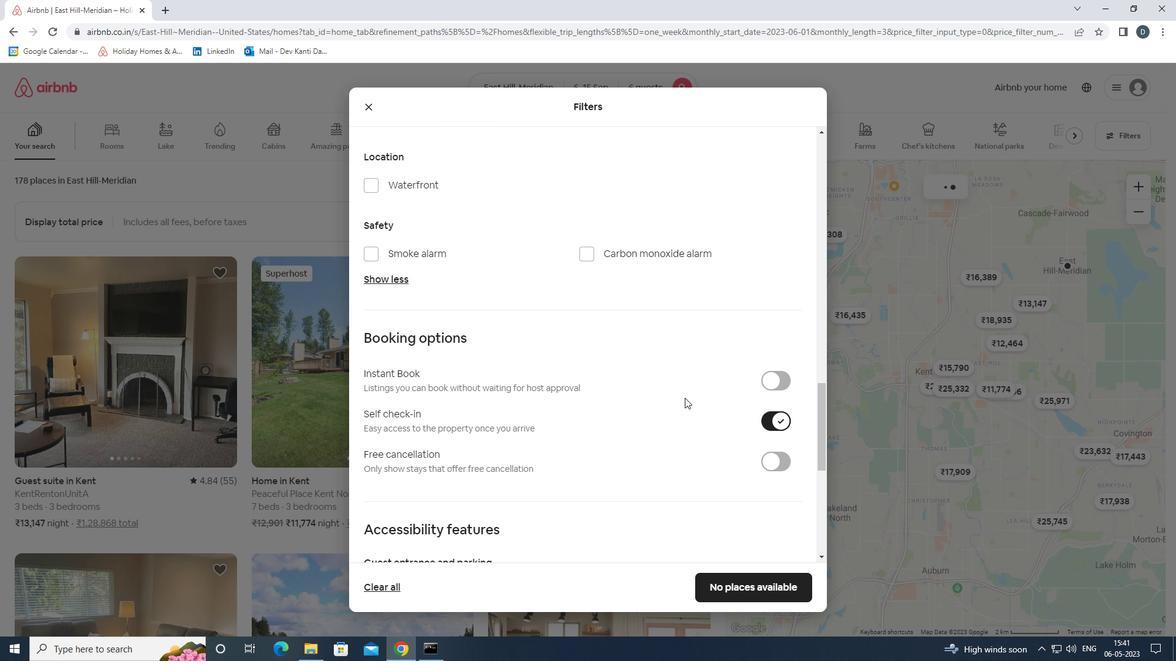 
Action: Mouse moved to (681, 398)
Screenshot: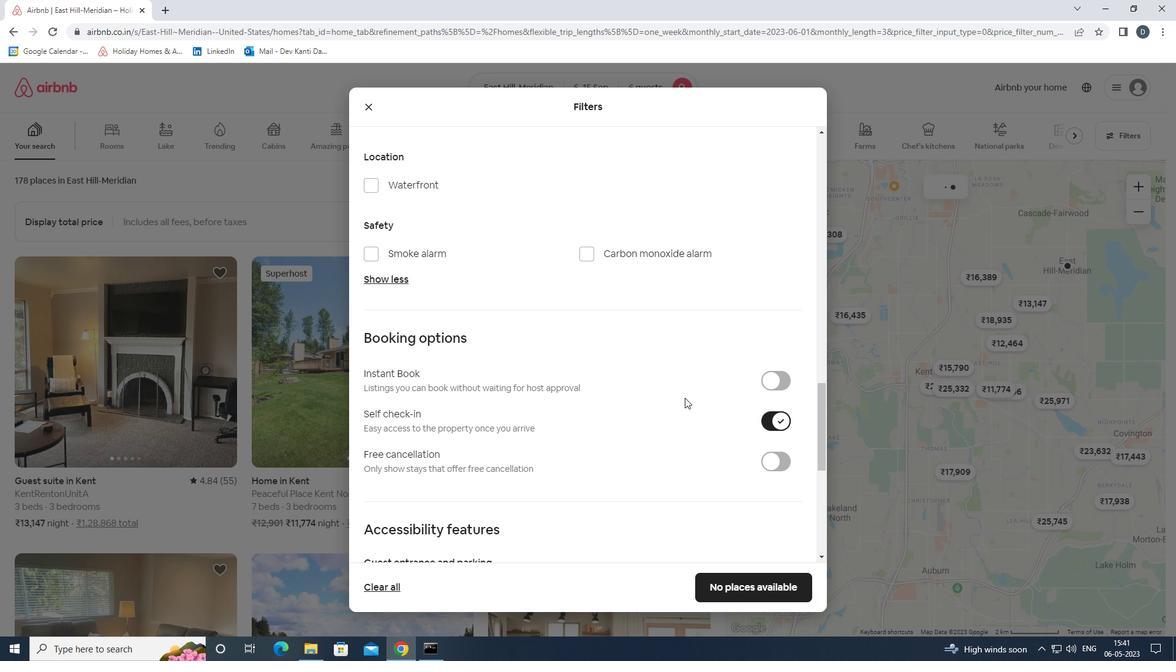 
Action: Mouse scrolled (681, 397) with delta (0, 0)
Screenshot: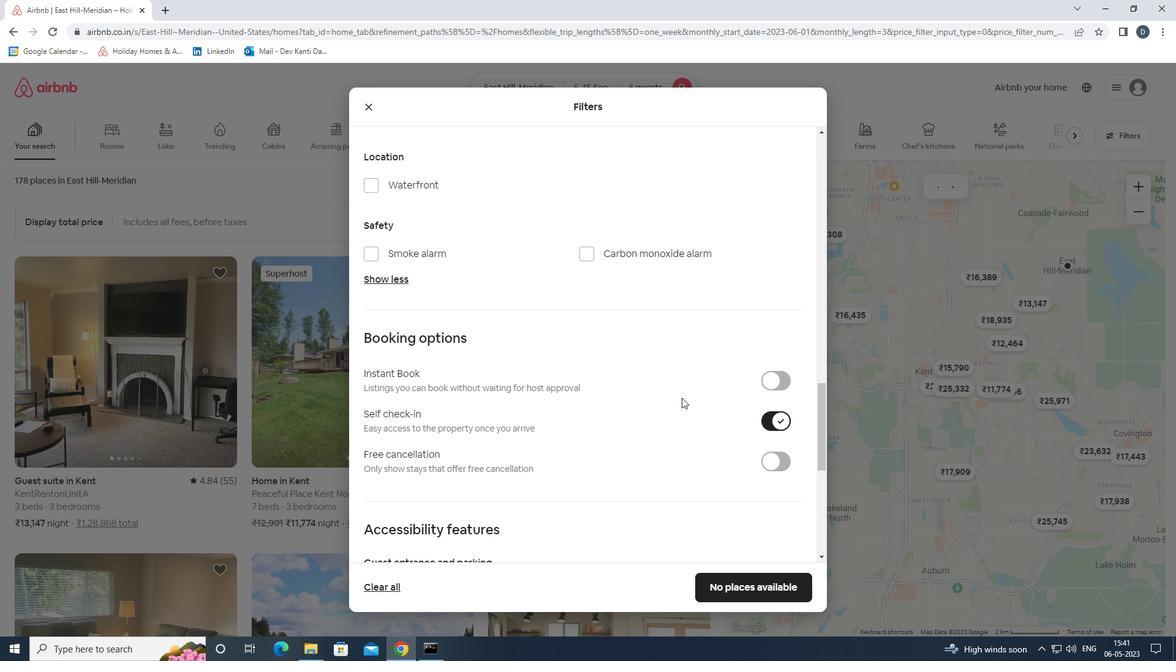 
Action: Mouse scrolled (681, 397) with delta (0, 0)
Screenshot: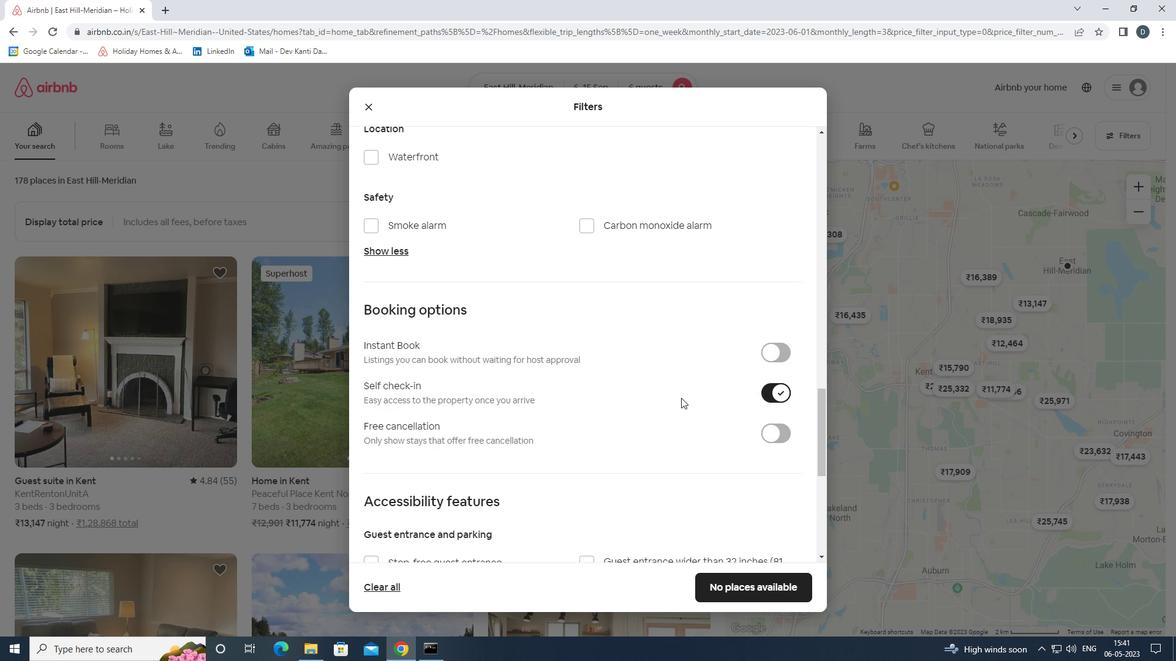 
Action: Mouse scrolled (681, 397) with delta (0, 0)
Screenshot: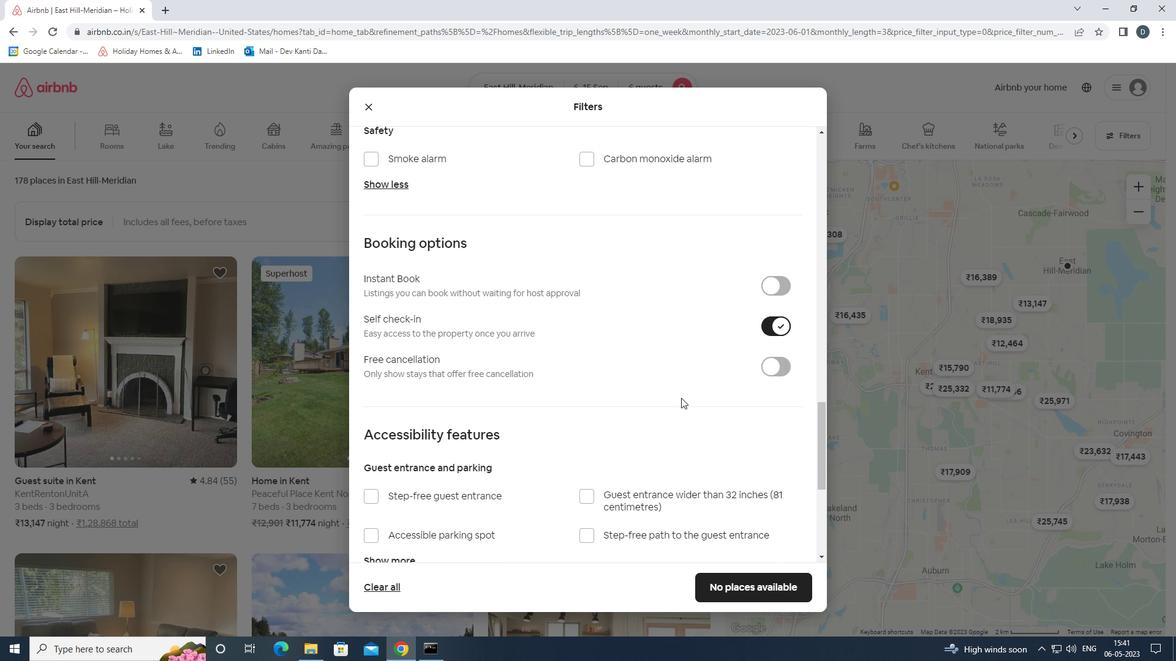 
Action: Mouse scrolled (681, 397) with delta (0, 0)
Screenshot: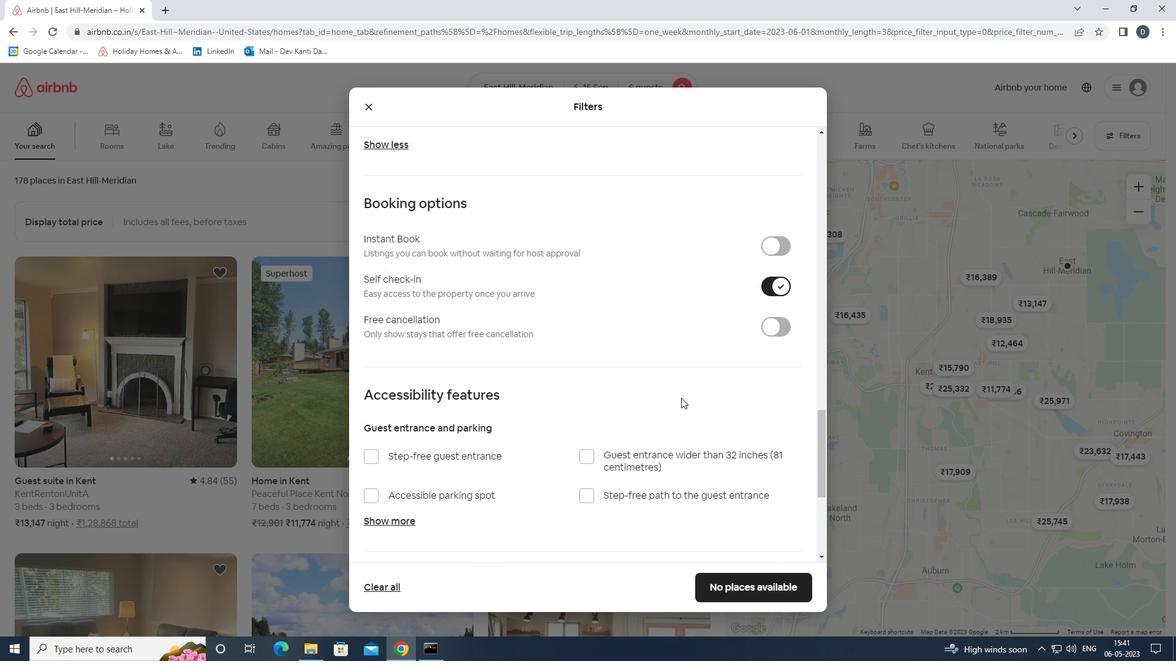 
Action: Mouse moved to (679, 398)
Screenshot: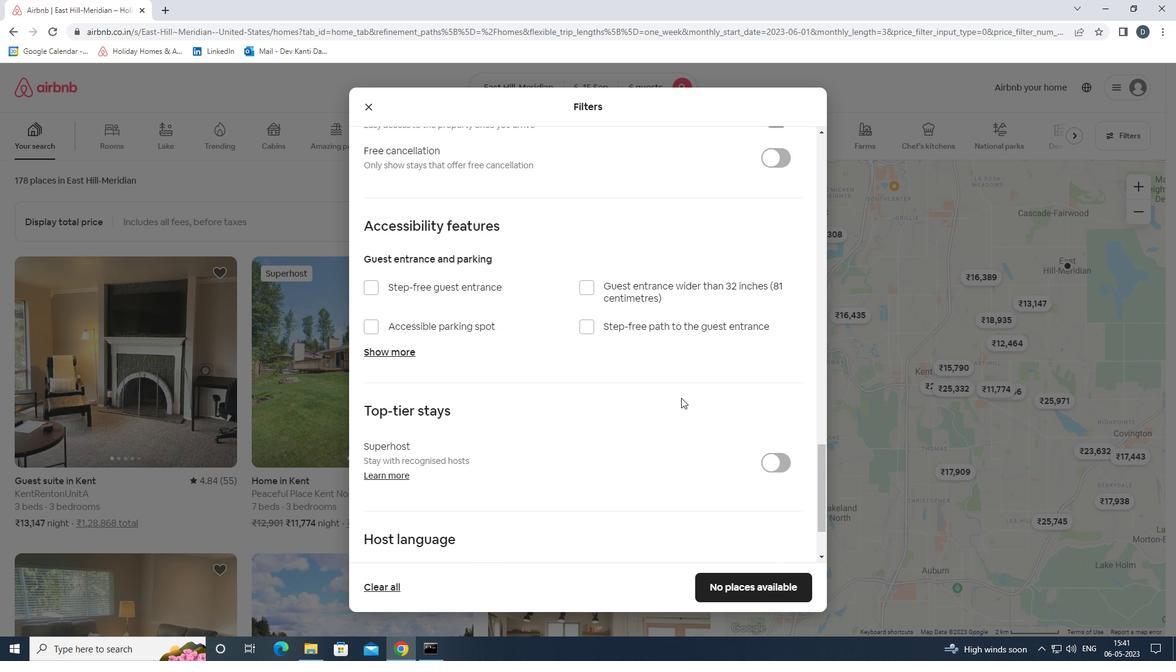 
Action: Mouse scrolled (679, 397) with delta (0, 0)
Screenshot: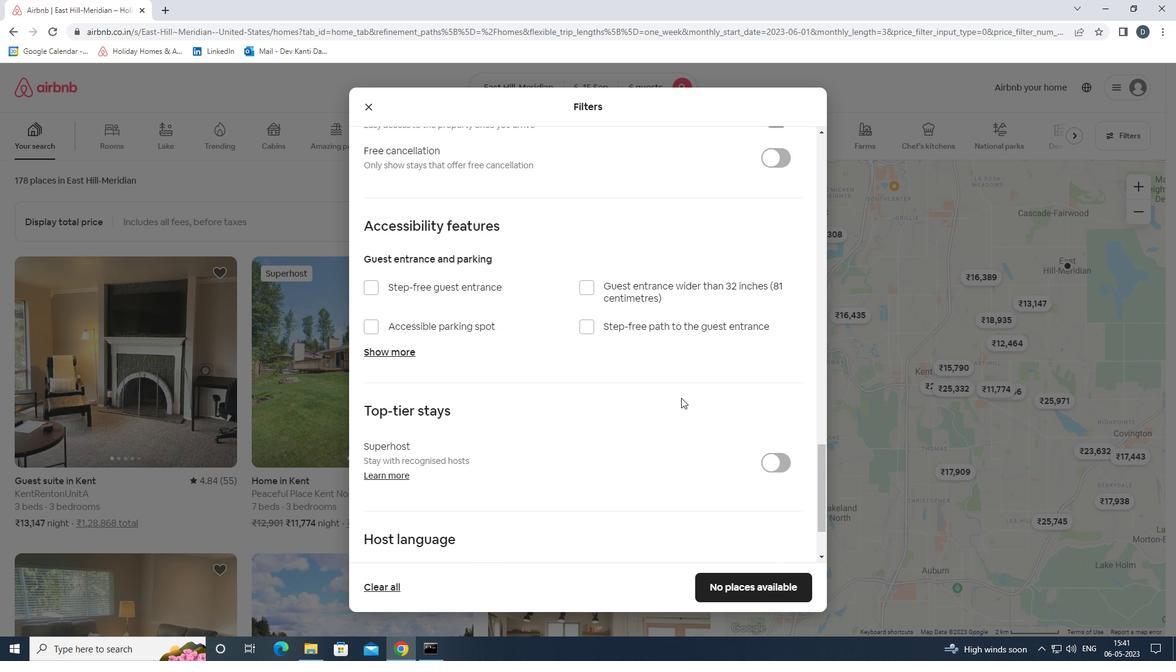 
Action: Mouse scrolled (679, 397) with delta (0, 0)
Screenshot: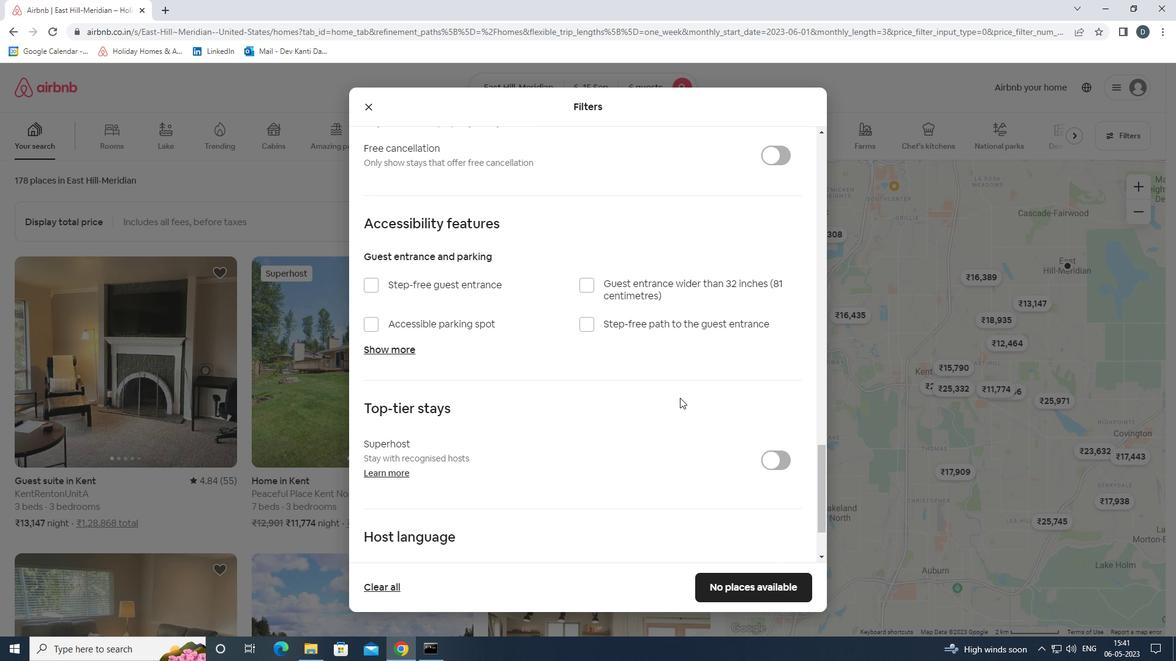 
Action: Mouse moved to (679, 398)
Screenshot: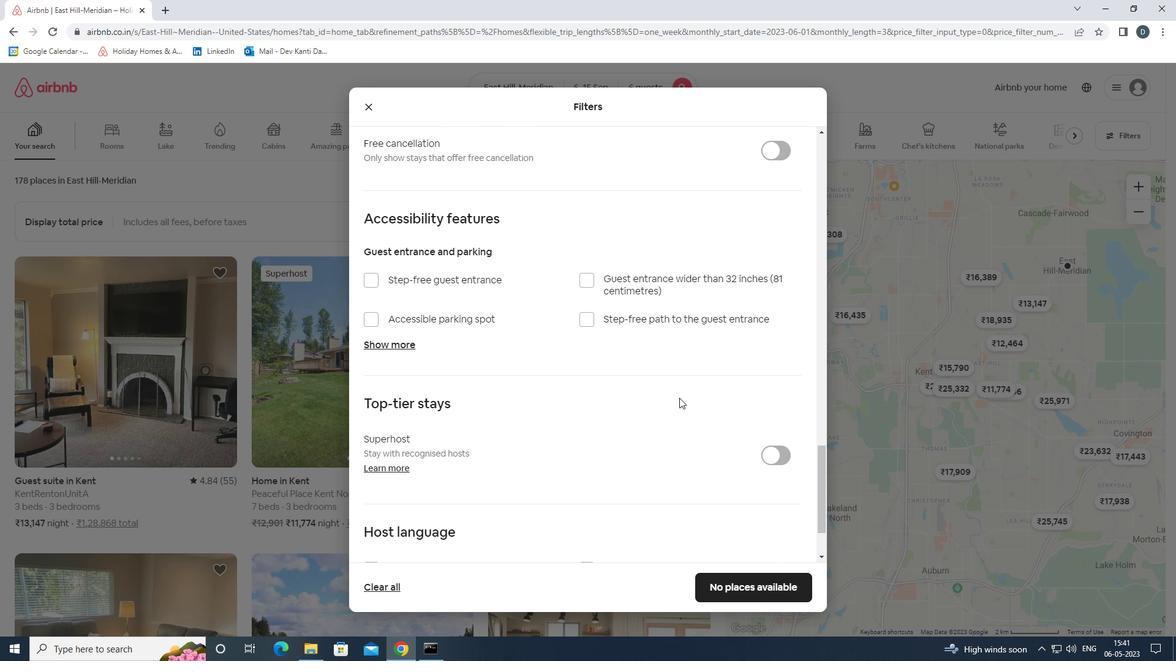 
Action: Mouse scrolled (679, 397) with delta (0, 0)
Screenshot: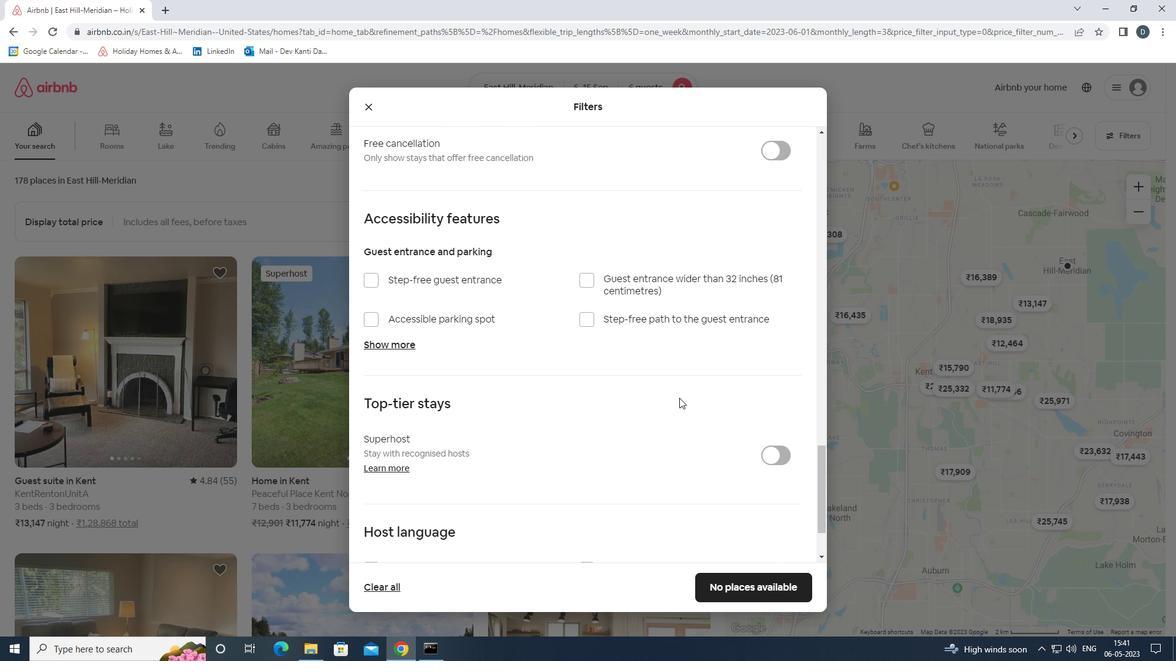 
Action: Mouse moved to (675, 400)
Screenshot: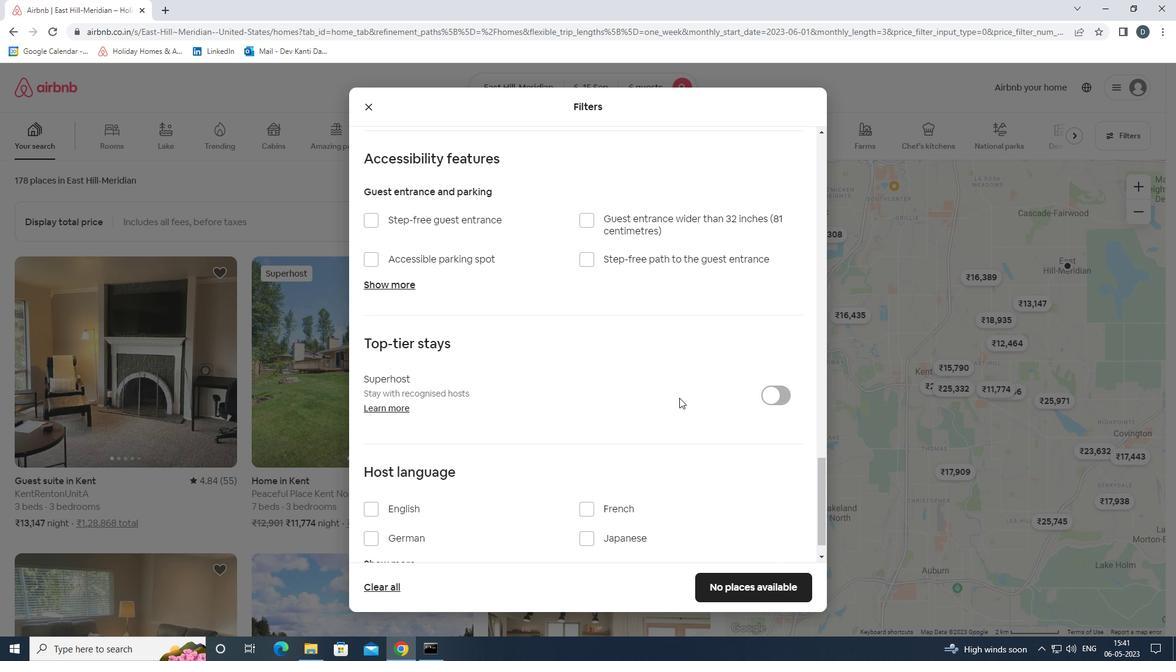 
Action: Mouse scrolled (675, 399) with delta (0, 0)
Screenshot: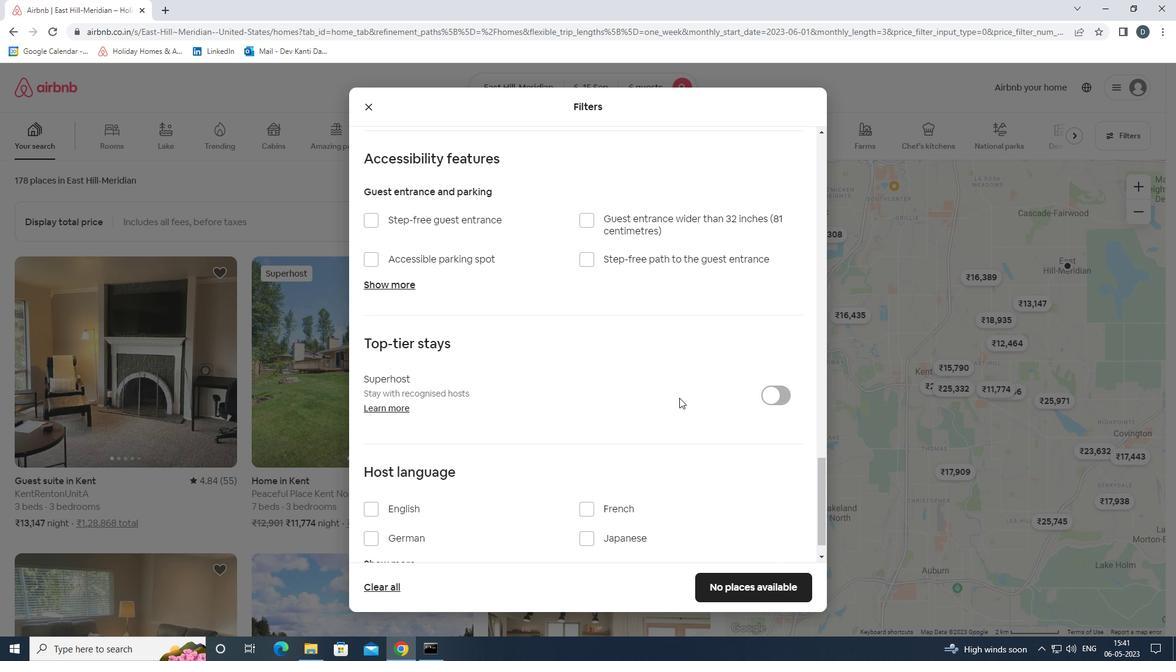 
Action: Mouse moved to (404, 477)
Screenshot: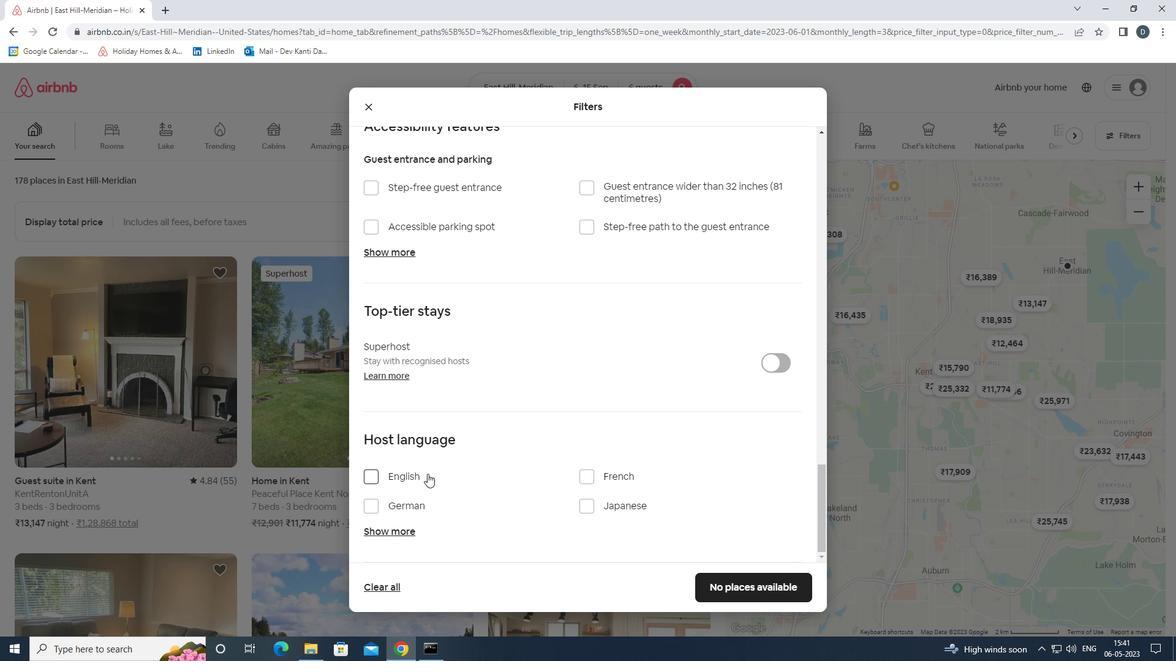 
Action: Mouse pressed left at (404, 477)
Screenshot: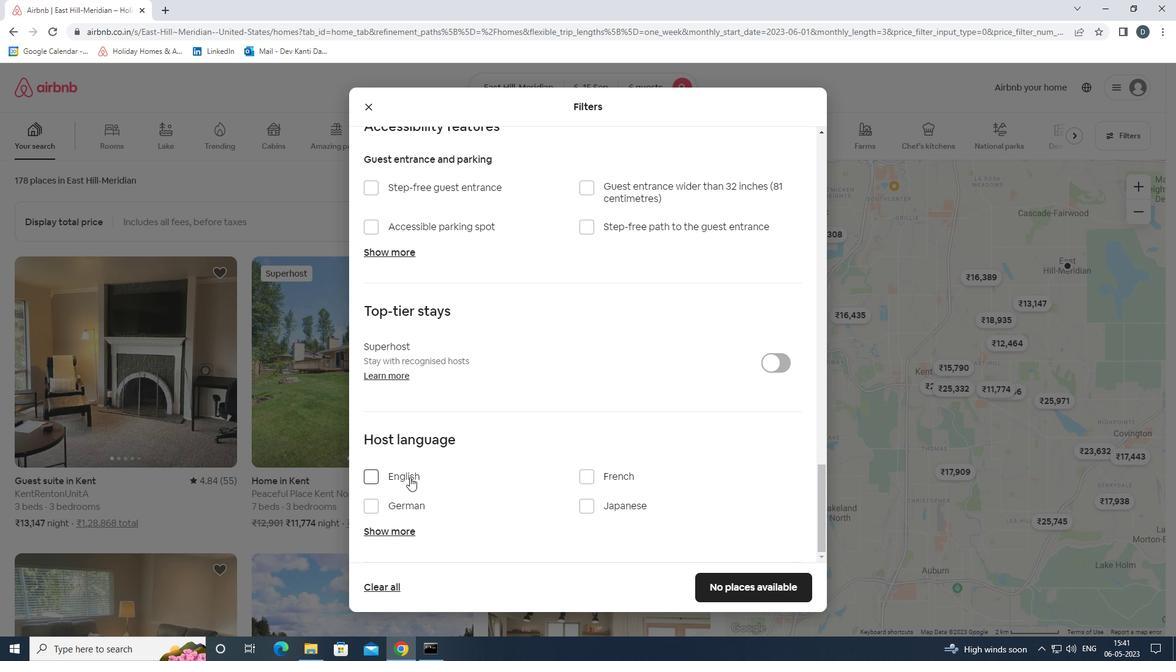 
Action: Mouse moved to (733, 582)
Screenshot: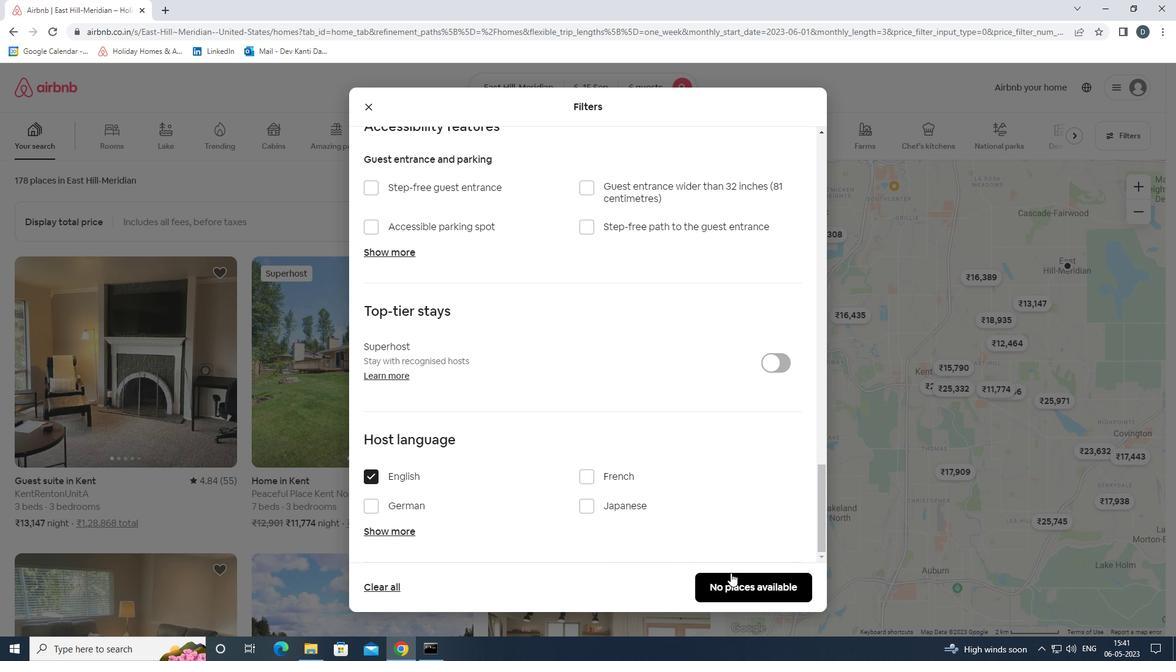 
Action: Mouse pressed left at (733, 582)
Screenshot: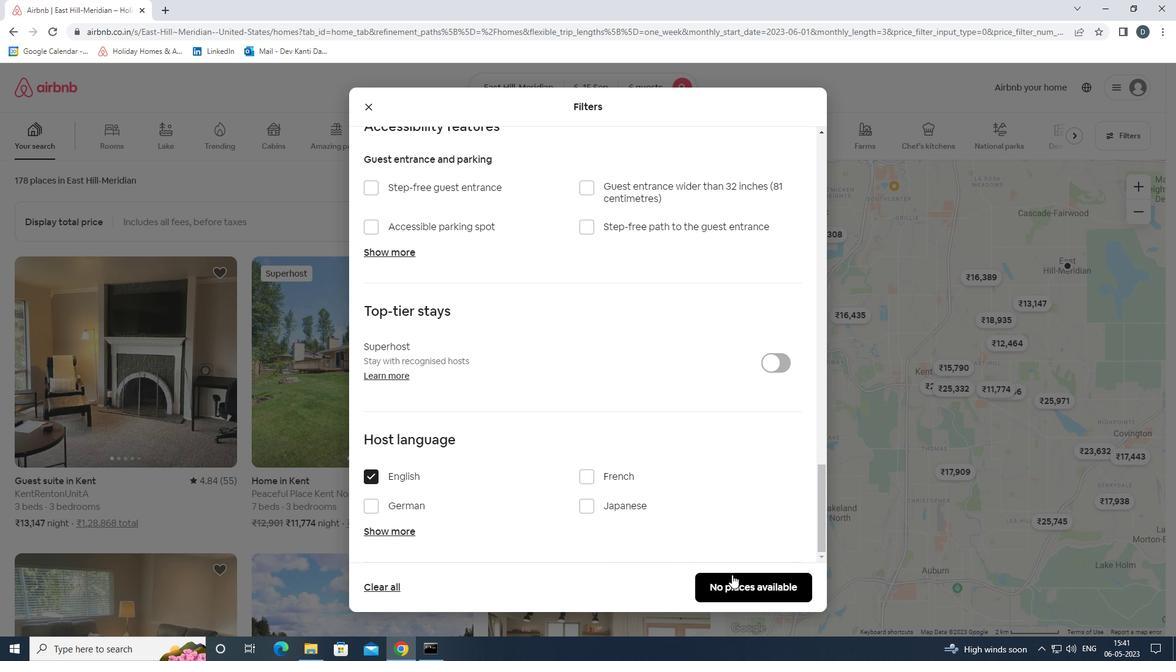 
Action: Mouse moved to (702, 427)
Screenshot: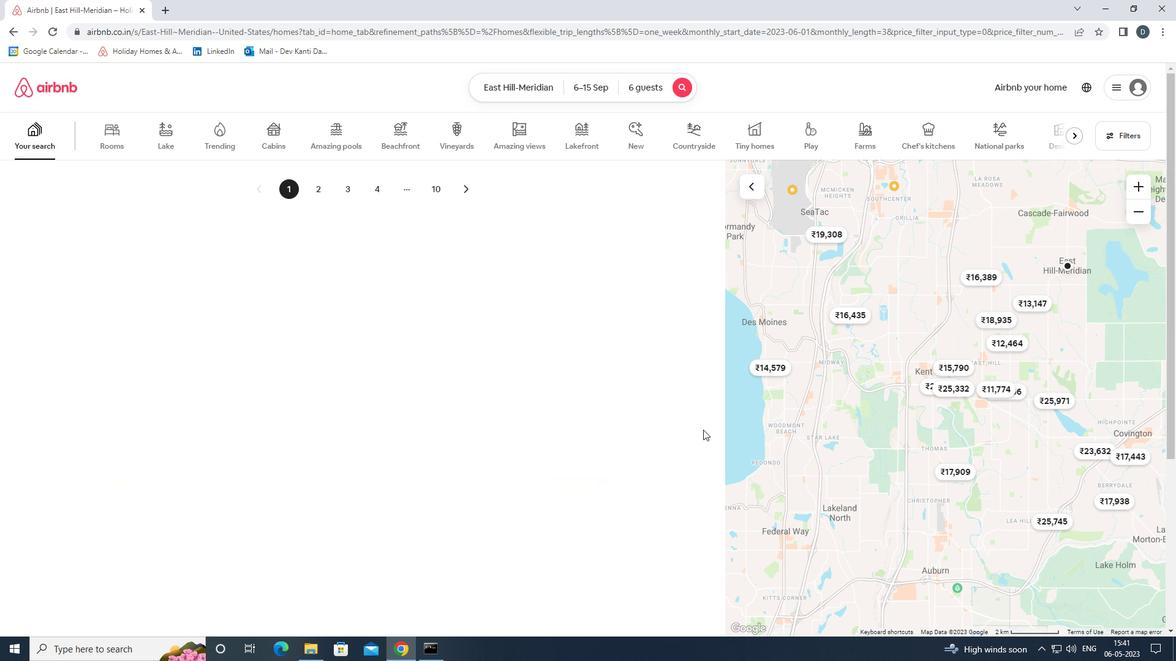 
